 Task: Look for space in Zvenyhorodka, Ukraine from 12th August, 2023 to 16th August, 2023 for 8 adults in price range Rs.10000 to Rs.16000. Place can be private room with 8 bedrooms having 8 beds and 8 bathrooms. Property type can be house, flat, guest house, hotel. Amenities needed are: wifi, TV, free parkinig on premises, gym, breakfast. Booking option can be shelf check-in. Required host language is English.
Action: Mouse moved to (528, 115)
Screenshot: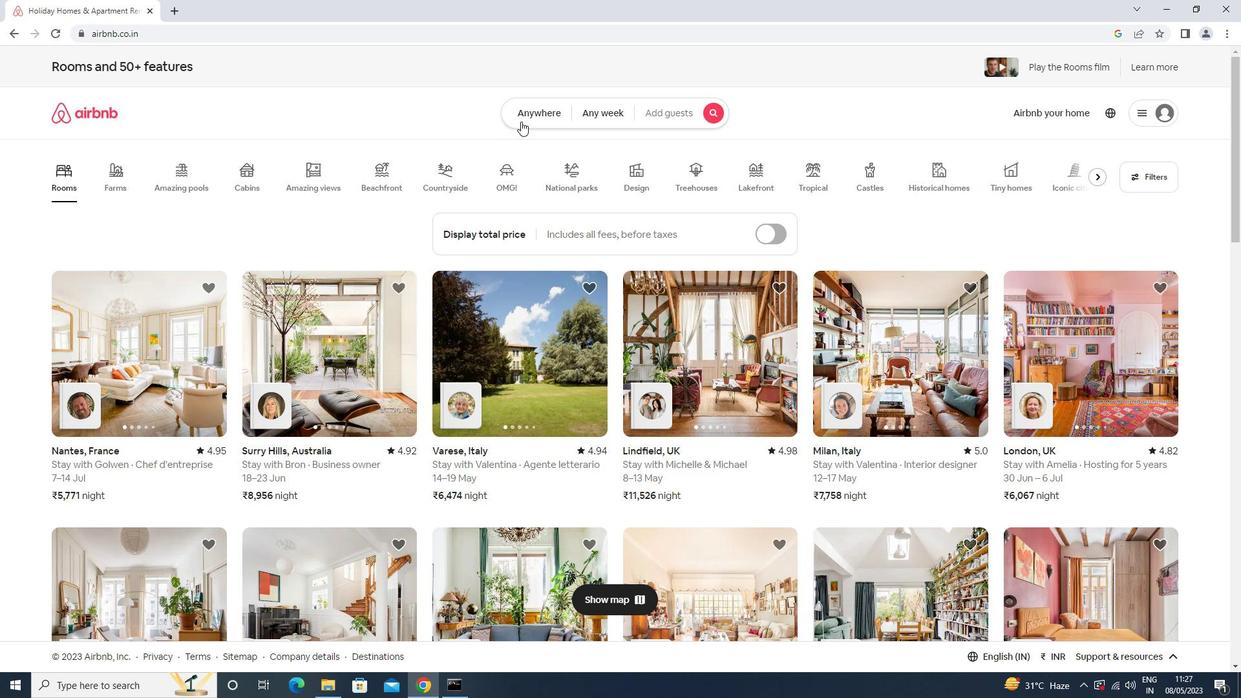 
Action: Mouse pressed left at (528, 115)
Screenshot: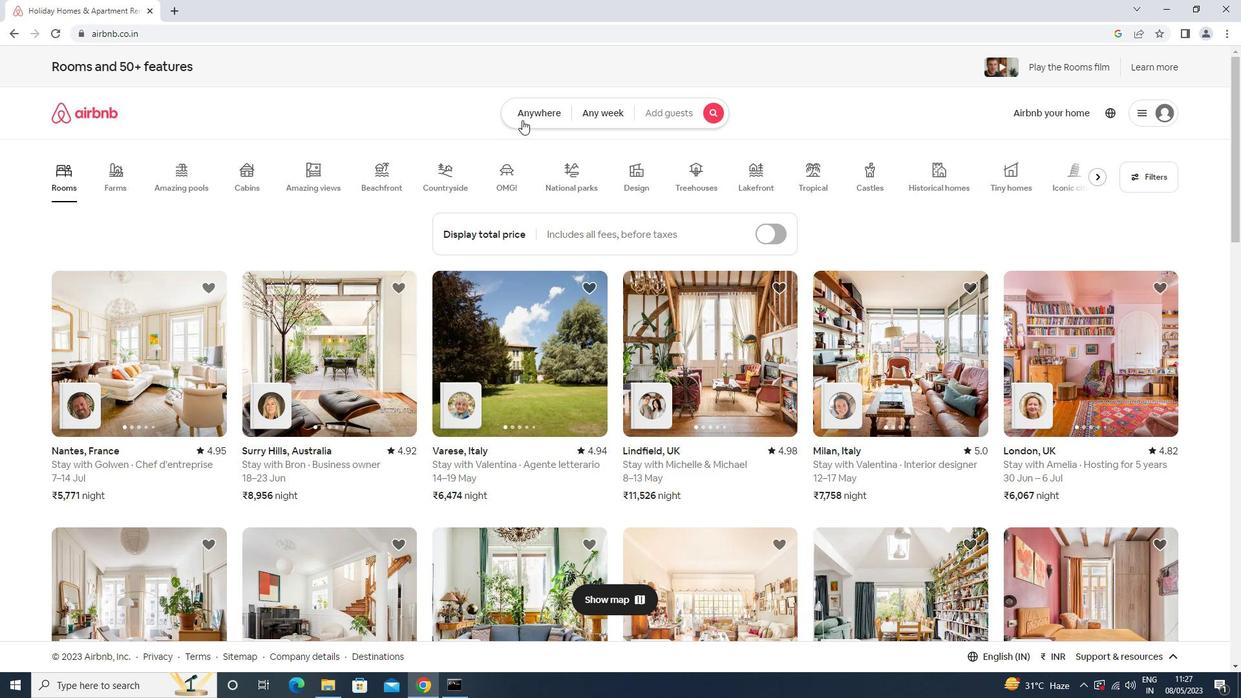 
Action: Mouse moved to (460, 161)
Screenshot: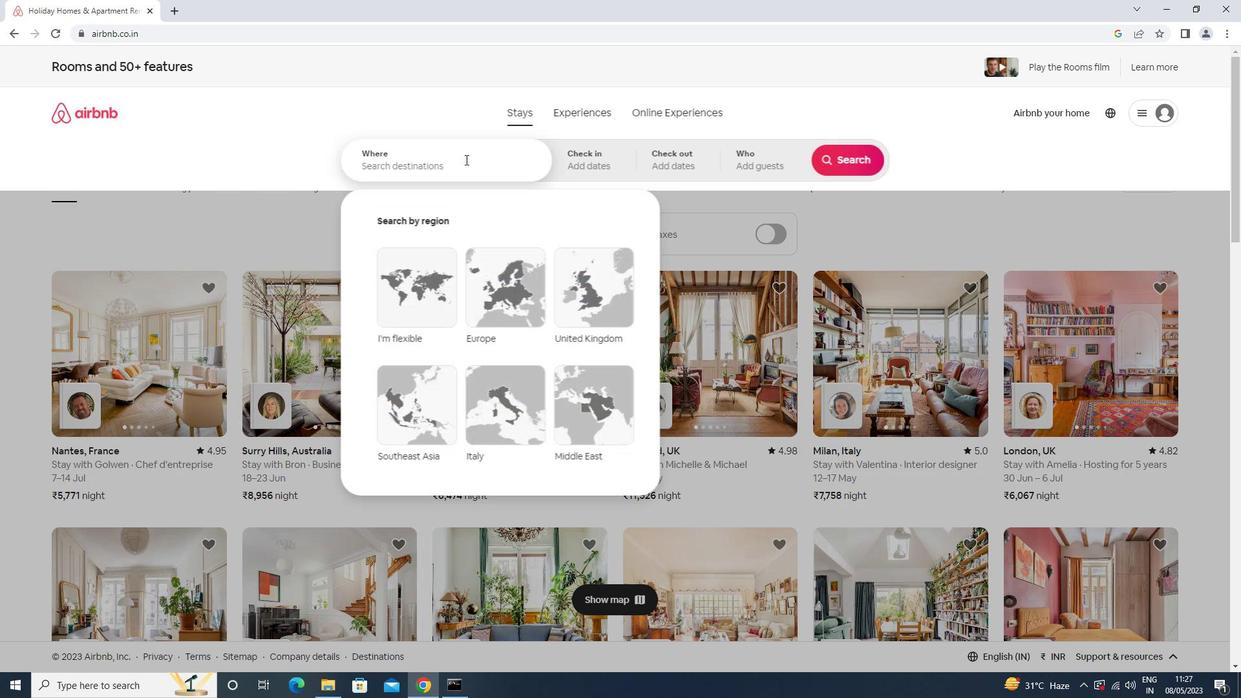 
Action: Mouse pressed left at (460, 161)
Screenshot: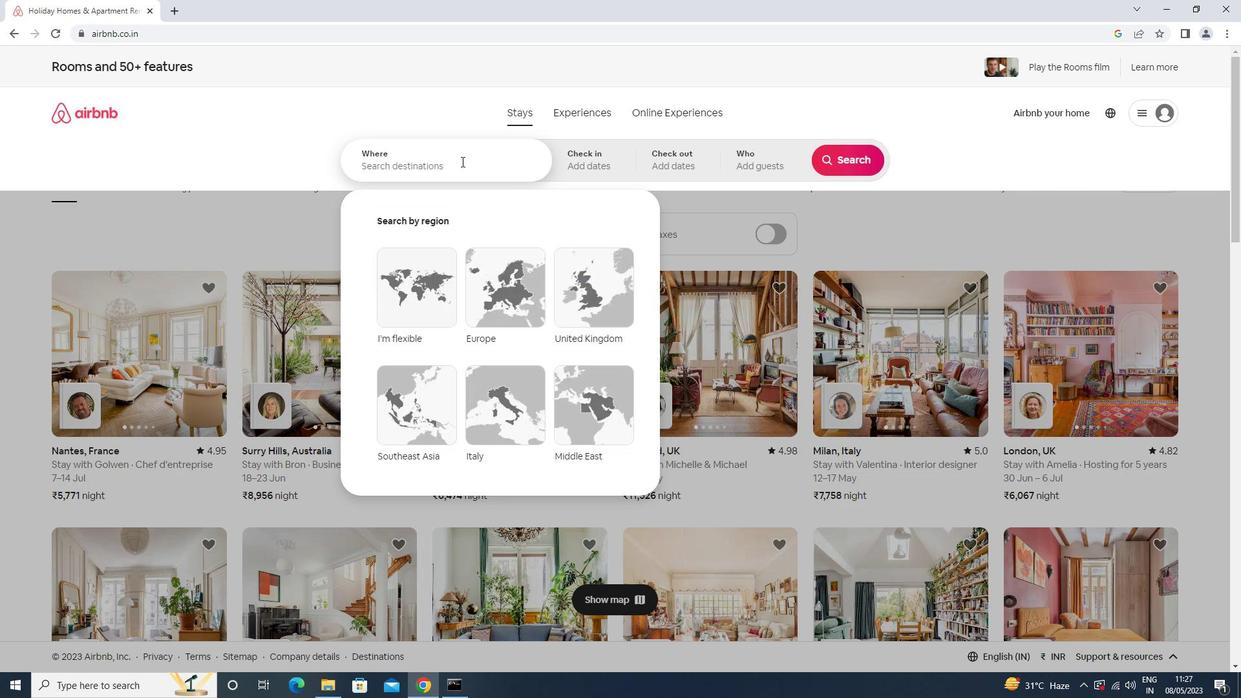 
Action: Key pressed <Key.shift>ZVENYHORODKA,<Key.space><Key.shift><Key.shift>UKRAINE<Key.enter>
Screenshot: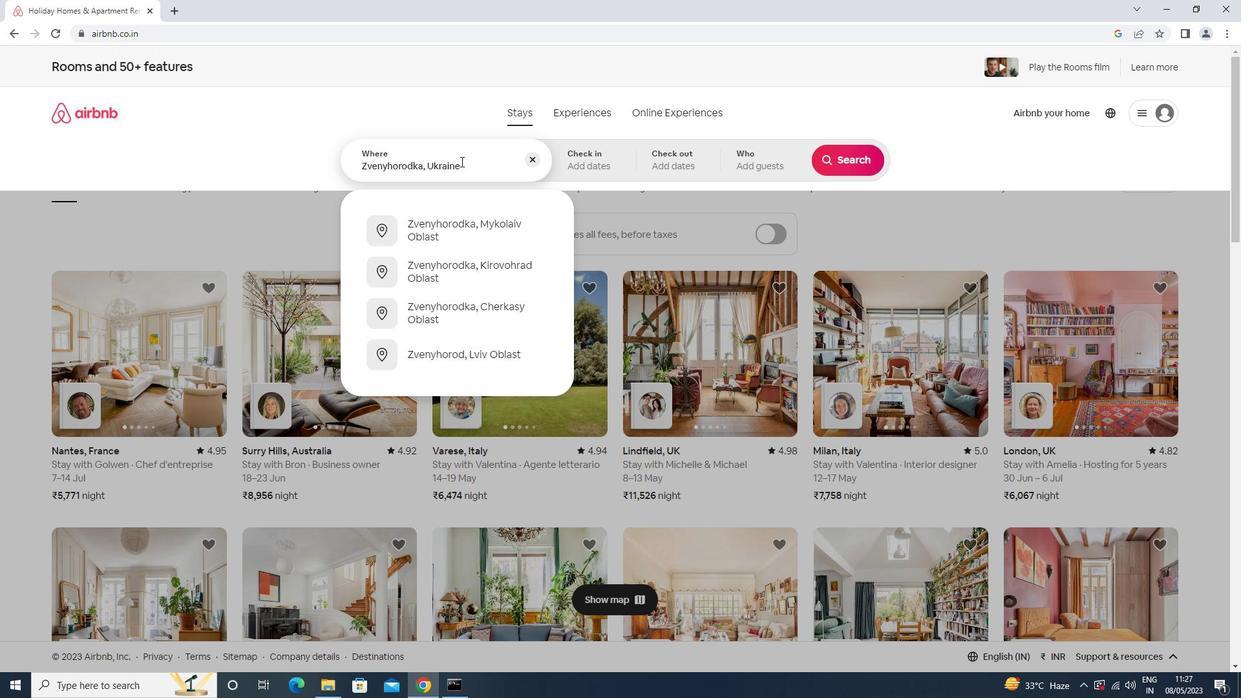
Action: Mouse moved to (847, 266)
Screenshot: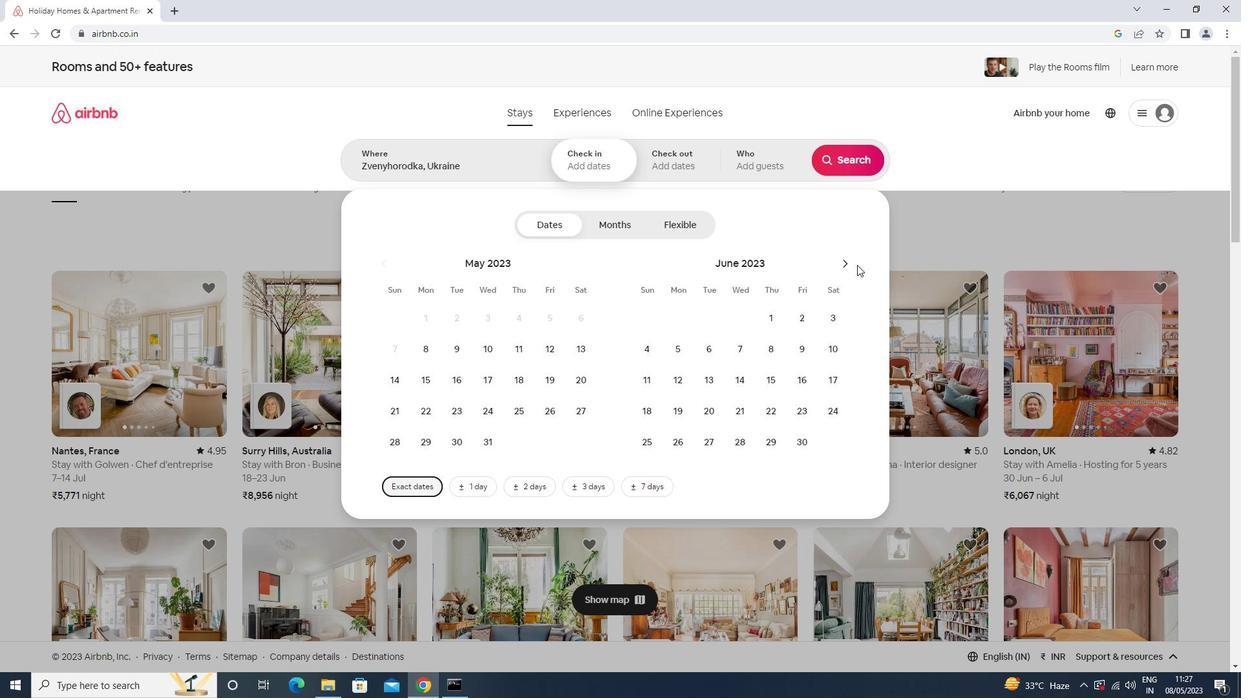 
Action: Mouse pressed left at (847, 266)
Screenshot: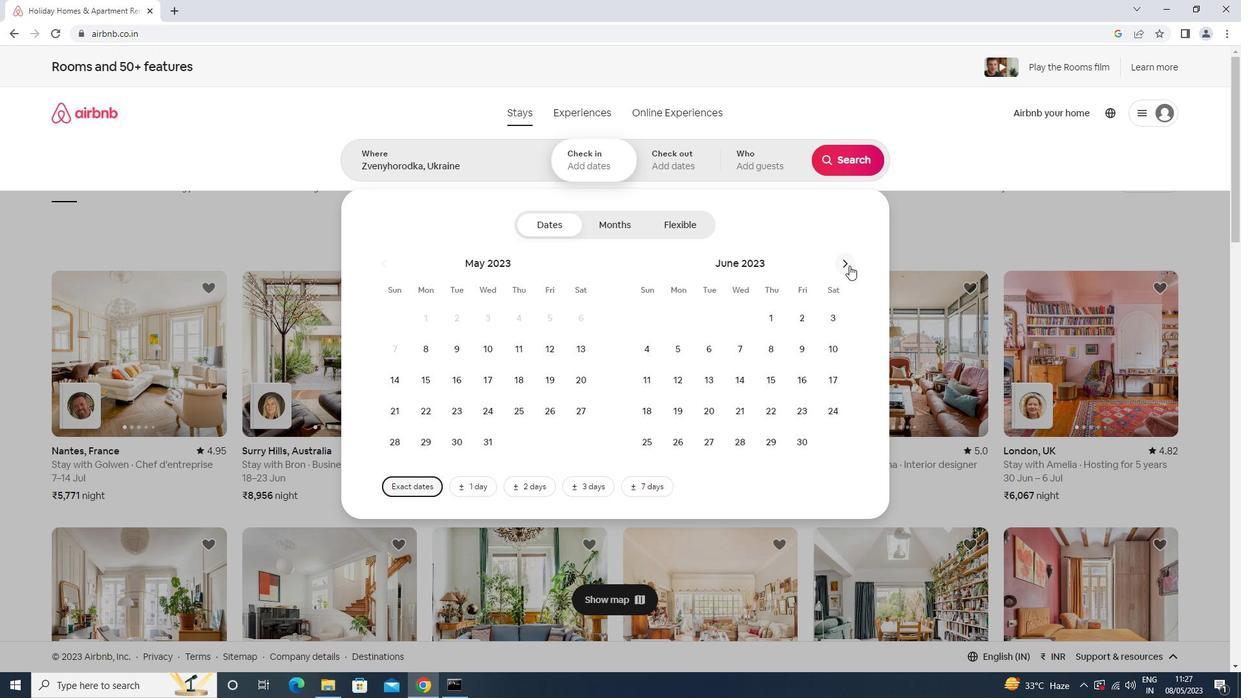 
Action: Mouse pressed left at (847, 266)
Screenshot: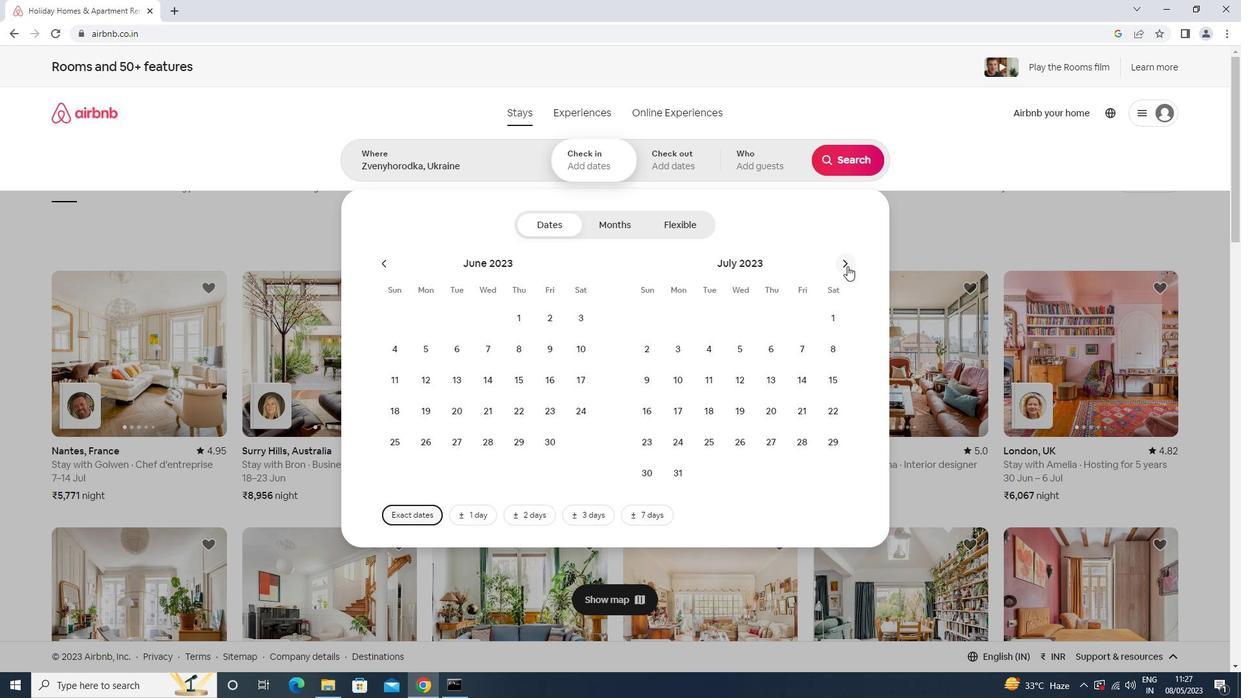
Action: Mouse moved to (844, 356)
Screenshot: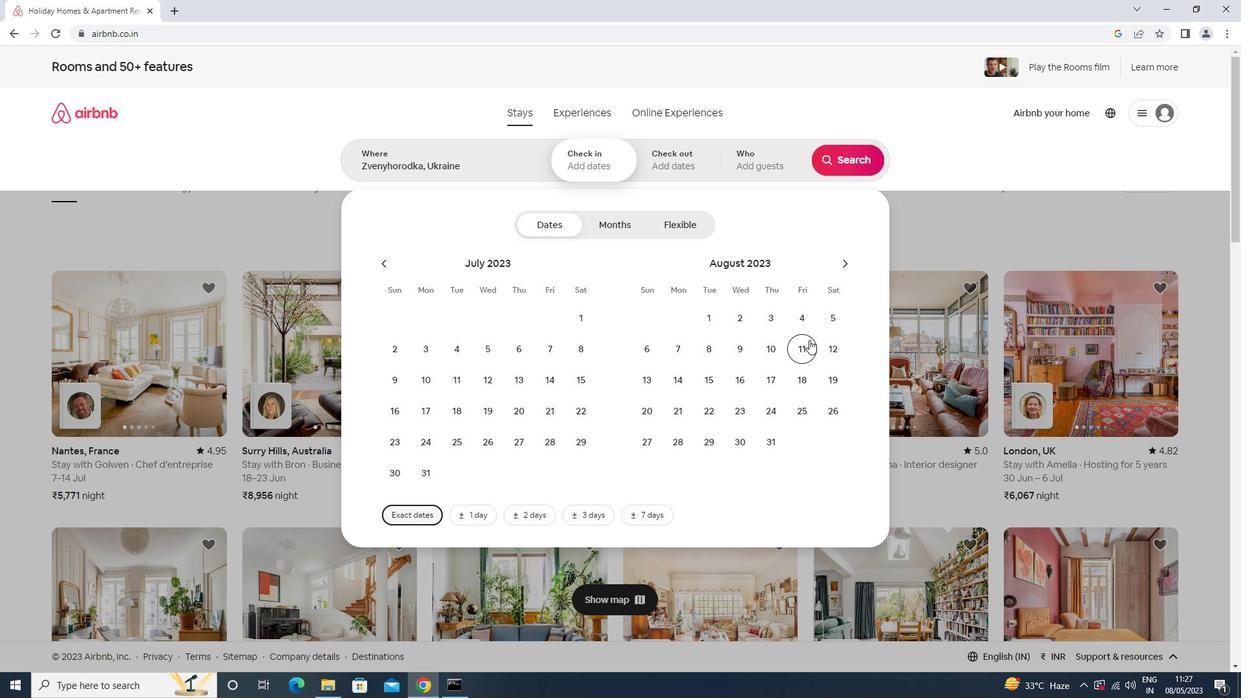 
Action: Mouse pressed left at (844, 356)
Screenshot: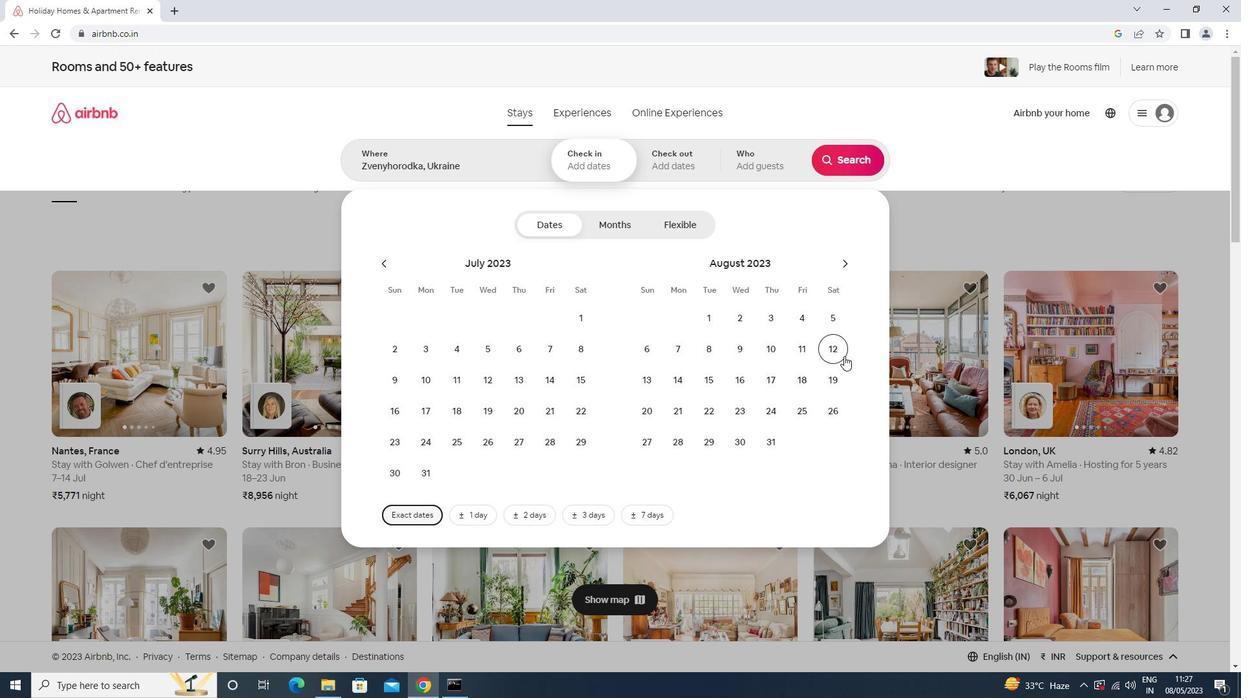 
Action: Mouse moved to (731, 380)
Screenshot: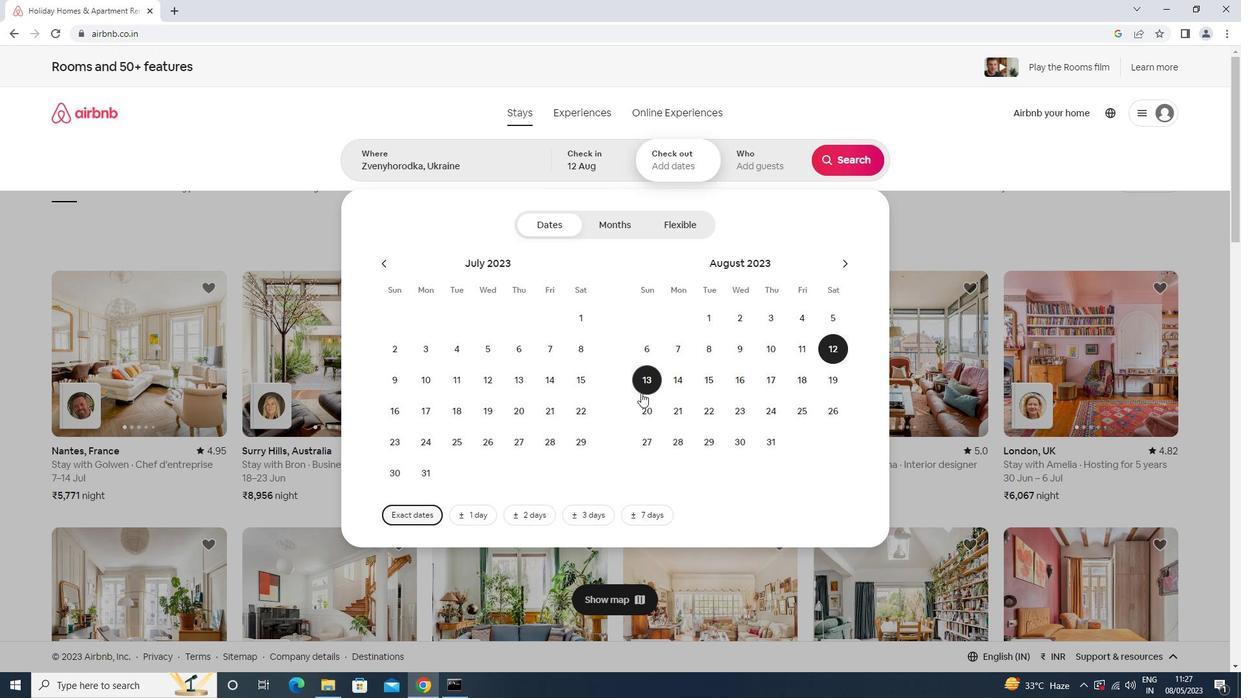 
Action: Mouse pressed left at (731, 380)
Screenshot: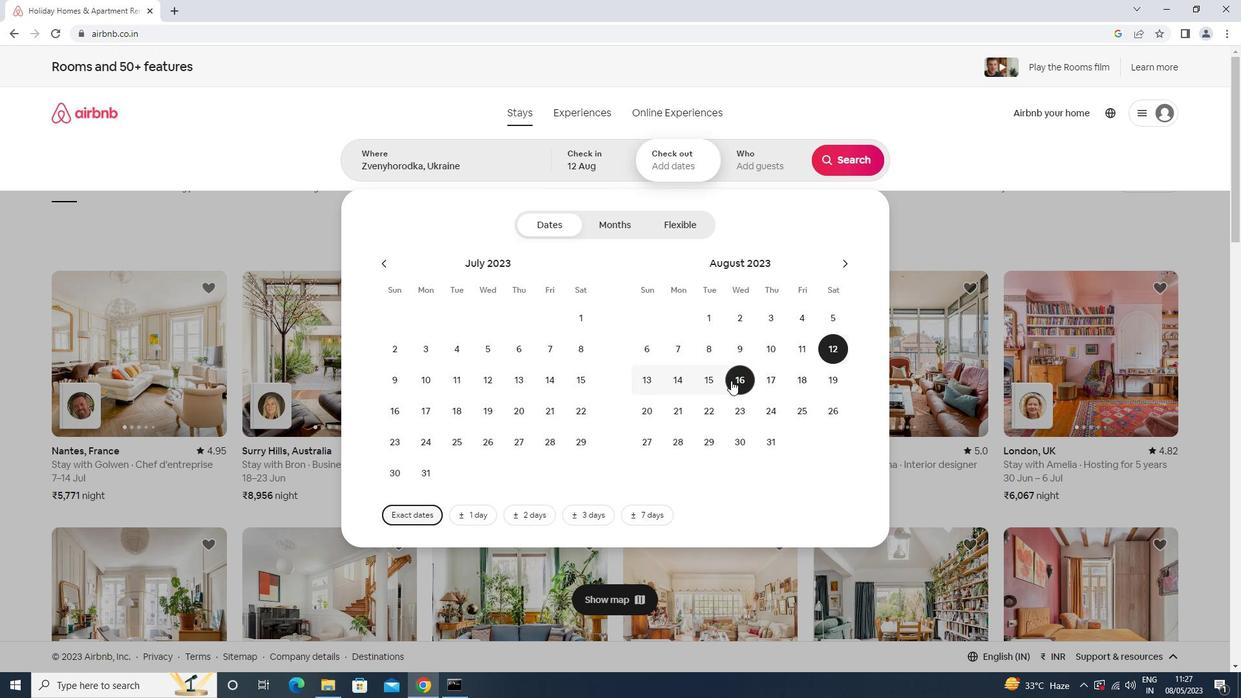 
Action: Mouse moved to (767, 171)
Screenshot: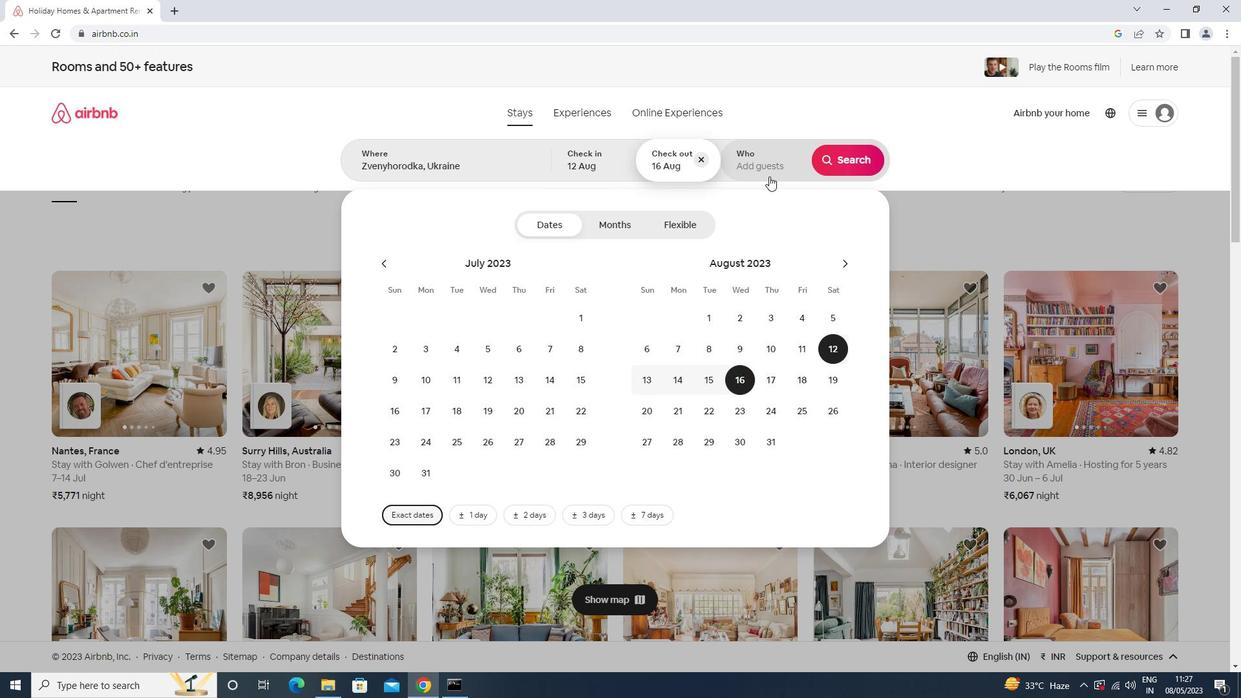 
Action: Mouse pressed left at (767, 171)
Screenshot: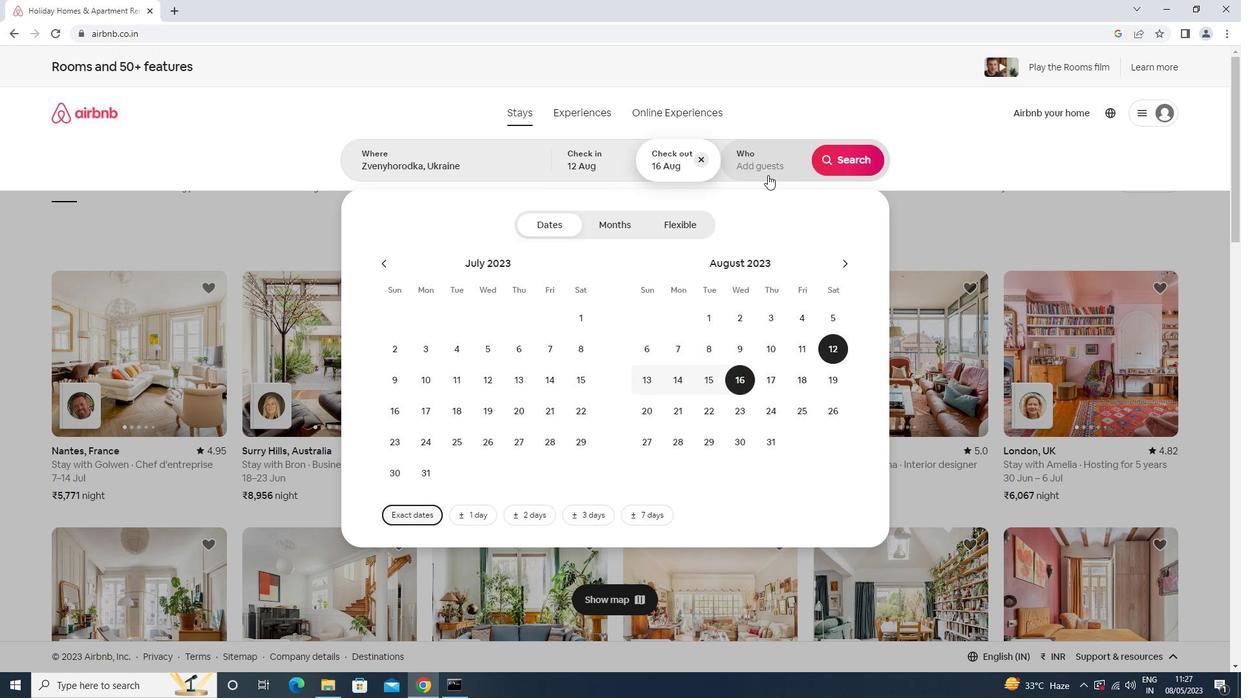 
Action: Mouse moved to (848, 230)
Screenshot: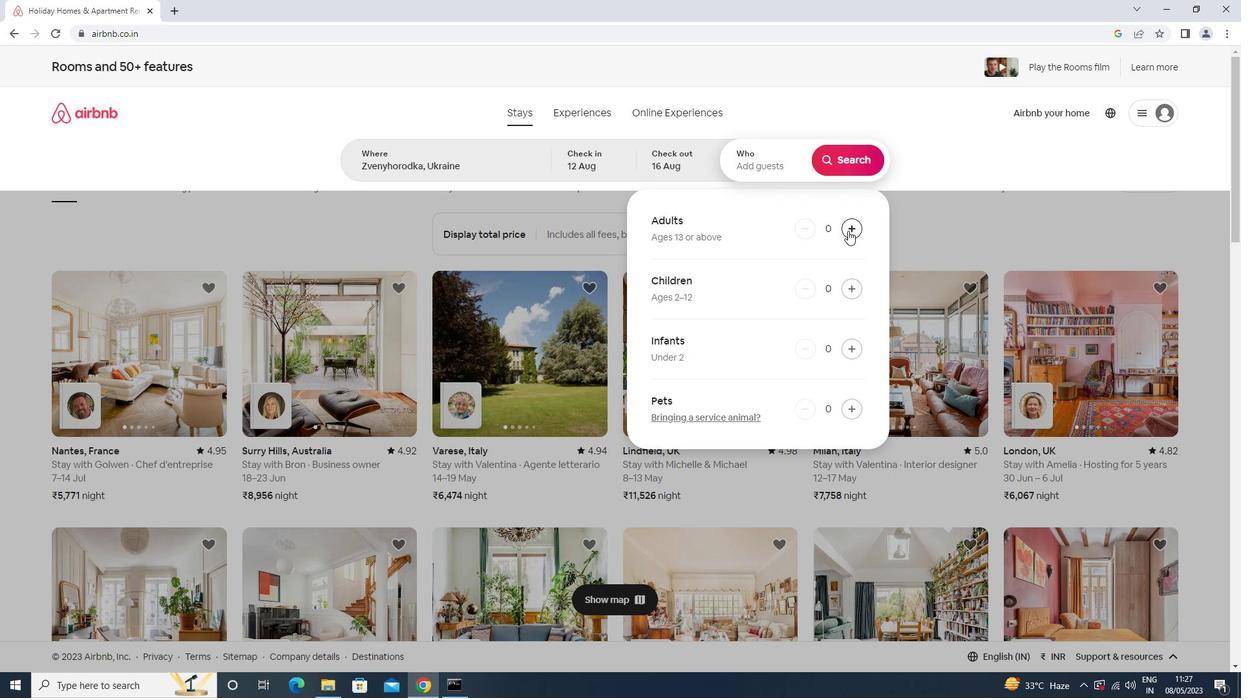 
Action: Mouse pressed left at (848, 230)
Screenshot: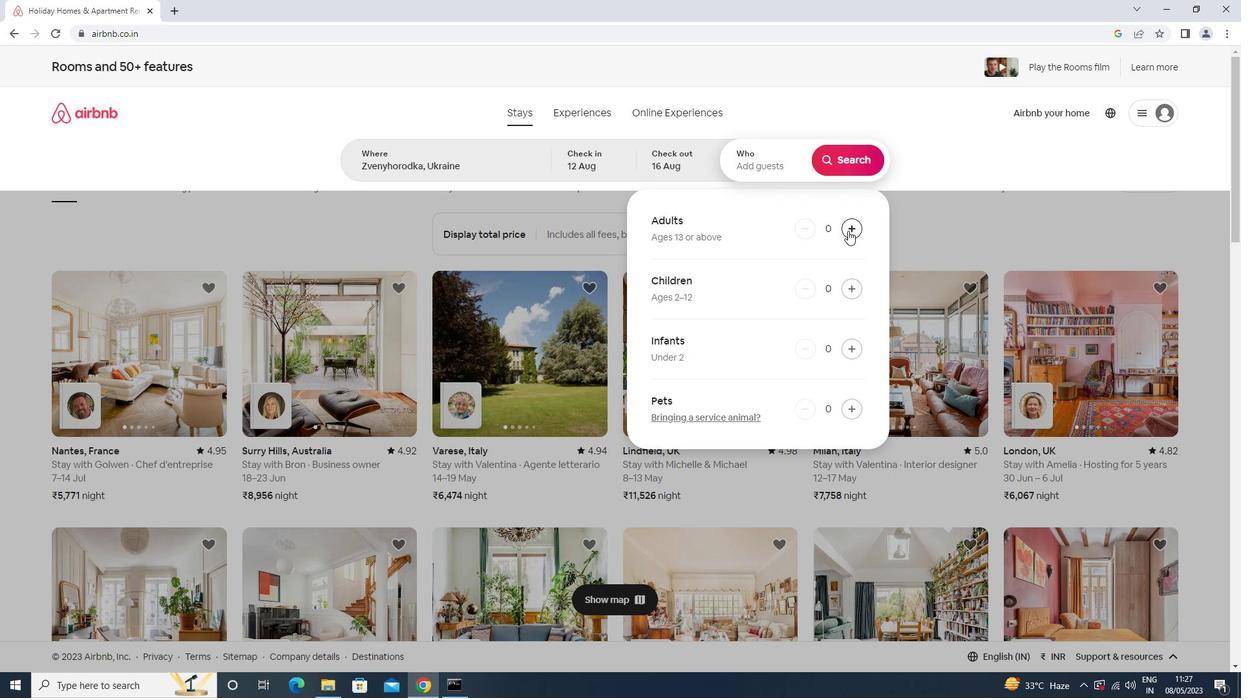 
Action: Mouse pressed left at (848, 230)
Screenshot: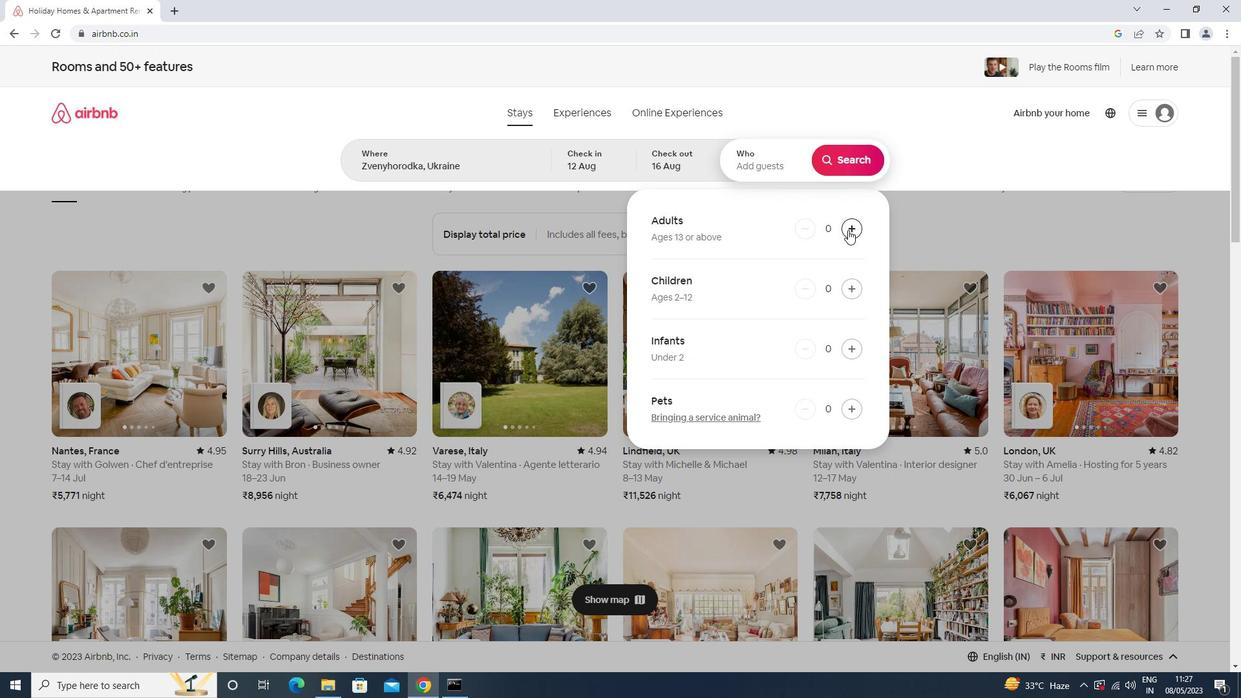 
Action: Mouse pressed left at (848, 230)
Screenshot: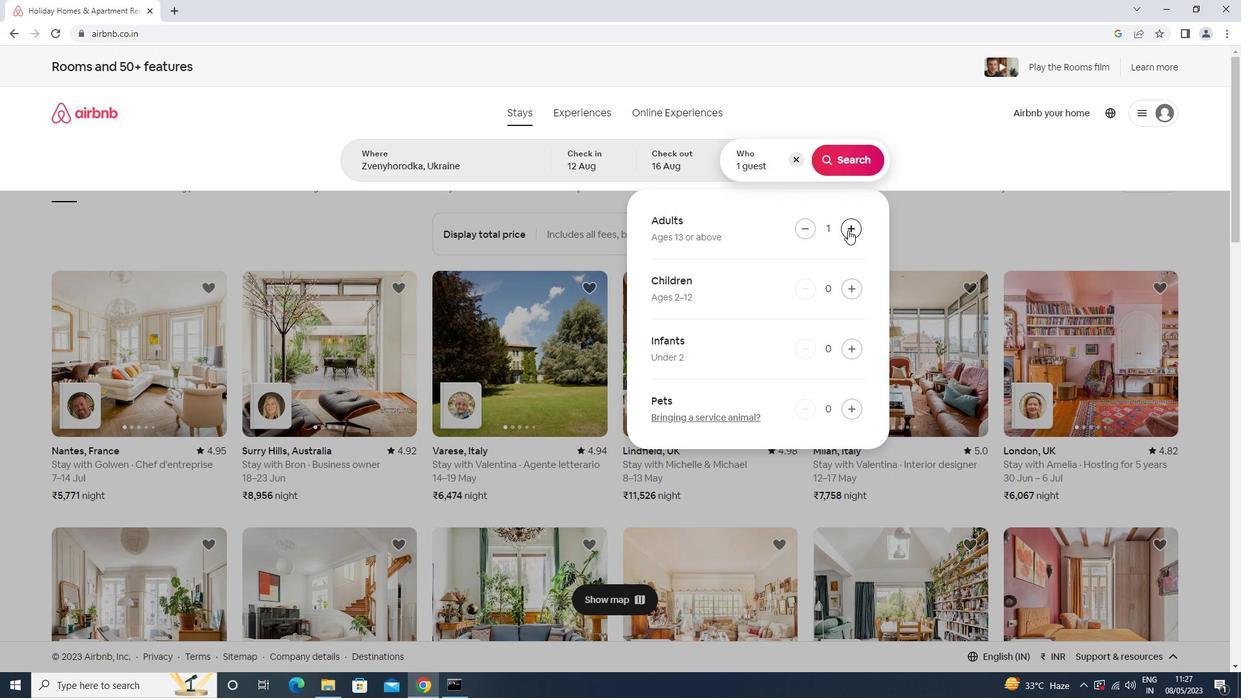 
Action: Mouse pressed left at (848, 230)
Screenshot: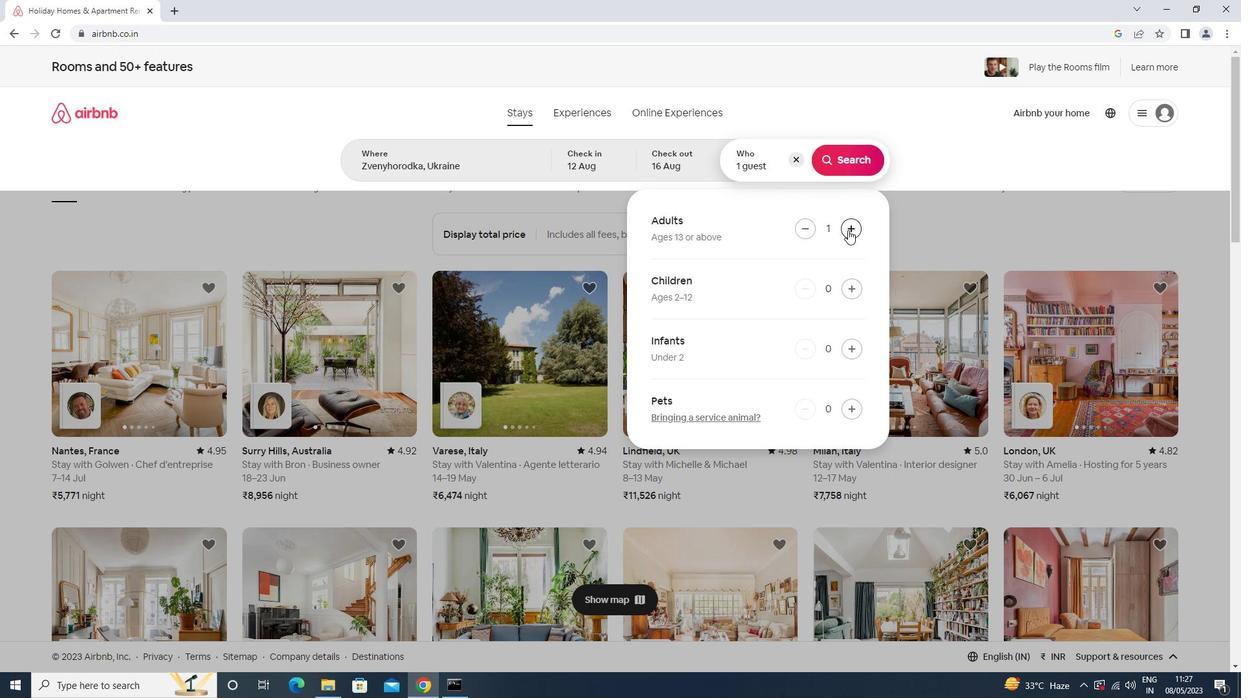 
Action: Mouse pressed left at (848, 230)
Screenshot: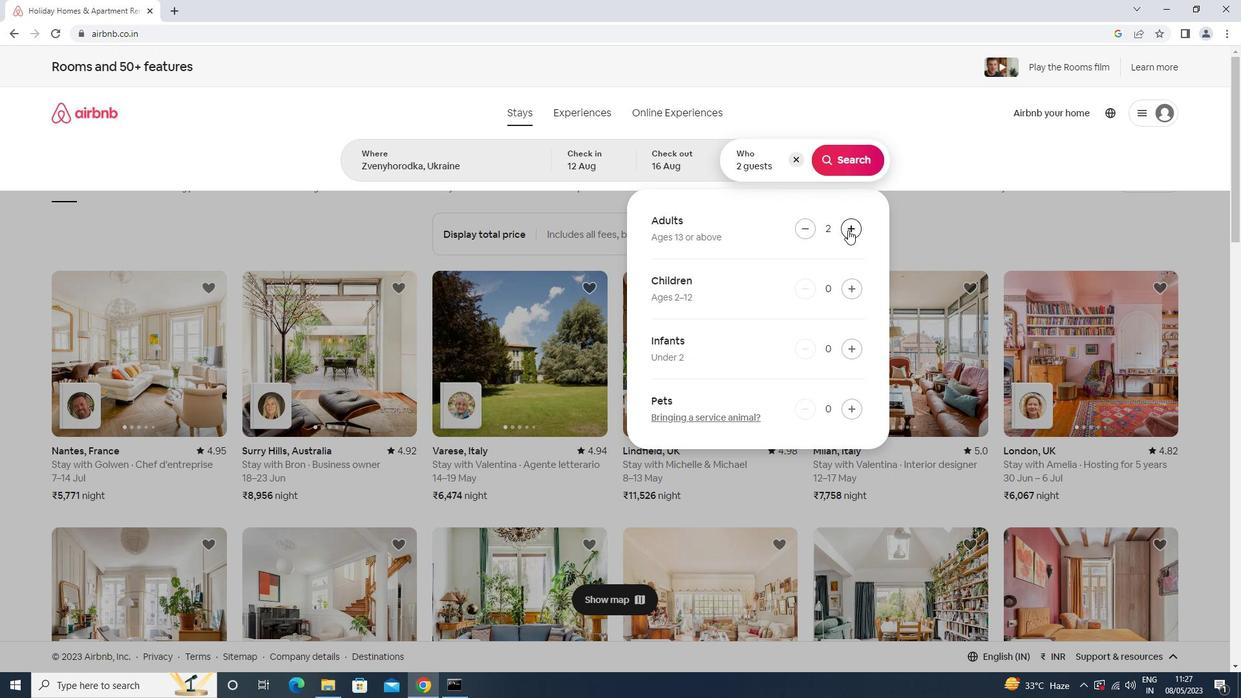 
Action: Mouse pressed left at (848, 230)
Screenshot: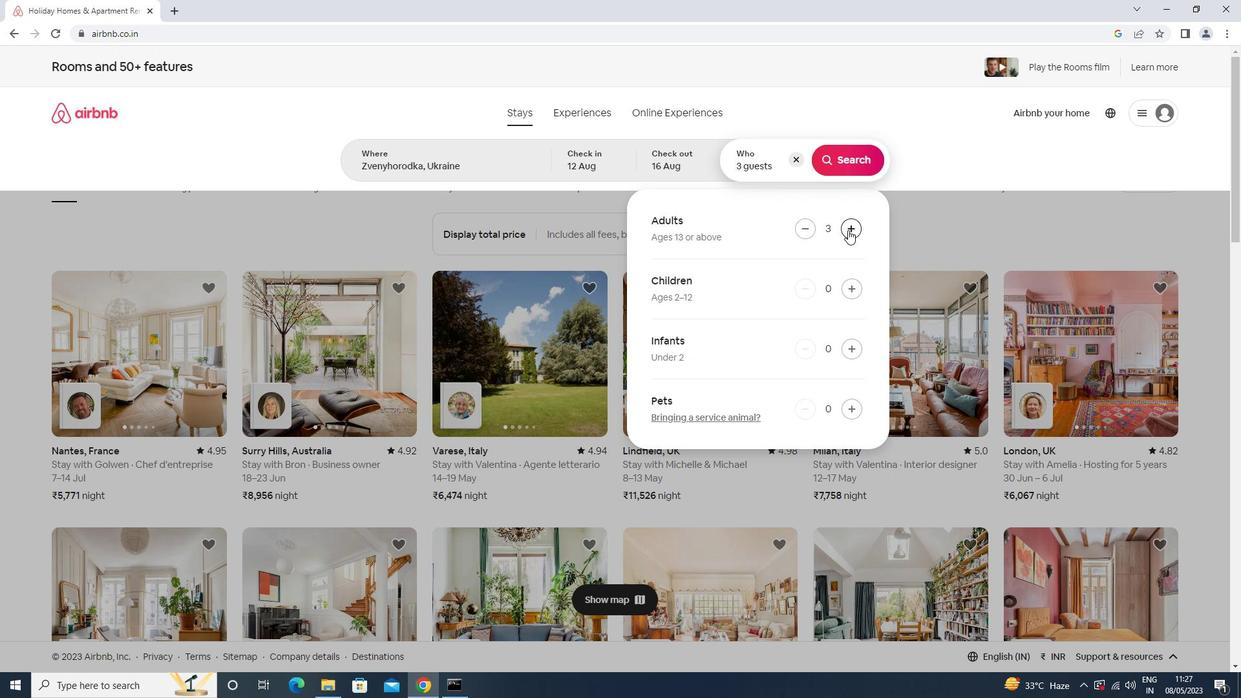 
Action: Mouse pressed left at (848, 230)
Screenshot: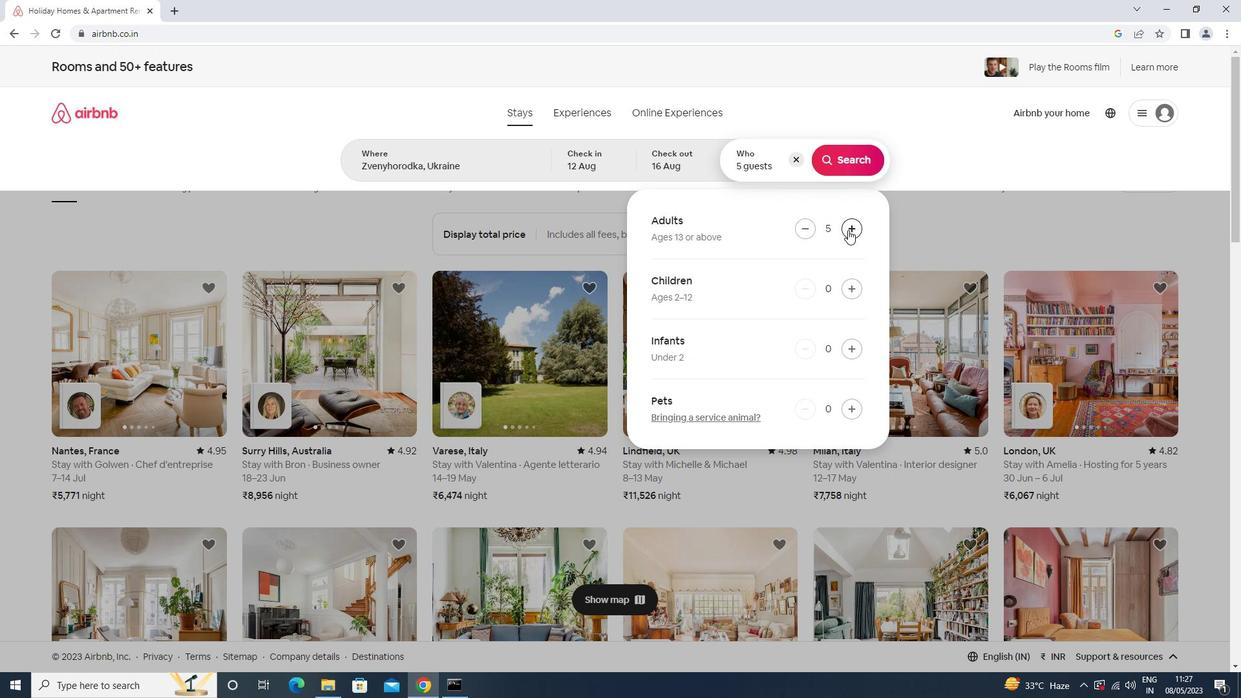 
Action: Mouse pressed left at (848, 230)
Screenshot: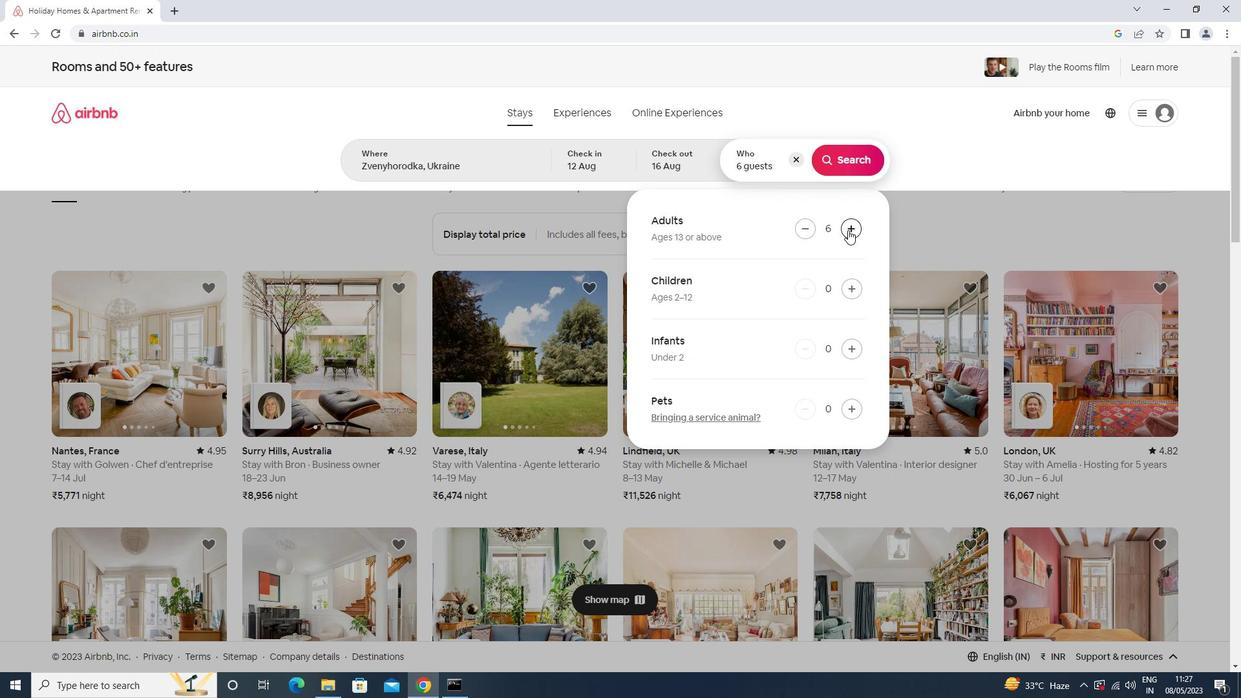 
Action: Mouse moved to (859, 158)
Screenshot: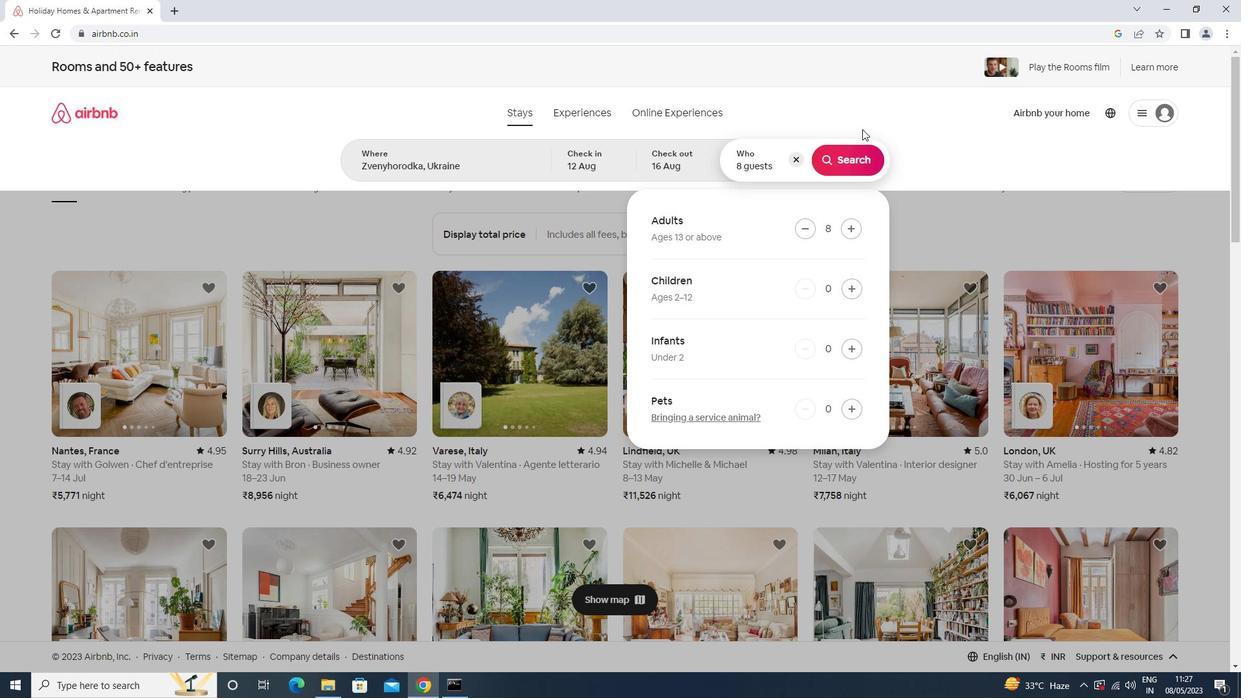 
Action: Mouse pressed left at (859, 158)
Screenshot: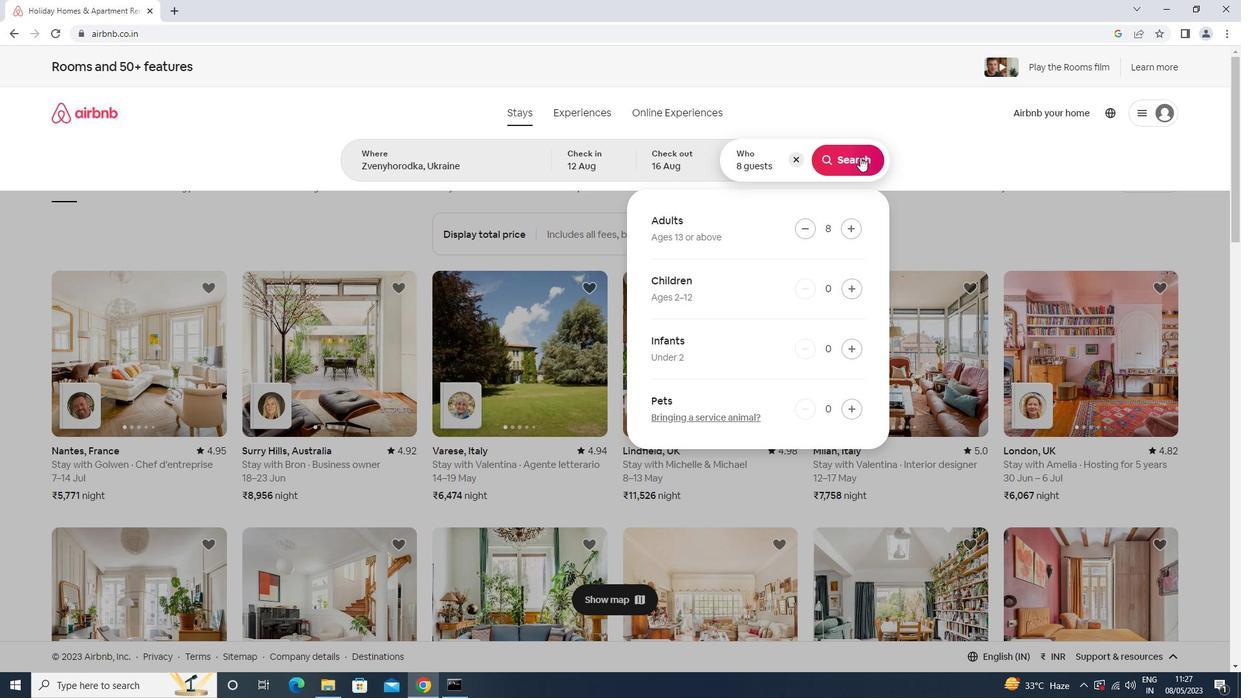 
Action: Mouse moved to (1171, 122)
Screenshot: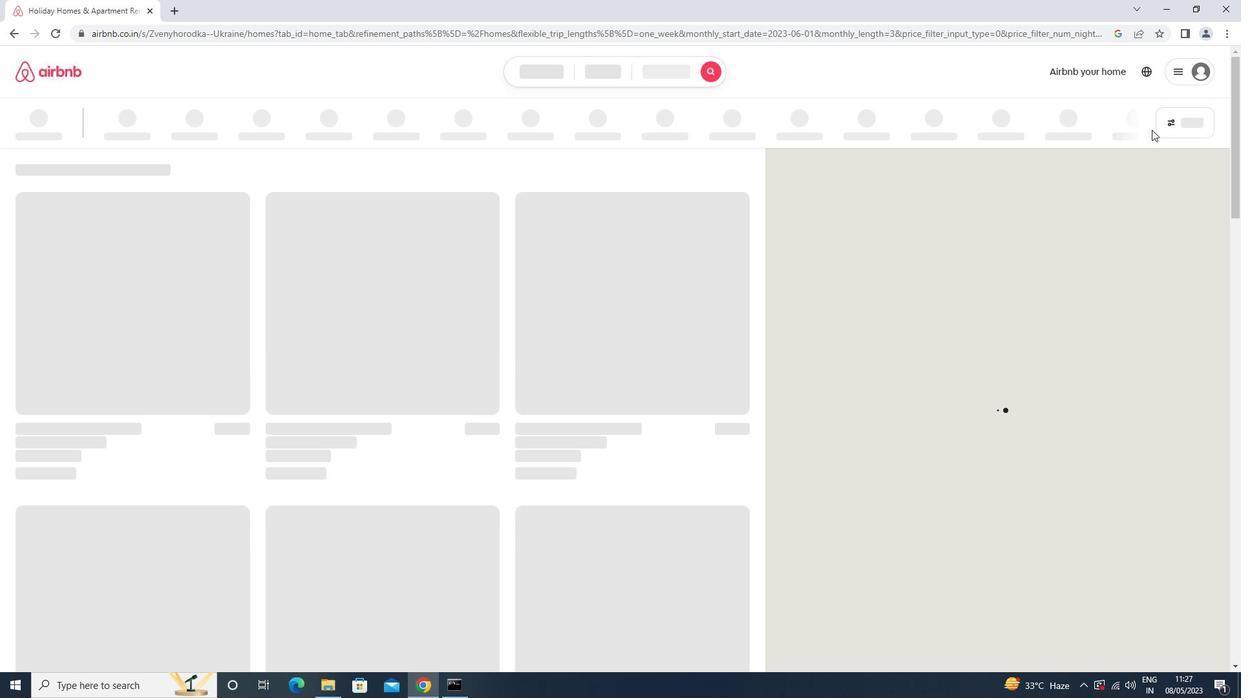 
Action: Mouse pressed left at (1171, 122)
Screenshot: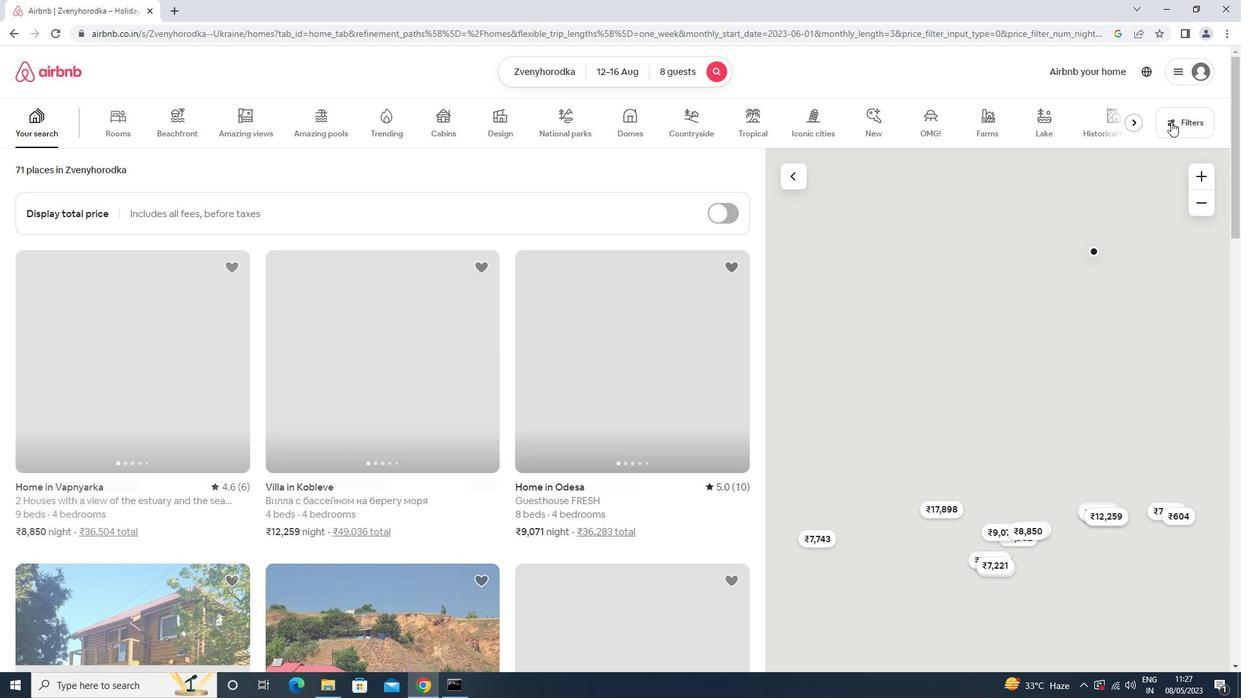 
Action: Mouse moved to (506, 436)
Screenshot: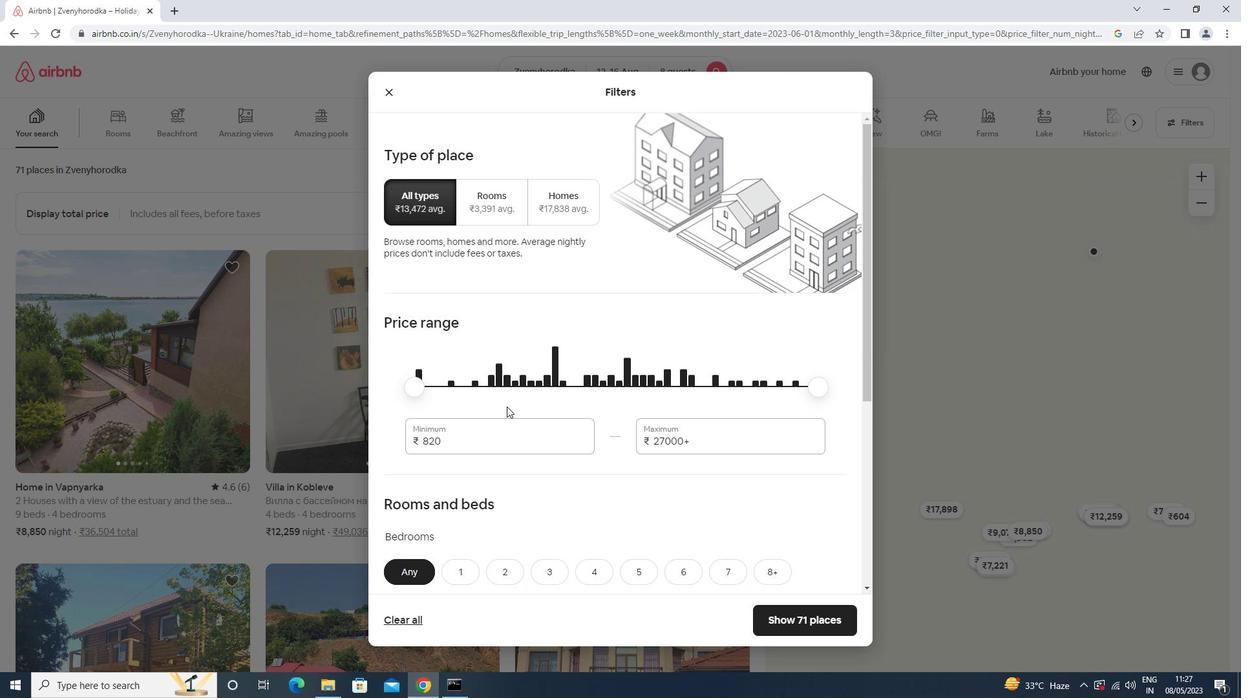 
Action: Mouse pressed left at (506, 436)
Screenshot: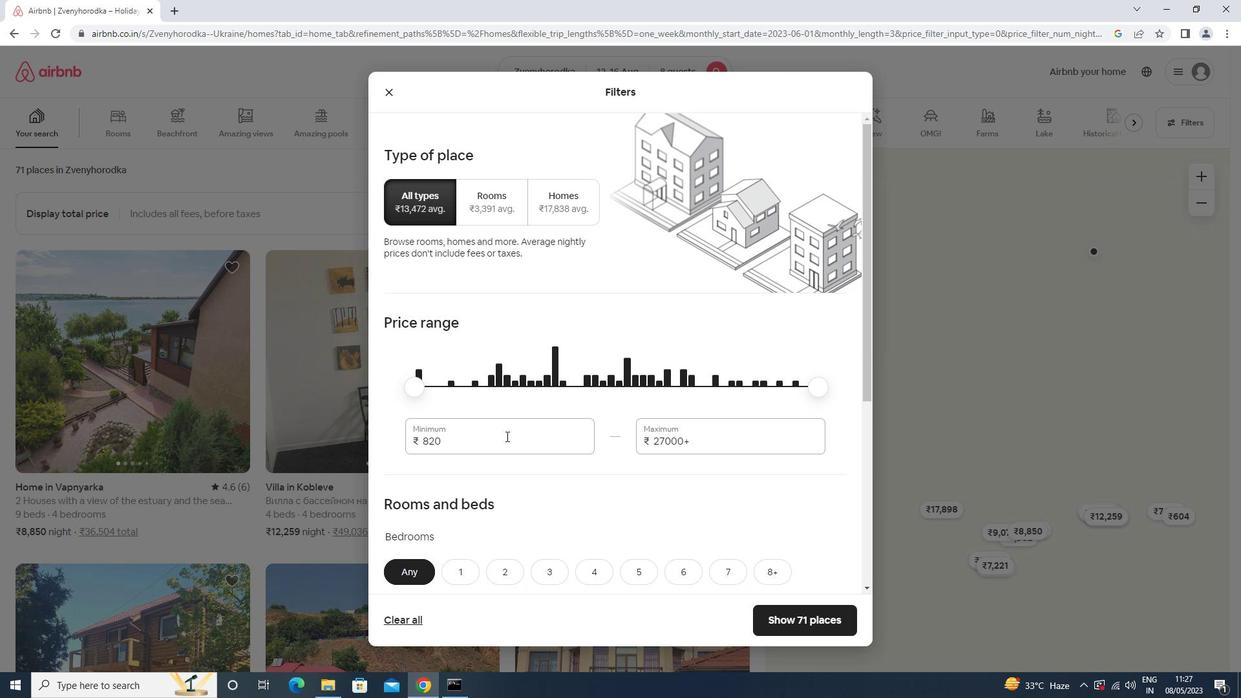 
Action: Mouse moved to (506, 434)
Screenshot: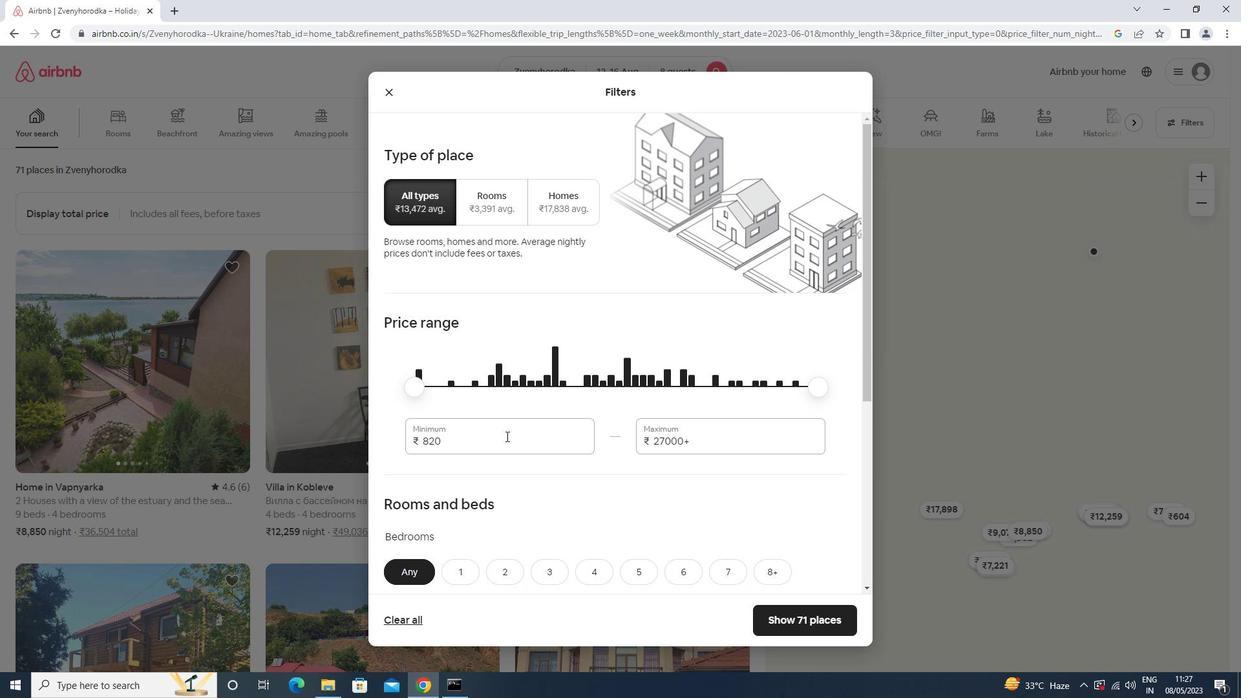 
Action: Key pressed <Key.backspace><Key.backspace><Key.backspace>21<Key.backspace><Key.backspace>10000<Key.tab>16000
Screenshot: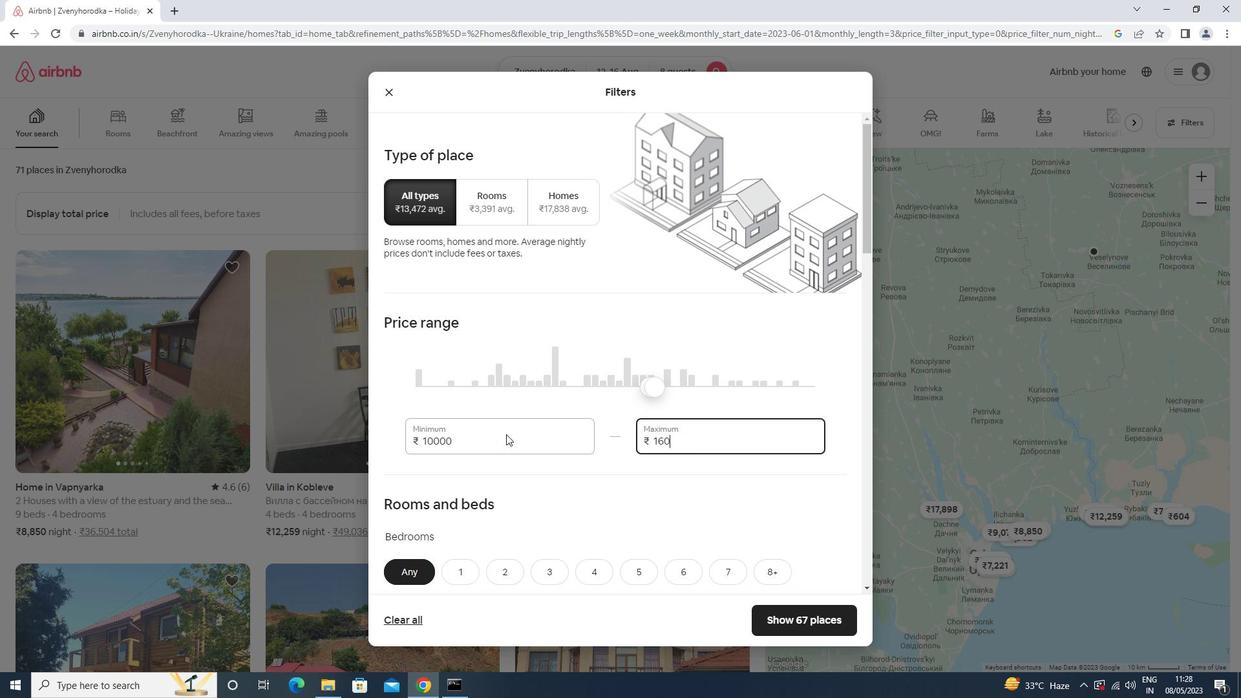 
Action: Mouse moved to (505, 434)
Screenshot: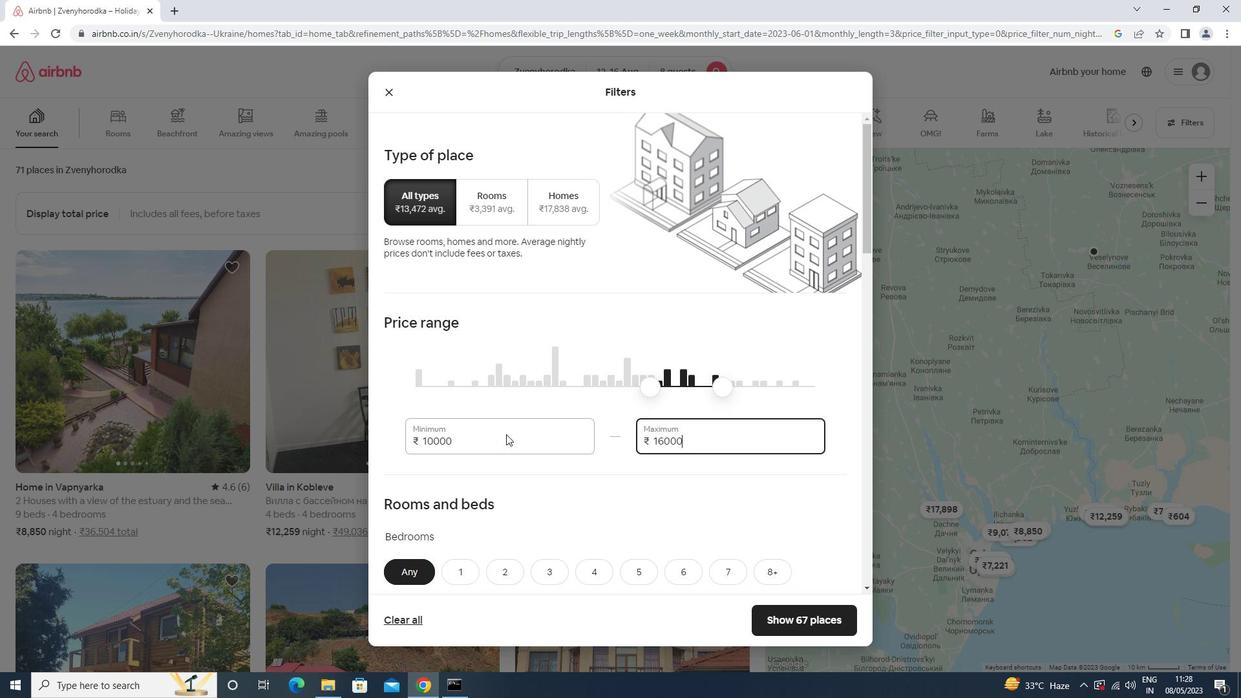 
Action: Mouse scrolled (505, 433) with delta (0, 0)
Screenshot: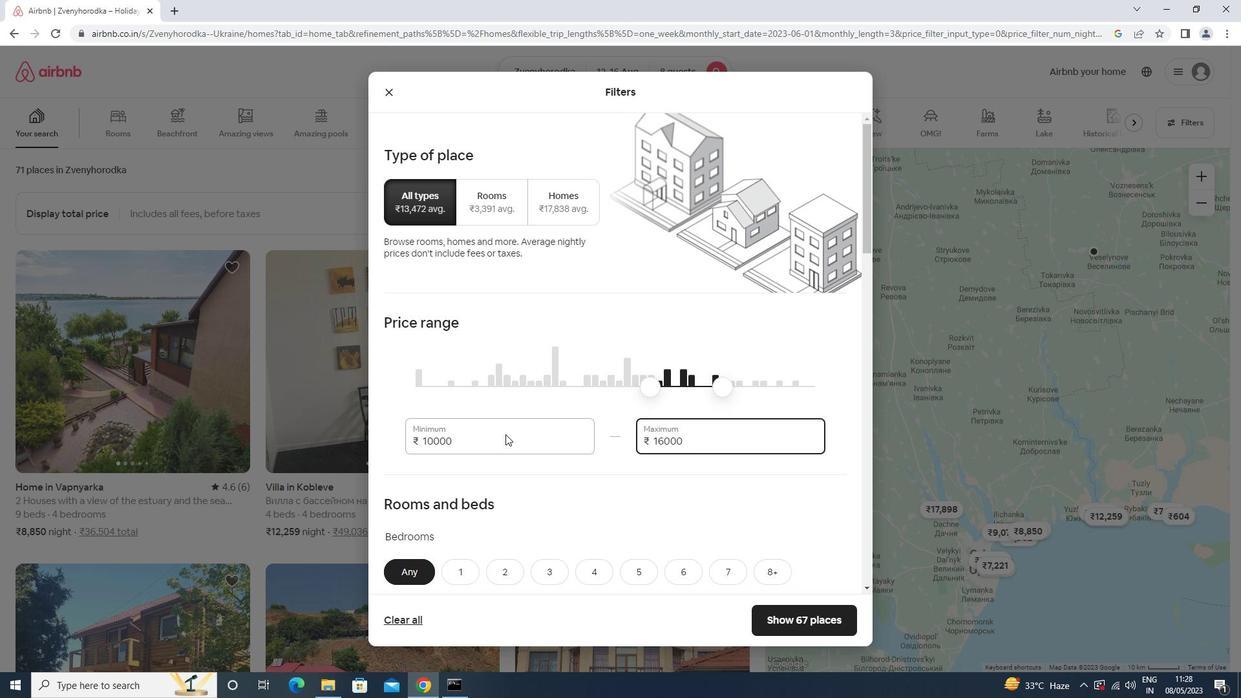 
Action: Mouse scrolled (505, 433) with delta (0, 0)
Screenshot: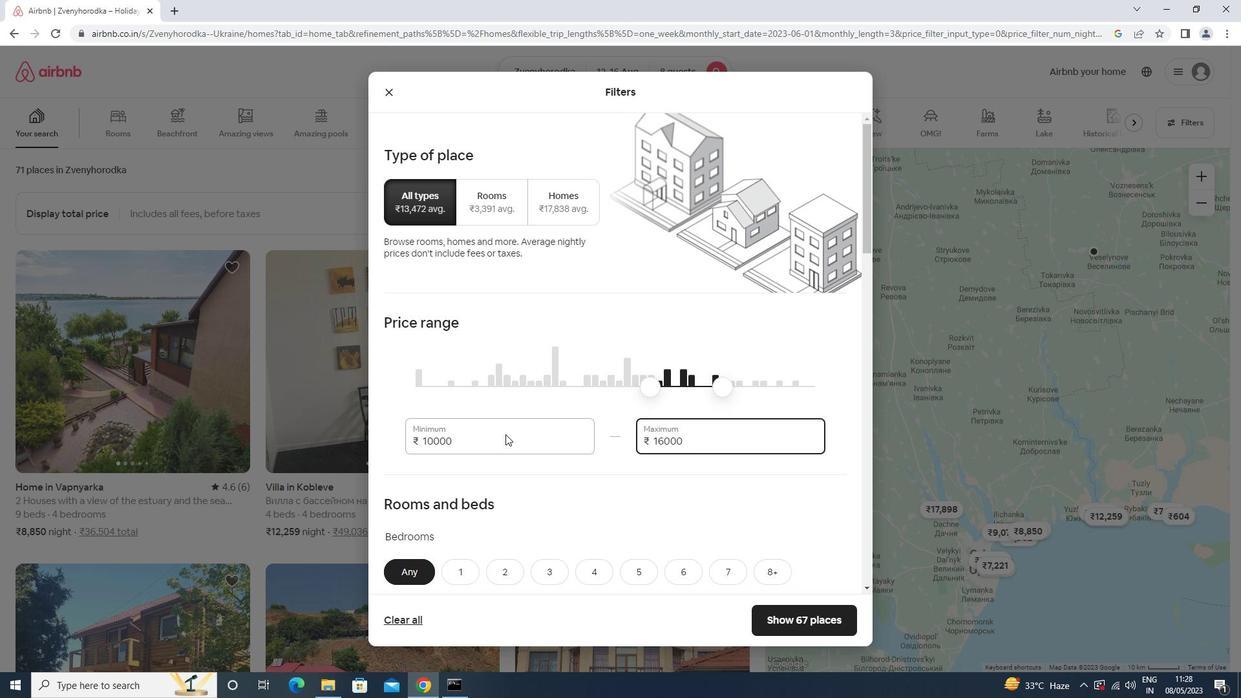 
Action: Mouse scrolled (505, 433) with delta (0, 0)
Screenshot: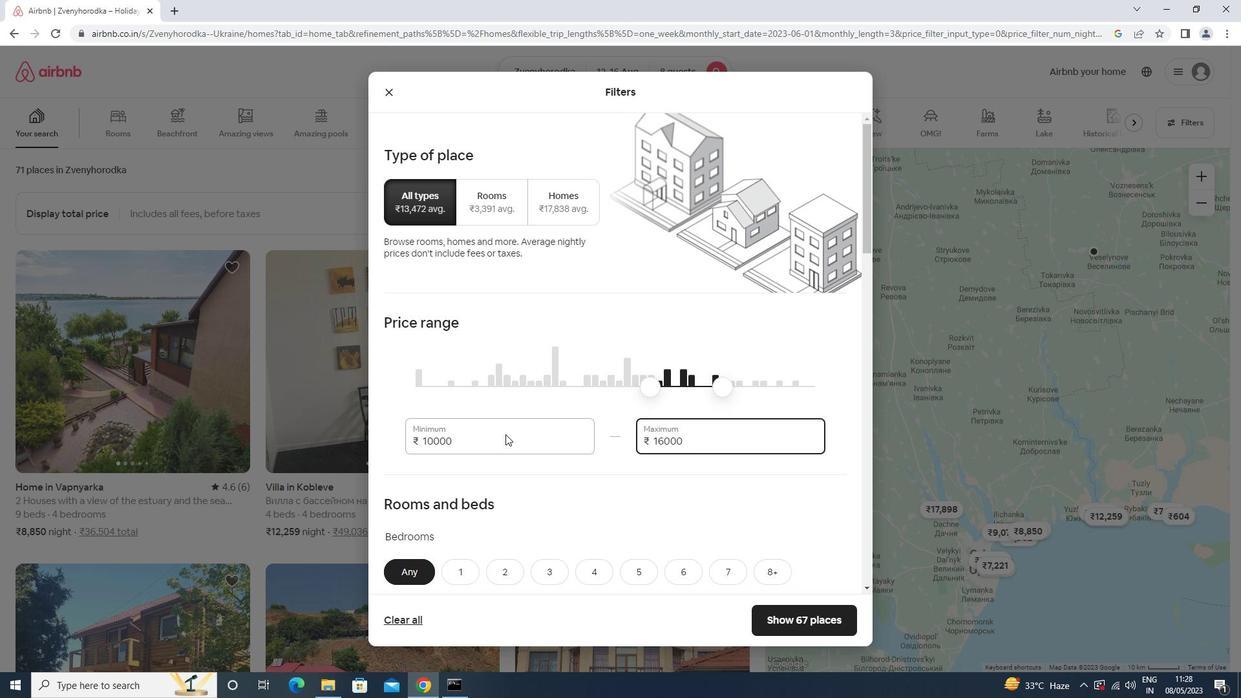 
Action: Mouse scrolled (505, 433) with delta (0, 0)
Screenshot: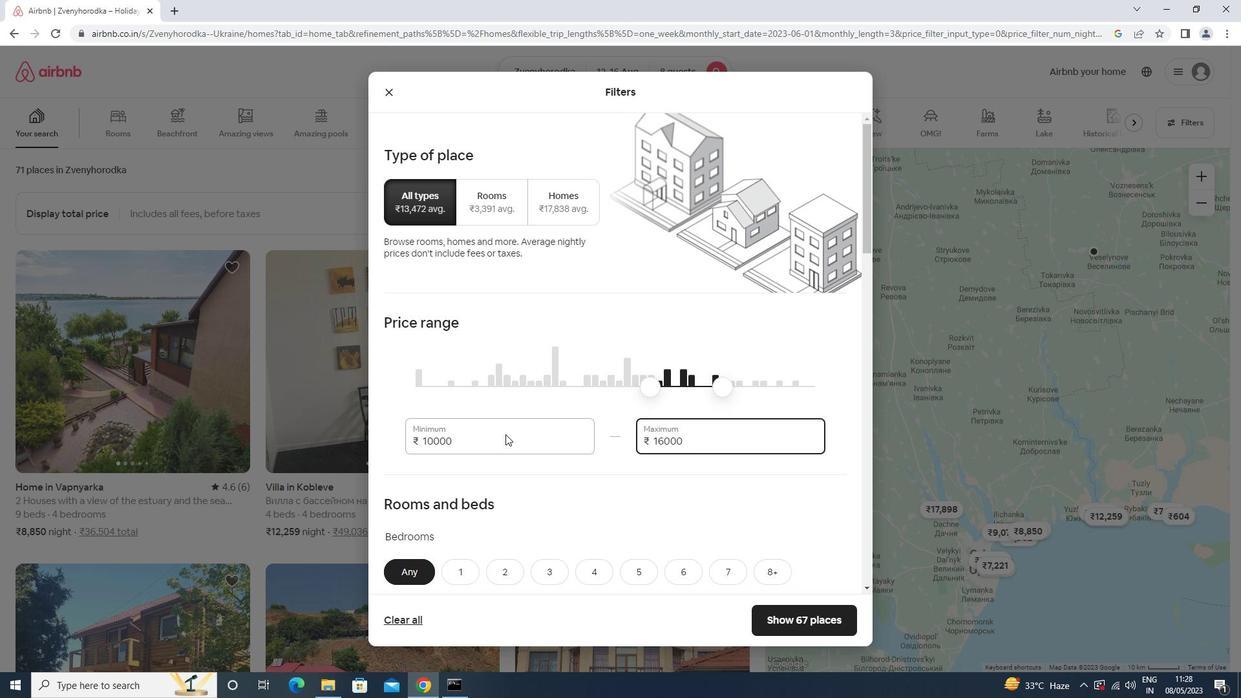 
Action: Mouse moved to (776, 316)
Screenshot: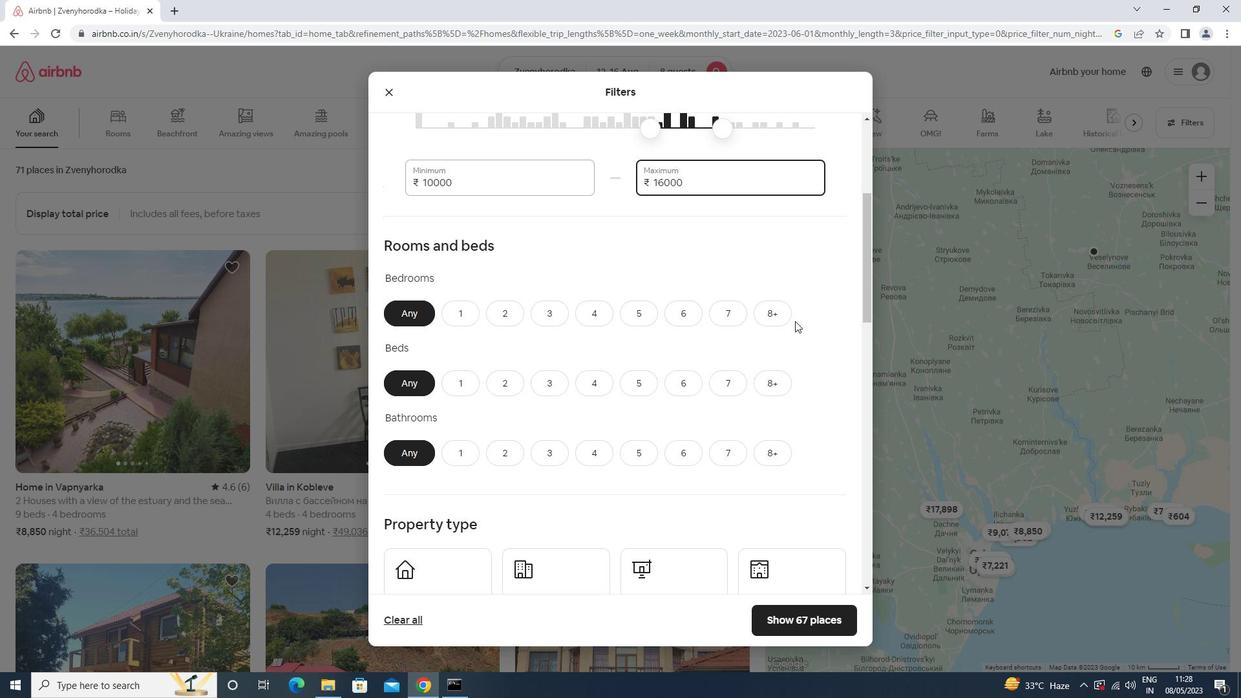 
Action: Mouse pressed left at (776, 316)
Screenshot: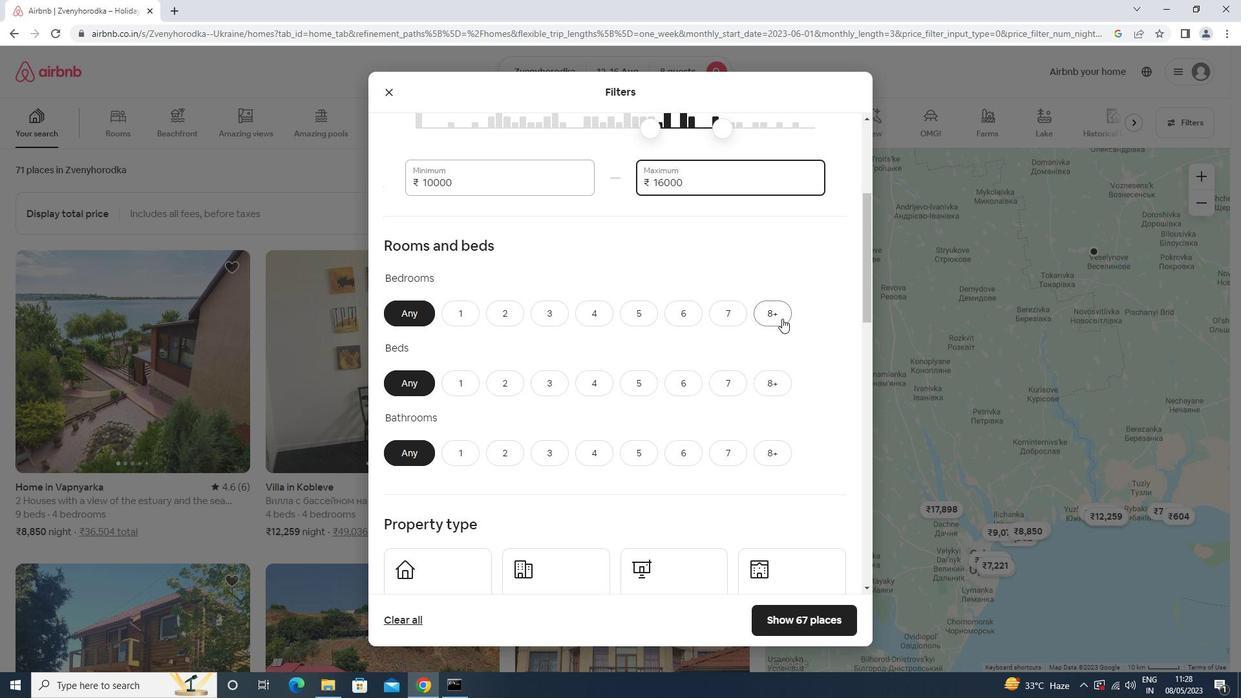 
Action: Mouse moved to (768, 386)
Screenshot: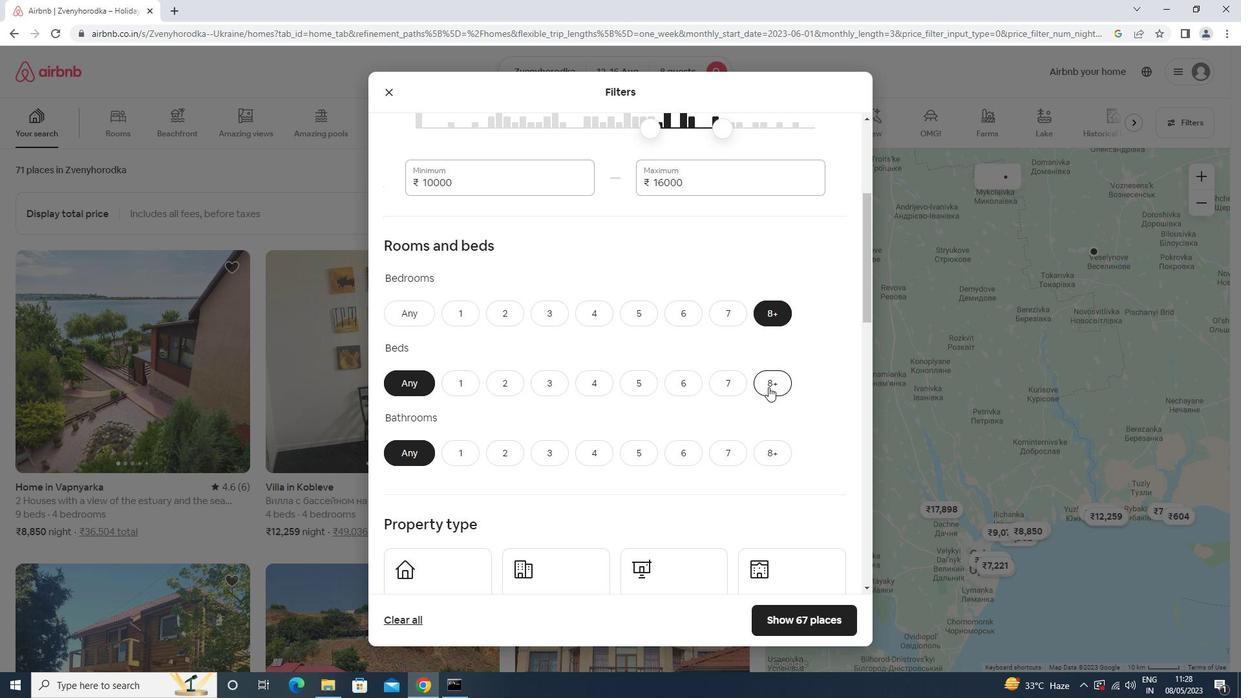 
Action: Mouse pressed left at (768, 386)
Screenshot: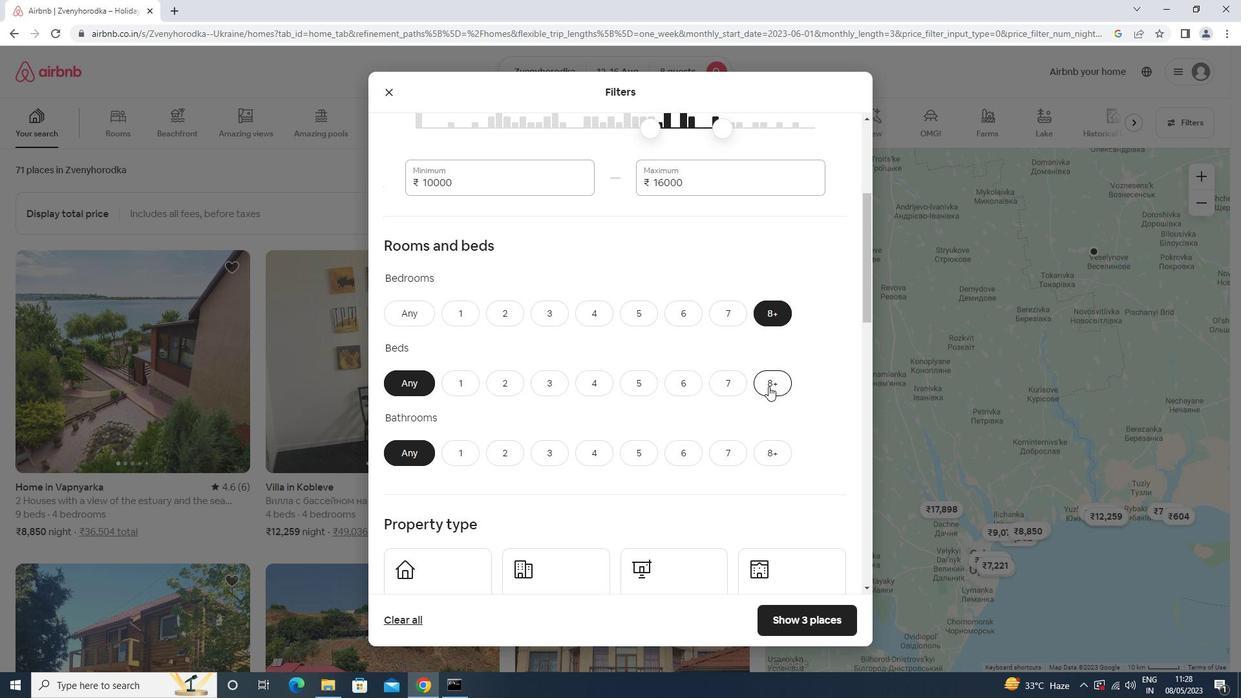 
Action: Mouse moved to (769, 449)
Screenshot: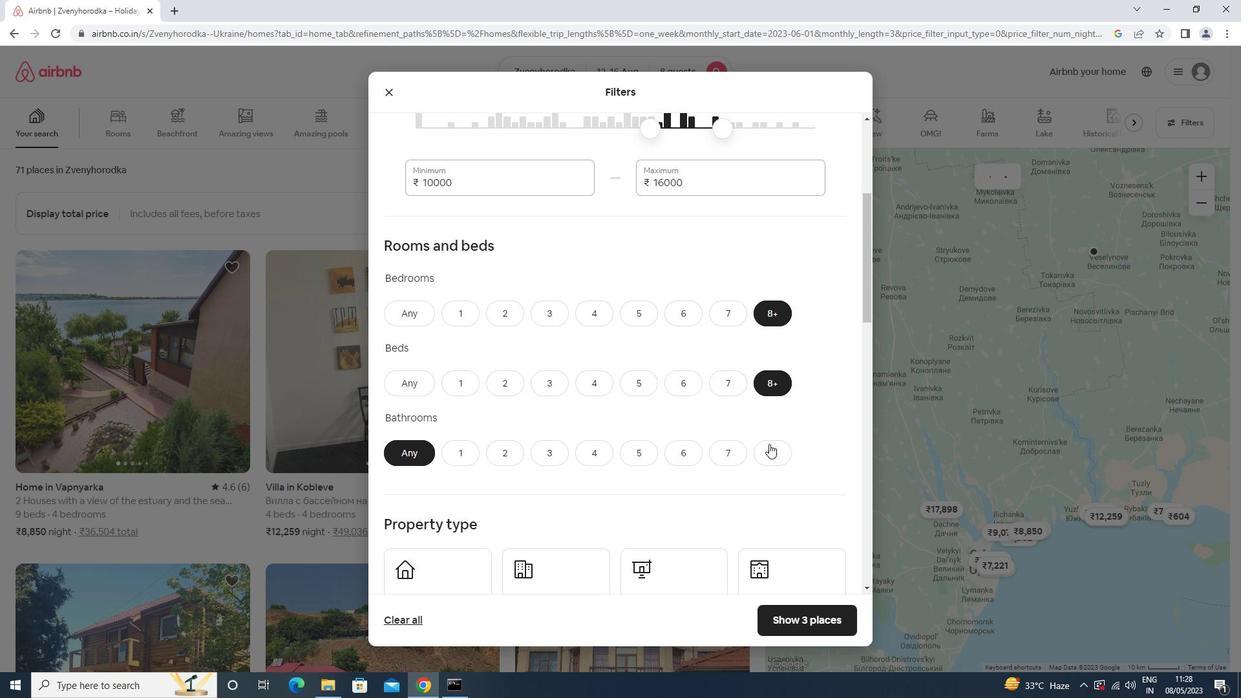 
Action: Mouse pressed left at (769, 449)
Screenshot: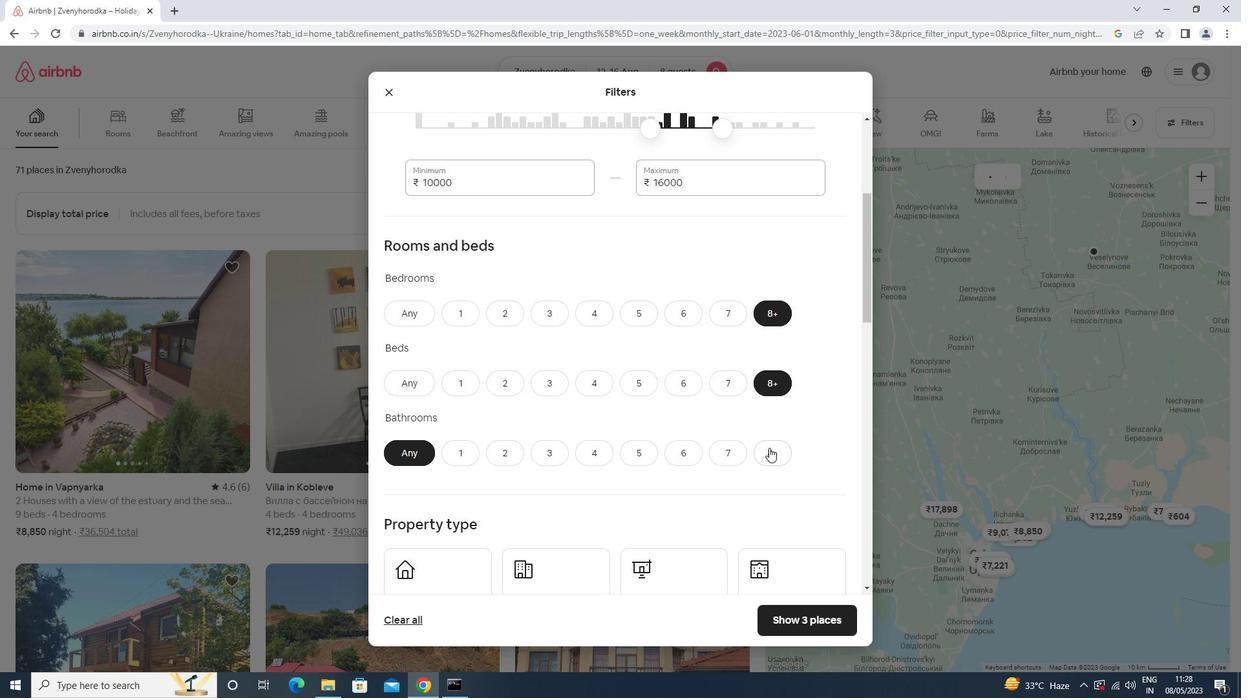 
Action: Mouse moved to (617, 384)
Screenshot: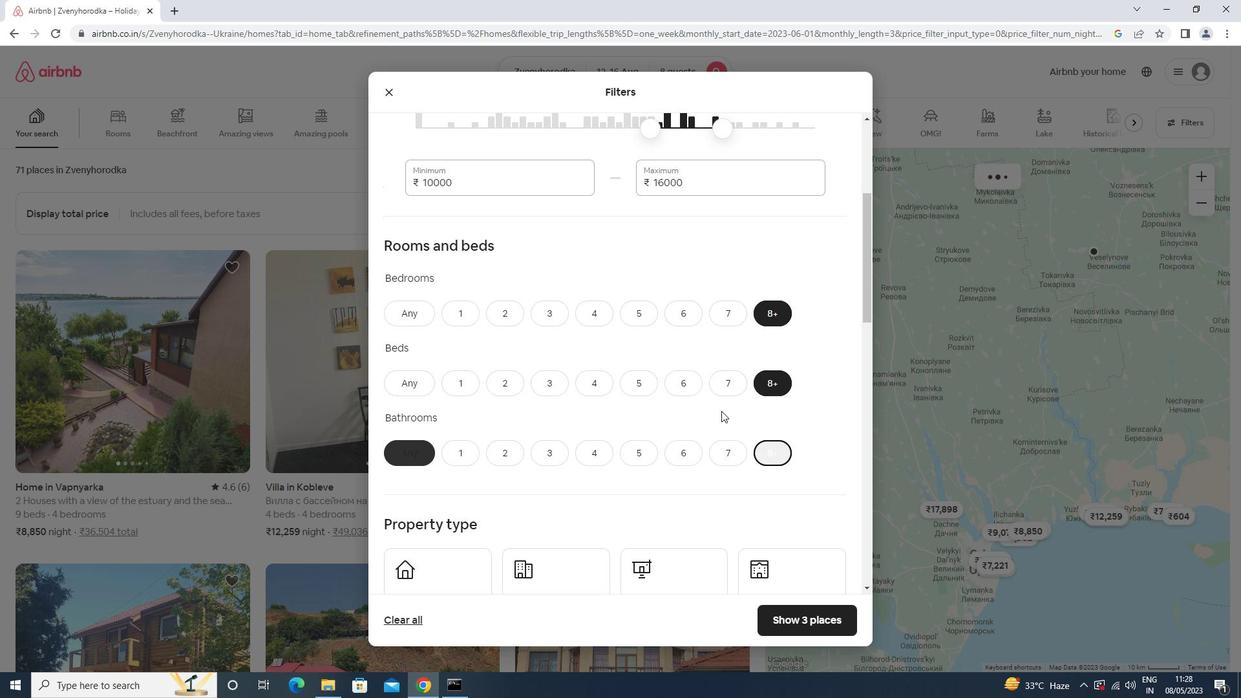 
Action: Mouse scrolled (617, 383) with delta (0, 0)
Screenshot: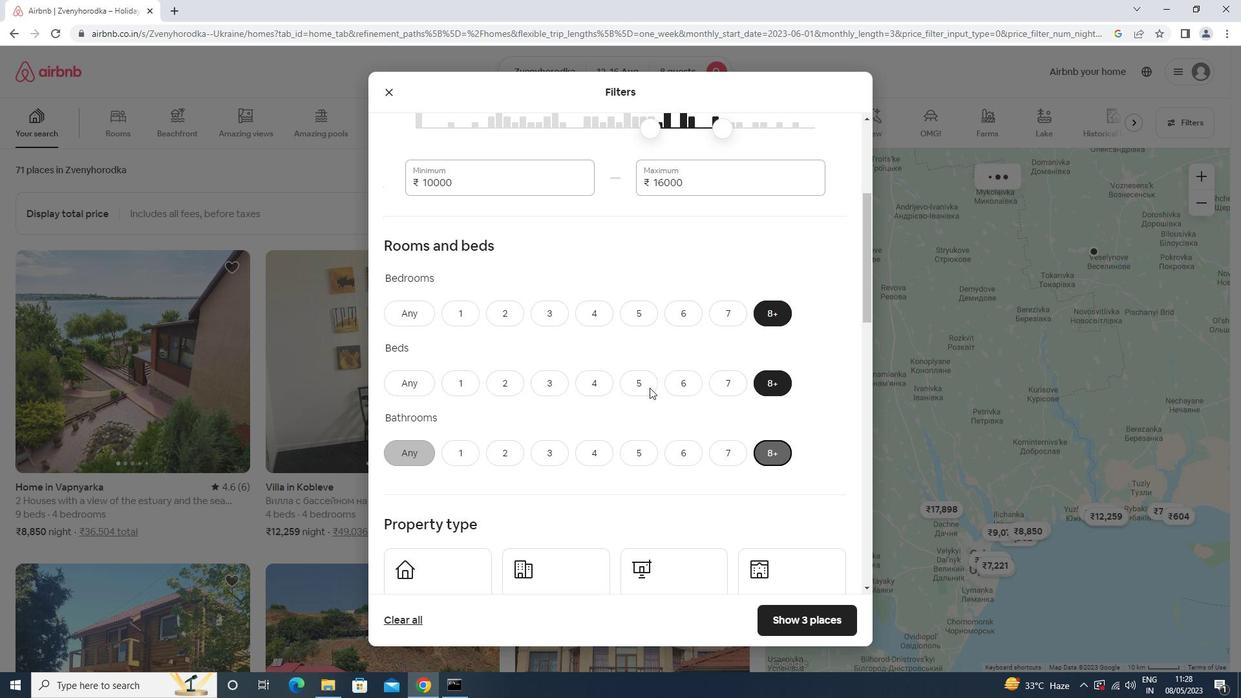 
Action: Mouse scrolled (617, 383) with delta (0, 0)
Screenshot: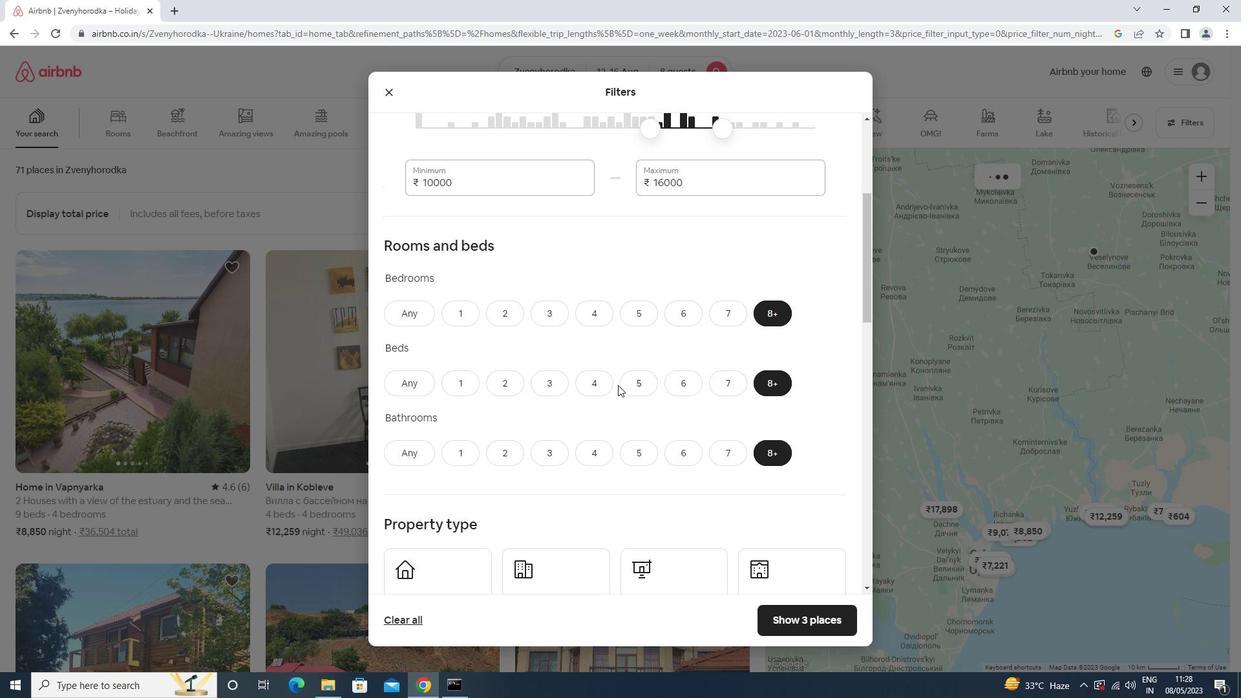 
Action: Mouse scrolled (617, 383) with delta (0, 0)
Screenshot: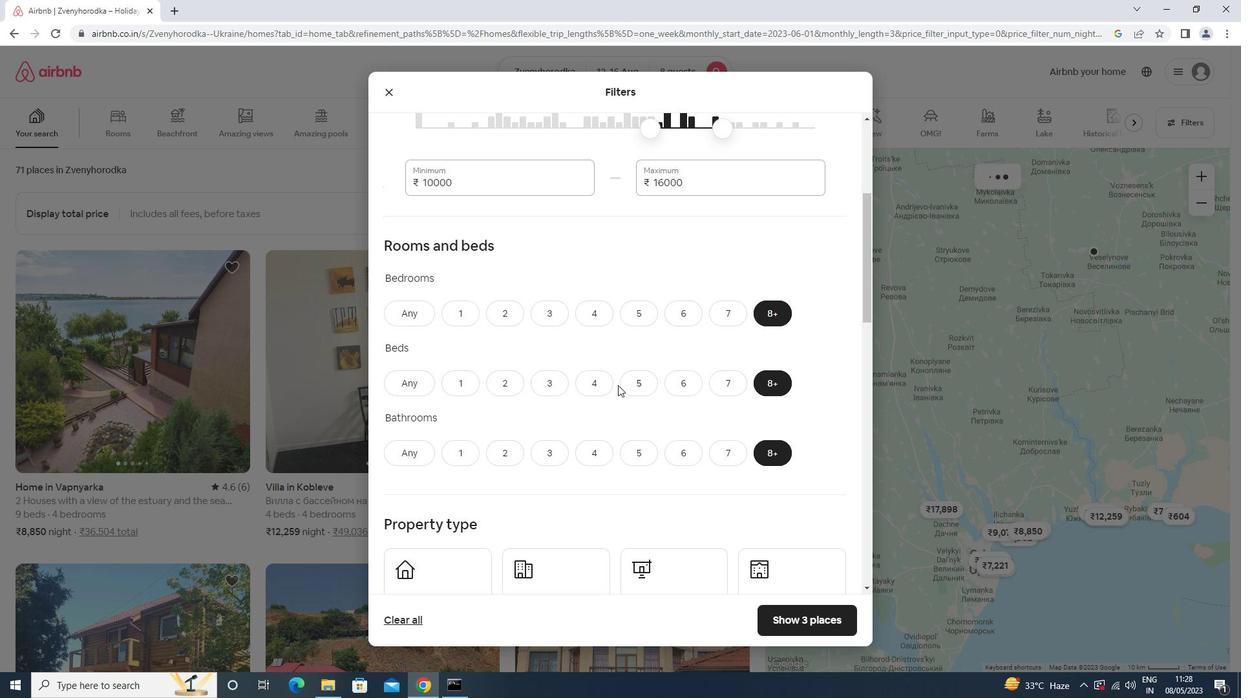 
Action: Mouse scrolled (617, 383) with delta (0, 0)
Screenshot: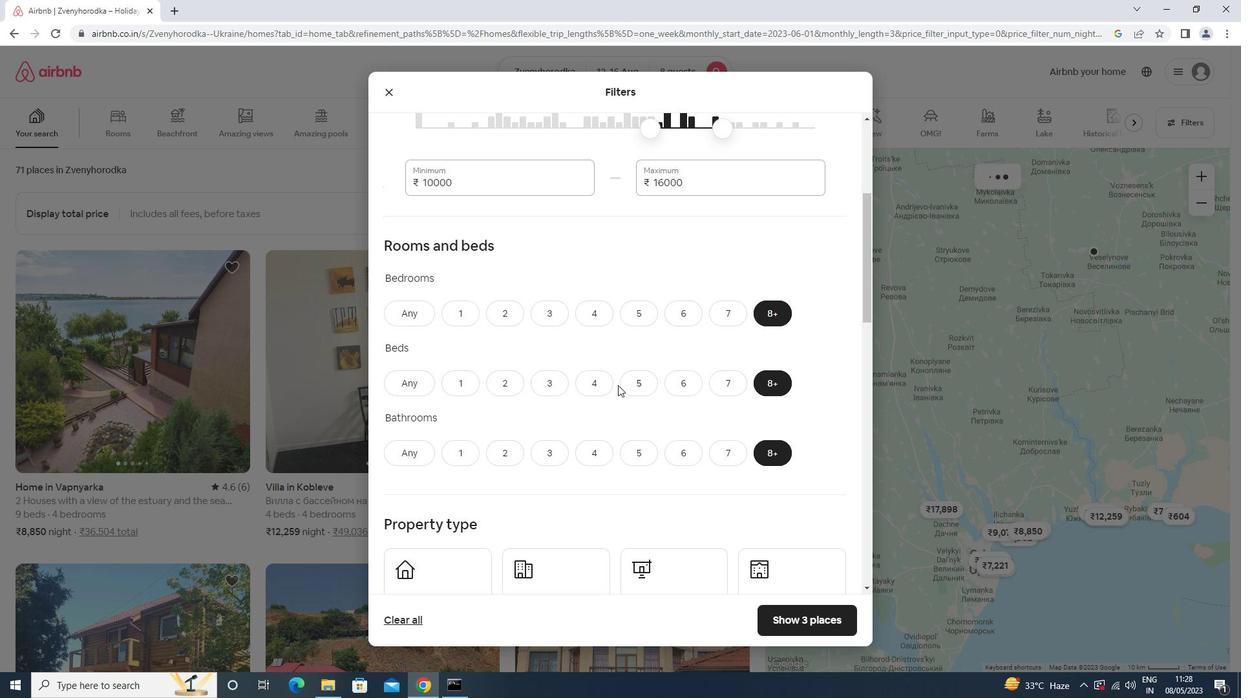 
Action: Mouse moved to (451, 332)
Screenshot: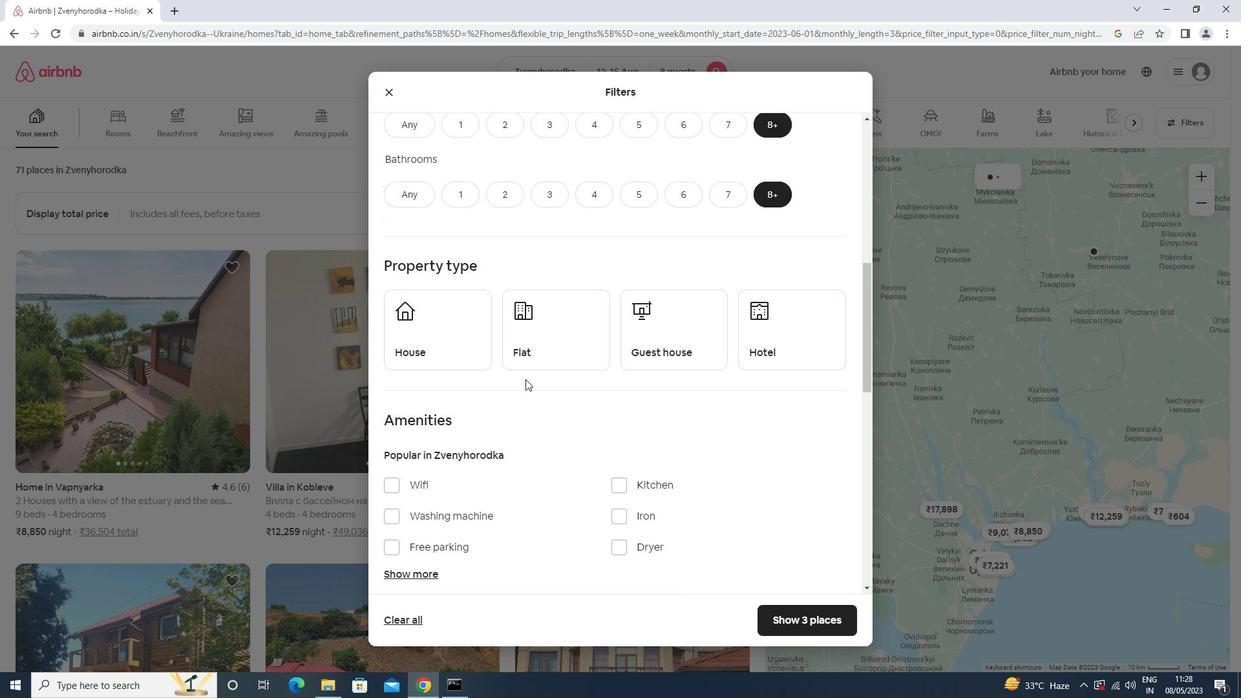 
Action: Mouse pressed left at (451, 332)
Screenshot: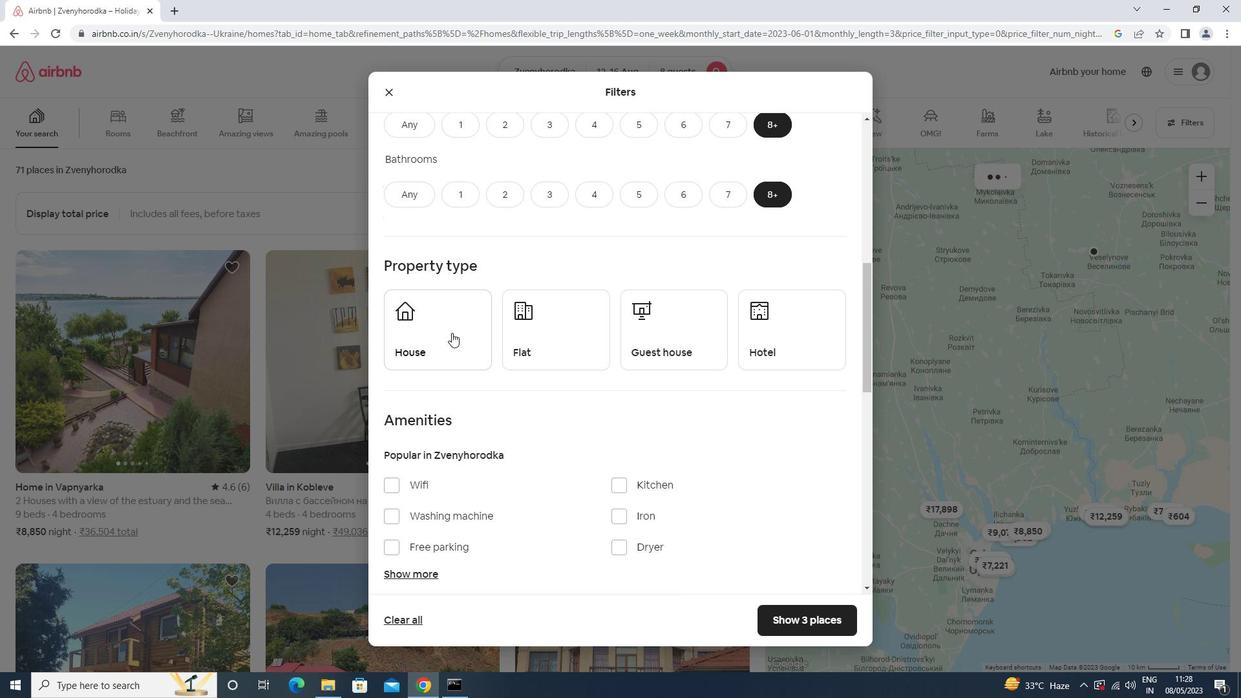 
Action: Mouse moved to (541, 331)
Screenshot: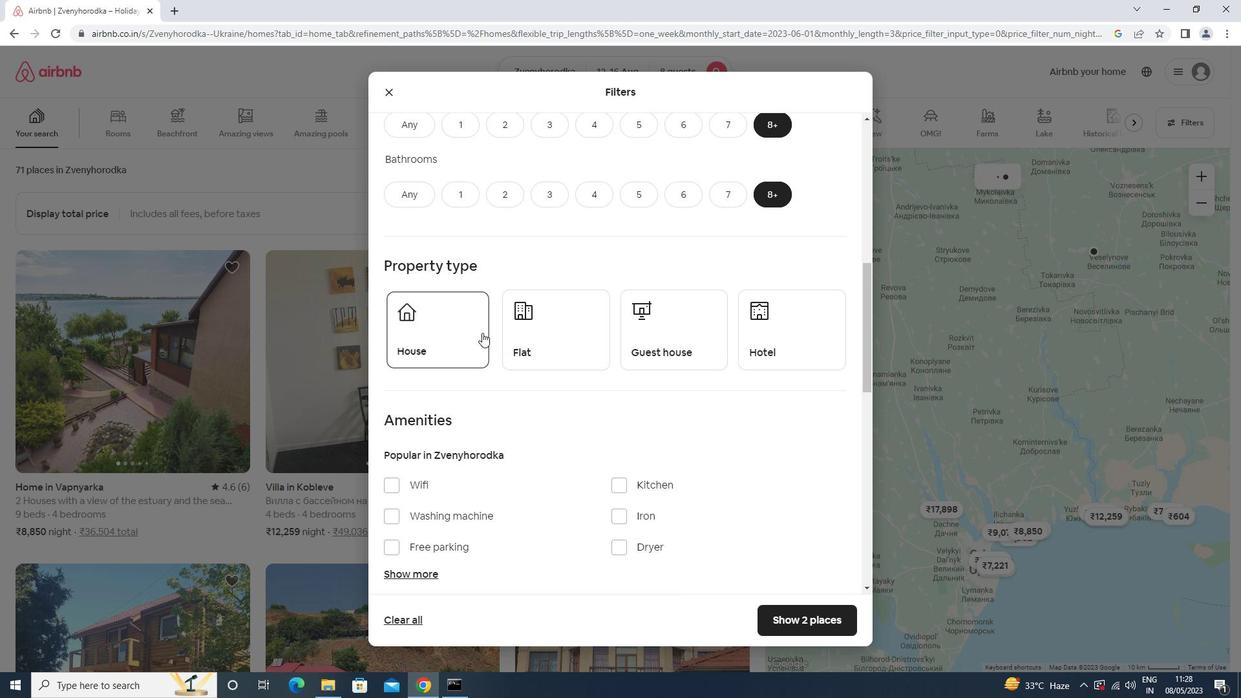
Action: Mouse pressed left at (541, 331)
Screenshot: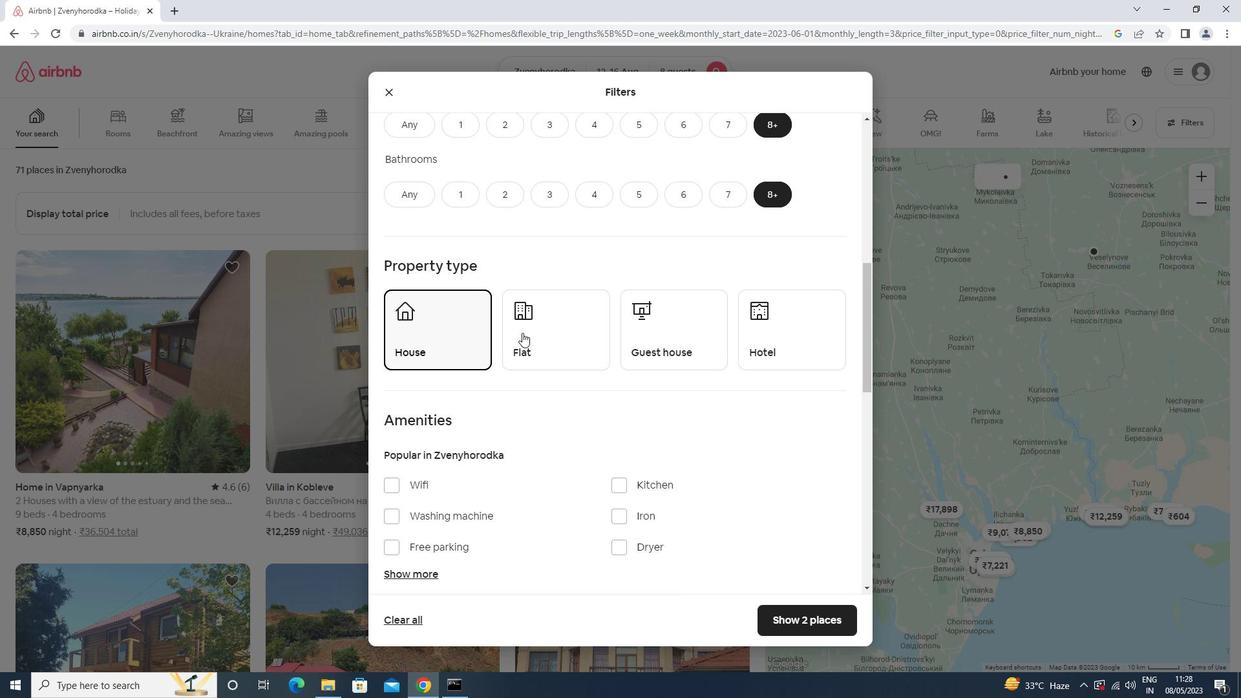 
Action: Mouse moved to (673, 337)
Screenshot: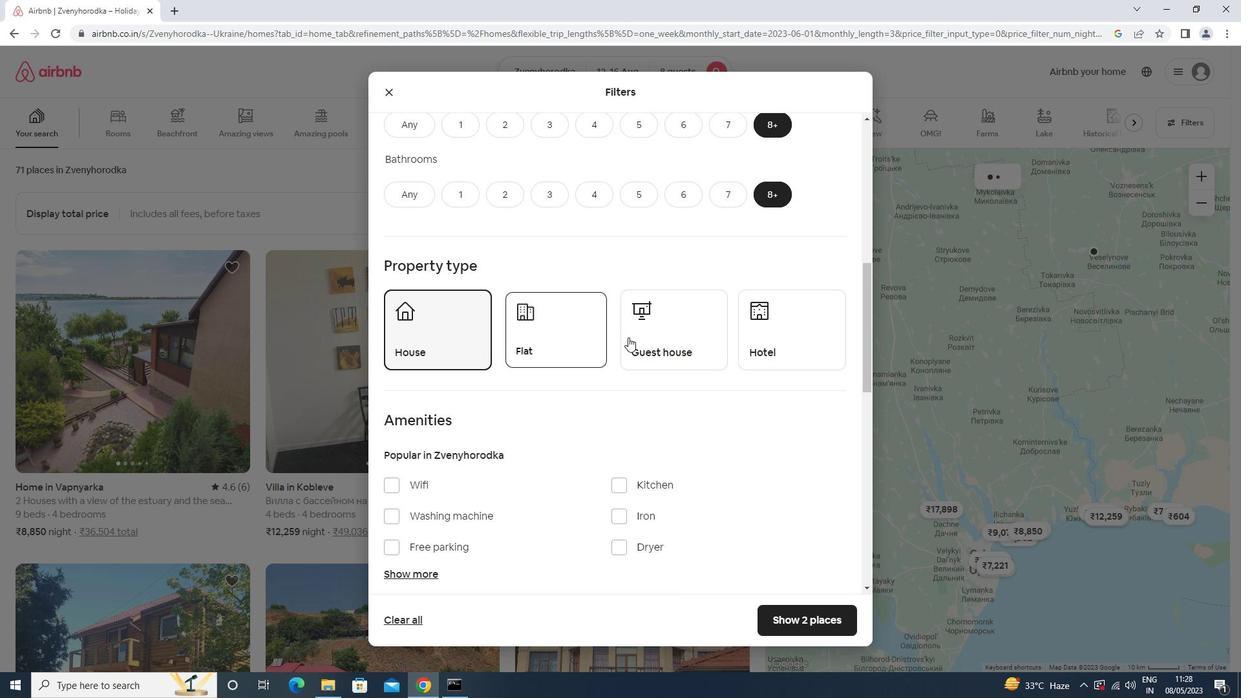 
Action: Mouse pressed left at (673, 337)
Screenshot: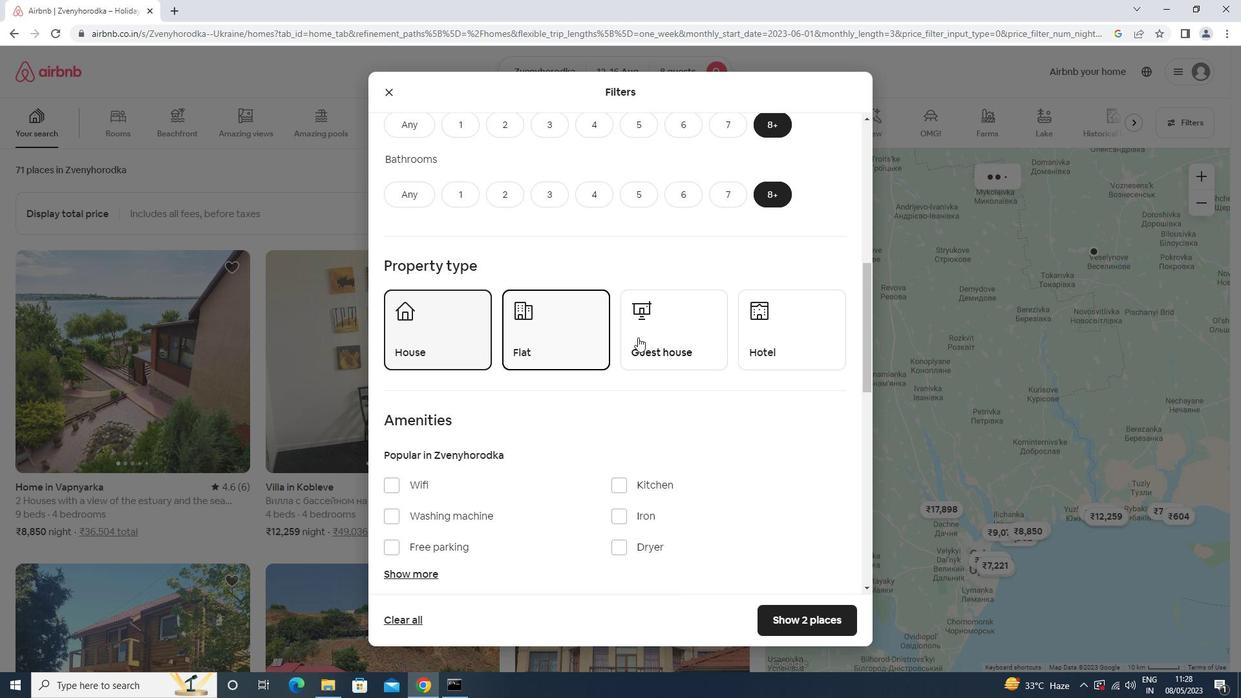 
Action: Mouse moved to (754, 338)
Screenshot: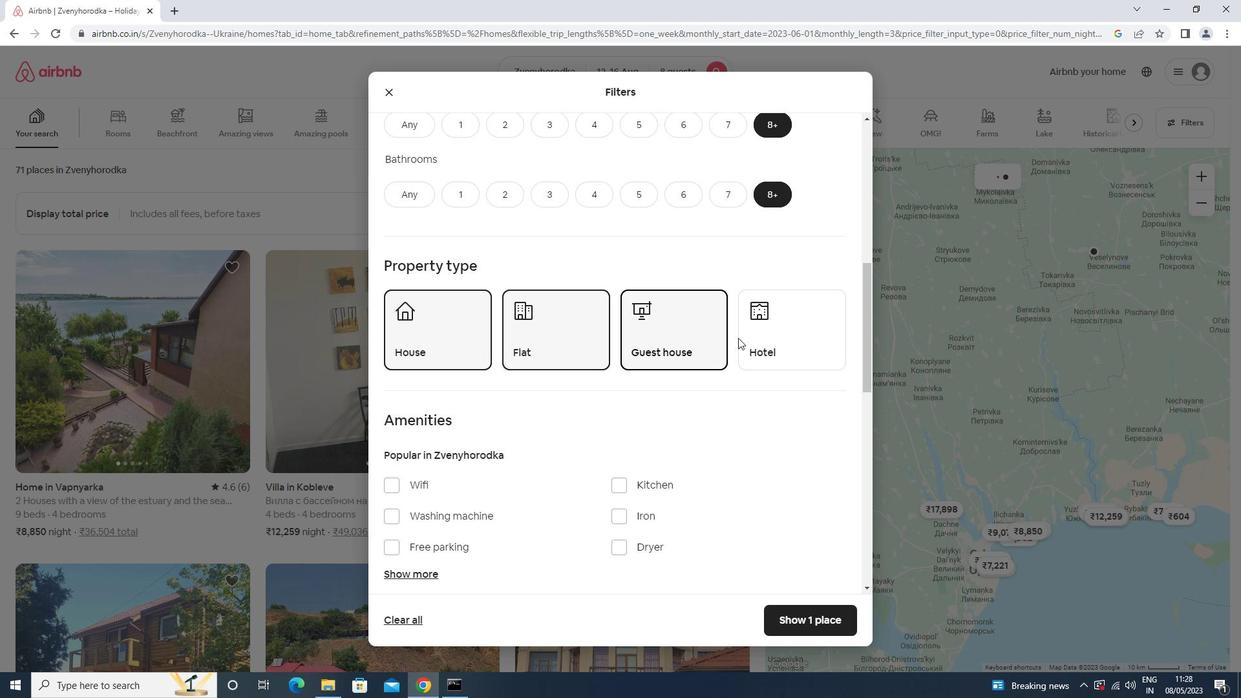 
Action: Mouse pressed left at (754, 338)
Screenshot: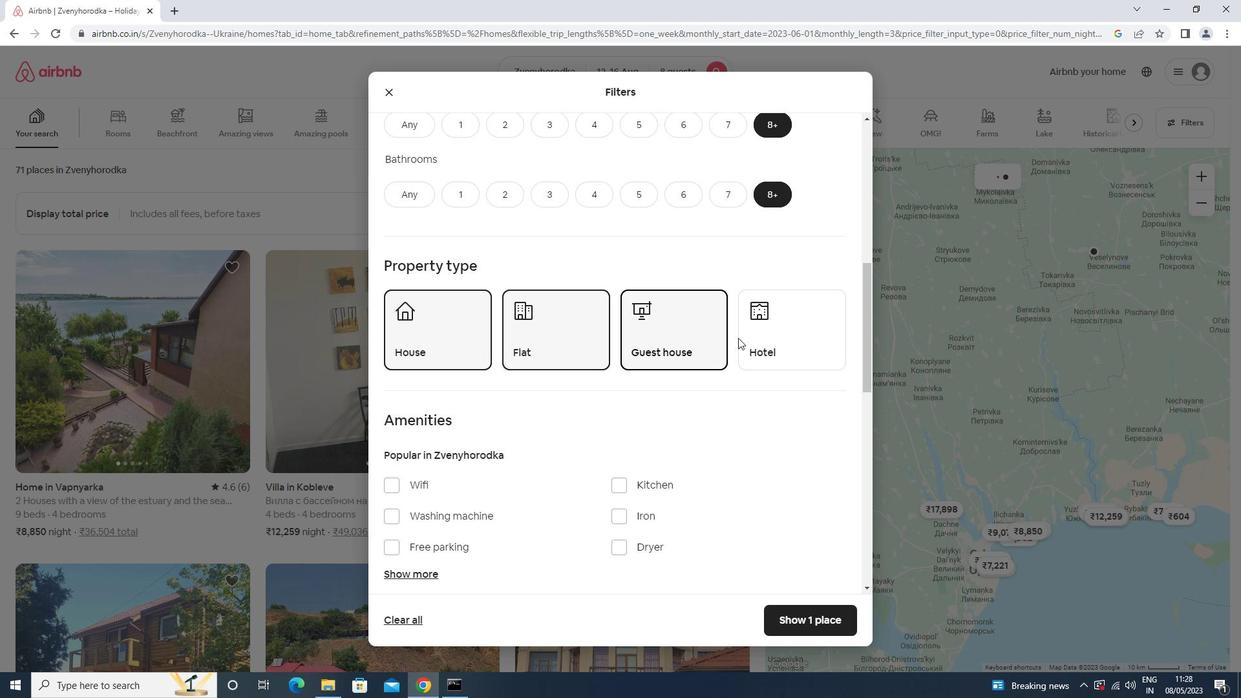 
Action: Mouse moved to (639, 402)
Screenshot: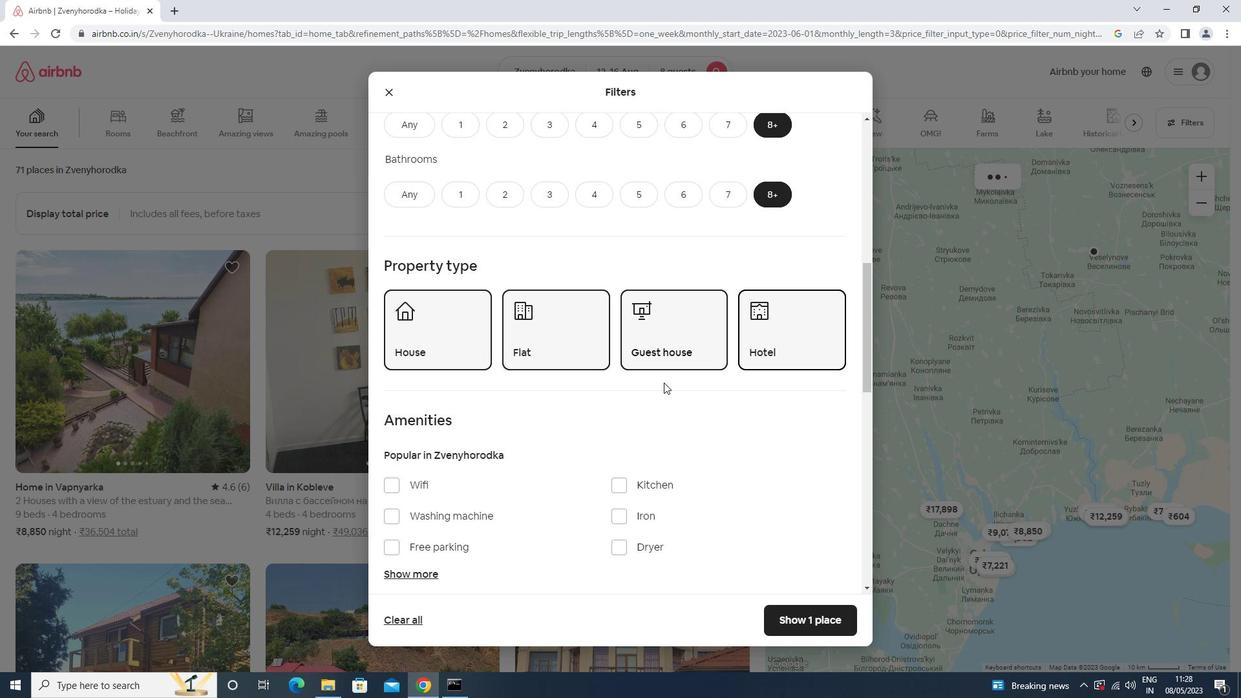 
Action: Mouse scrolled (639, 401) with delta (0, 0)
Screenshot: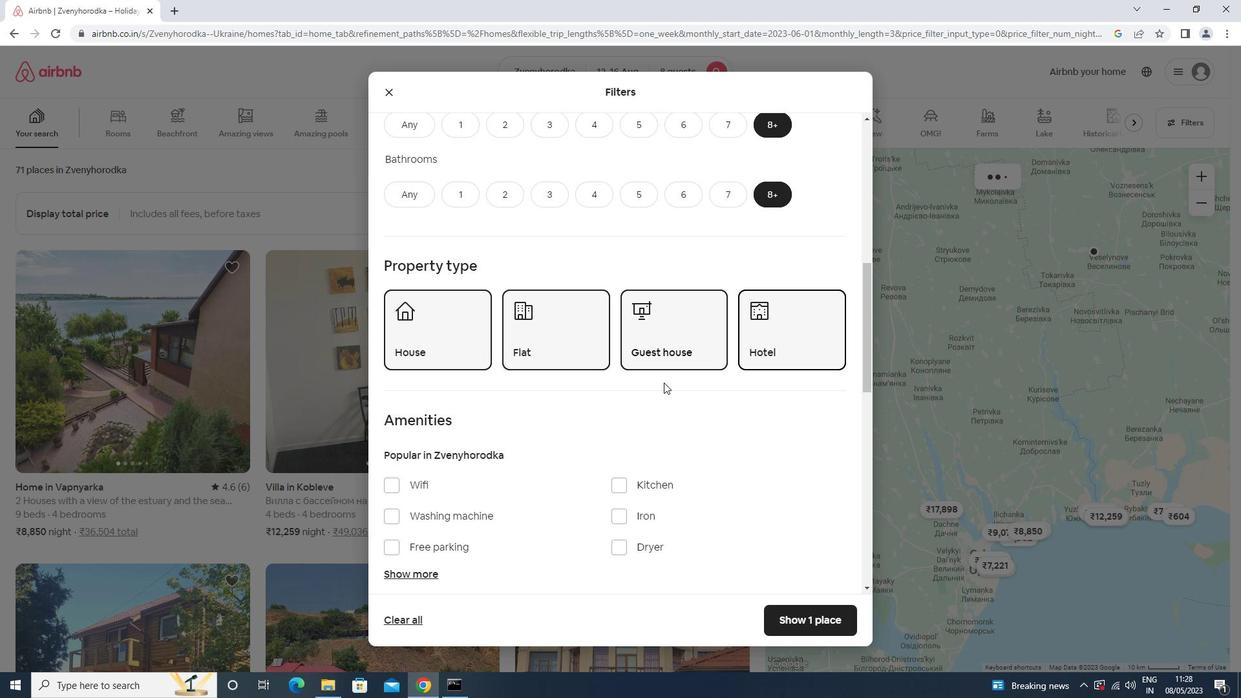 
Action: Mouse moved to (638, 404)
Screenshot: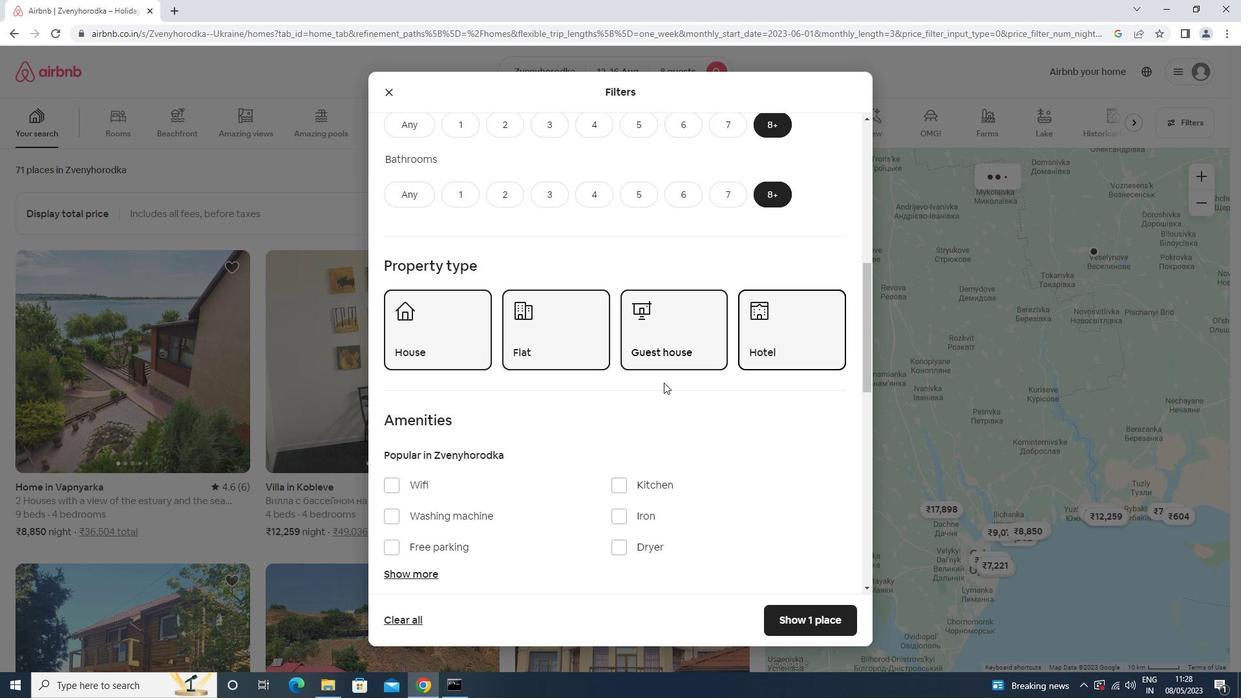 
Action: Mouse scrolled (638, 404) with delta (0, 0)
Screenshot: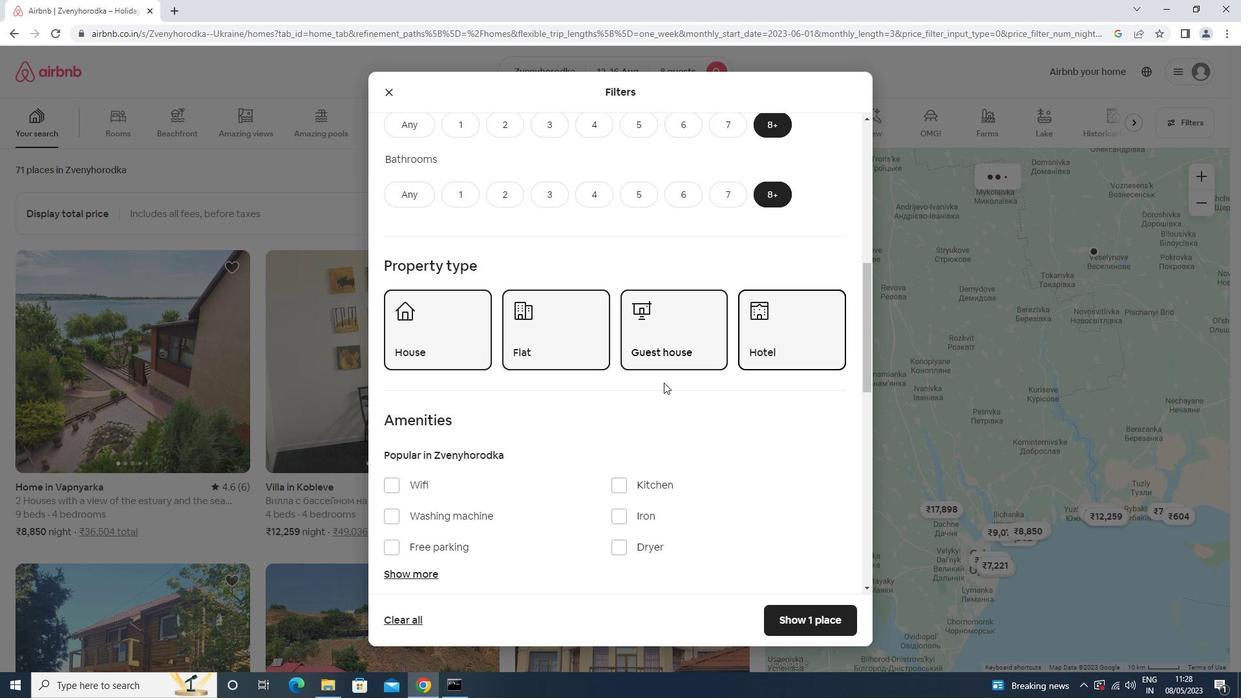 
Action: Mouse moved to (636, 406)
Screenshot: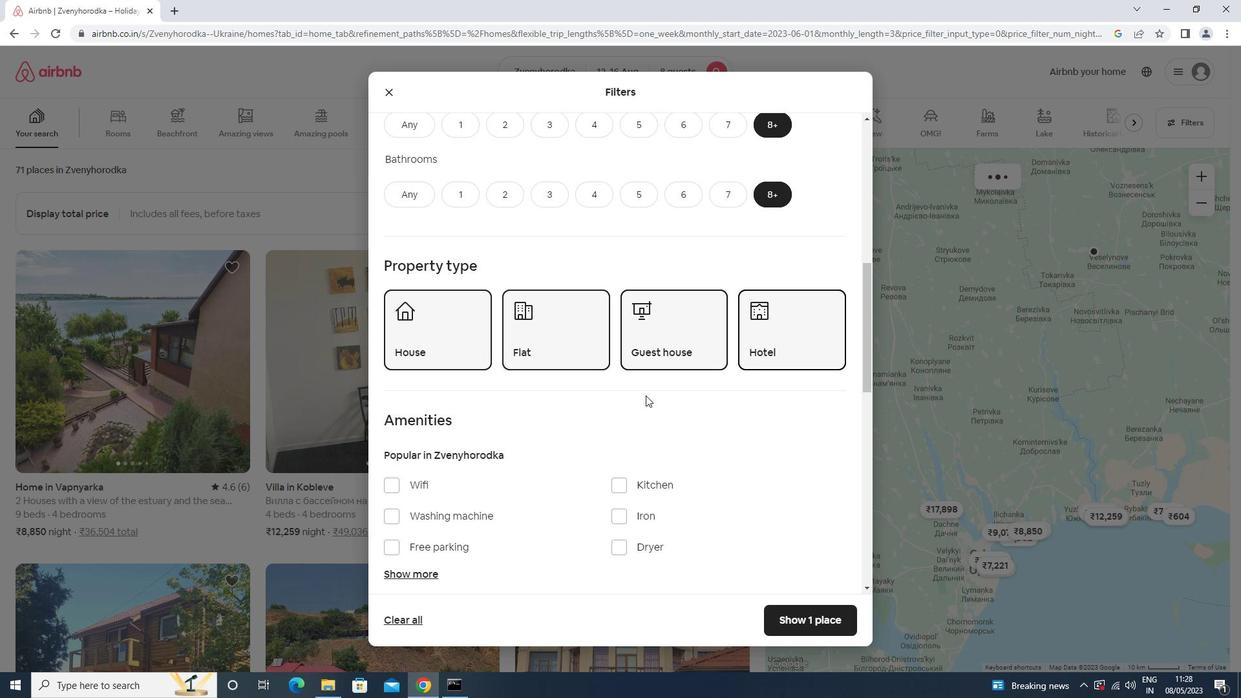 
Action: Mouse scrolled (636, 405) with delta (0, 0)
Screenshot: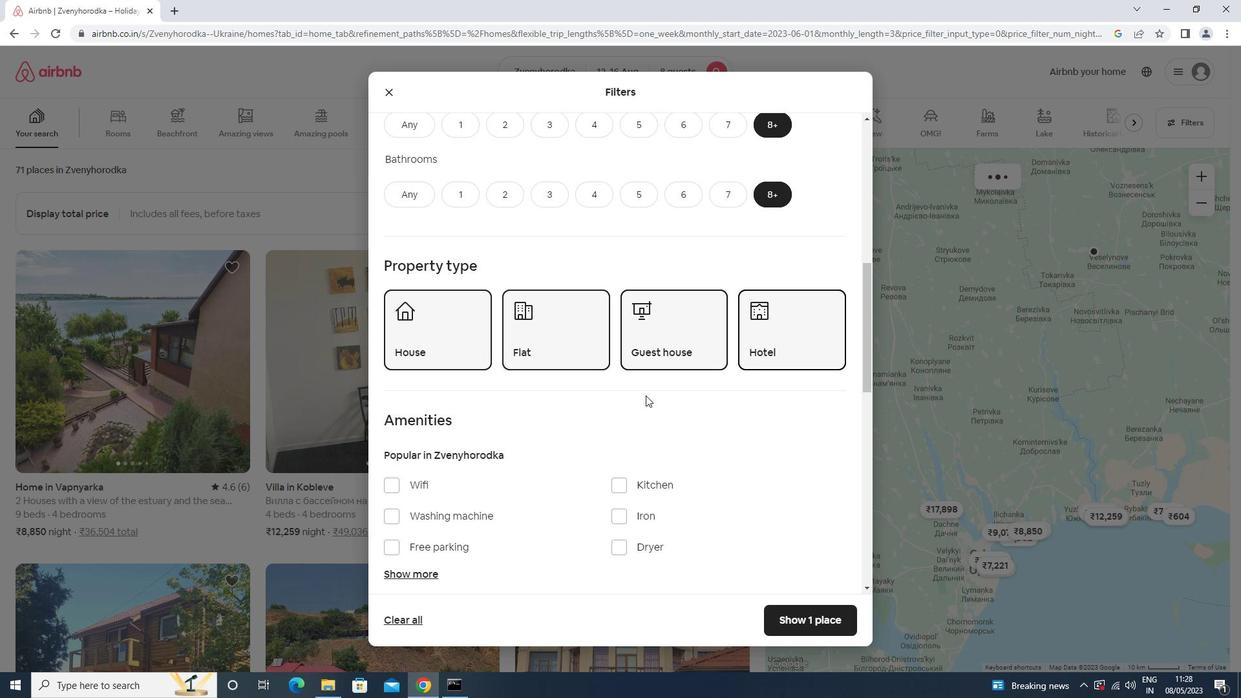 
Action: Mouse moved to (636, 407)
Screenshot: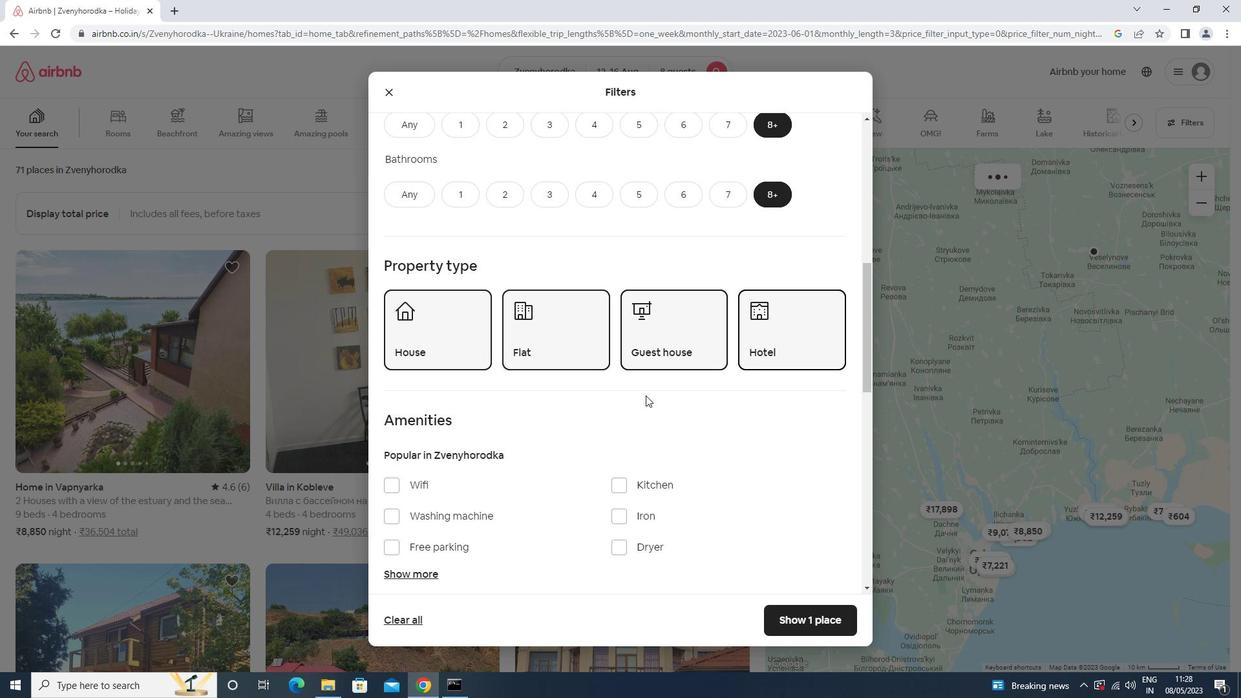 
Action: Mouse scrolled (636, 407) with delta (0, 0)
Screenshot: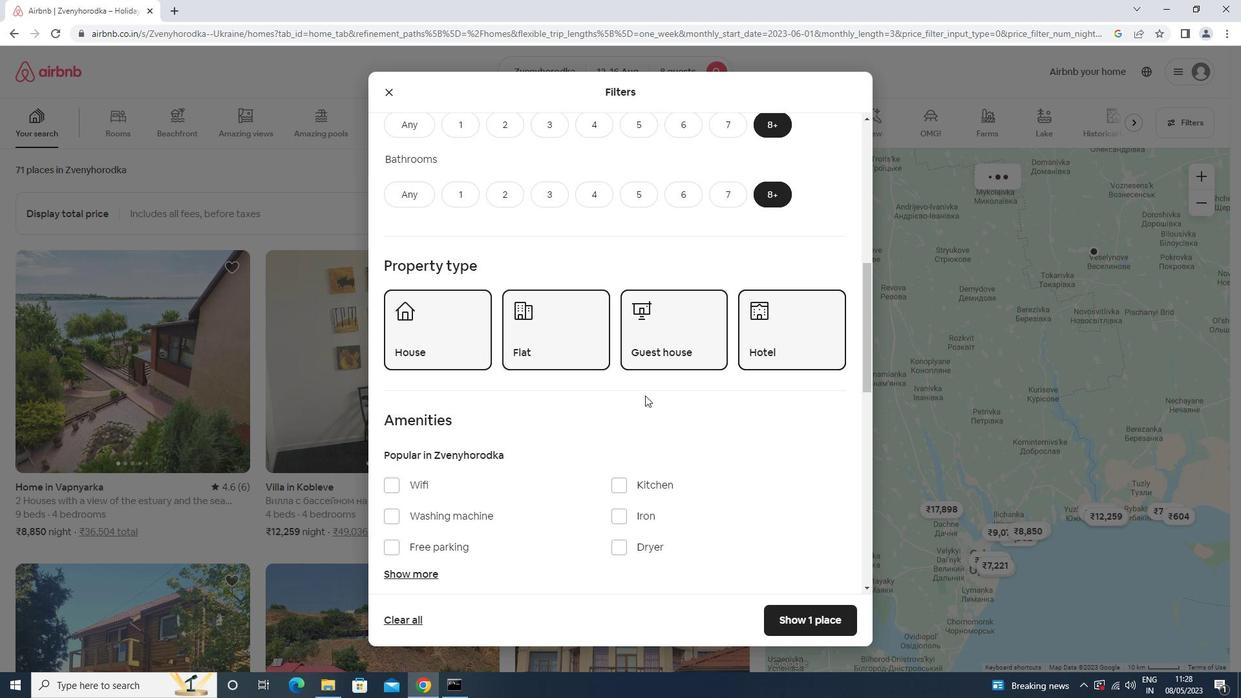 
Action: Mouse moved to (420, 314)
Screenshot: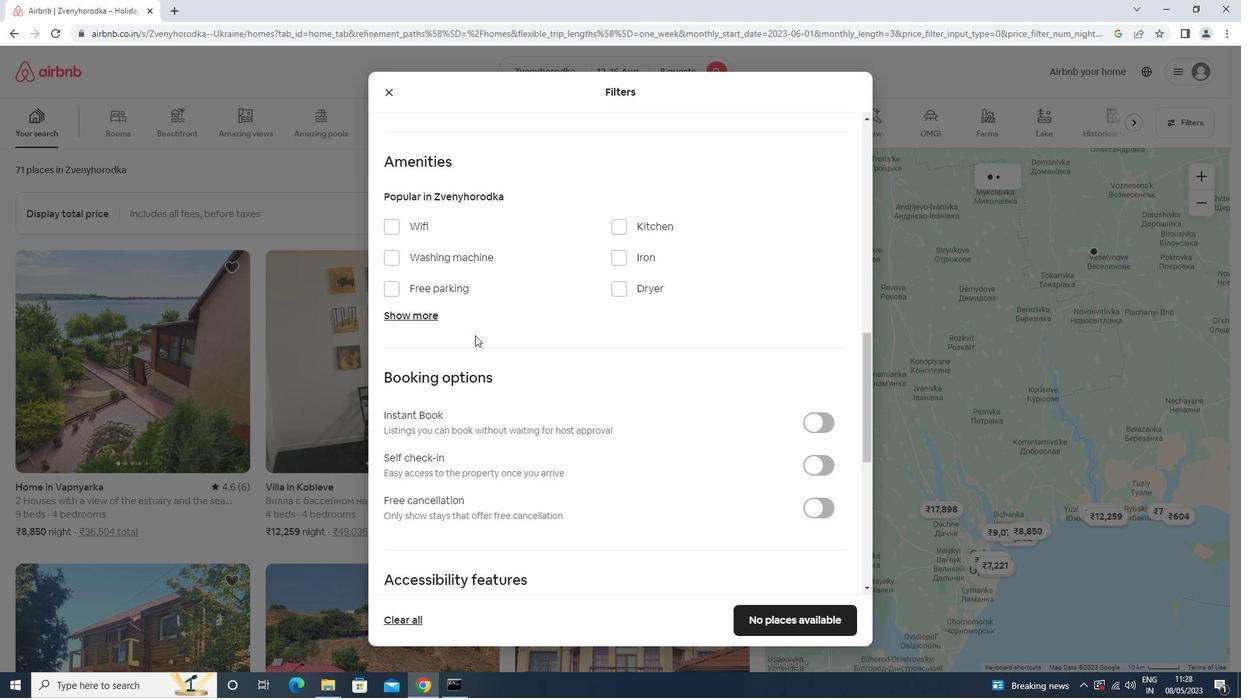 
Action: Mouse pressed left at (420, 314)
Screenshot: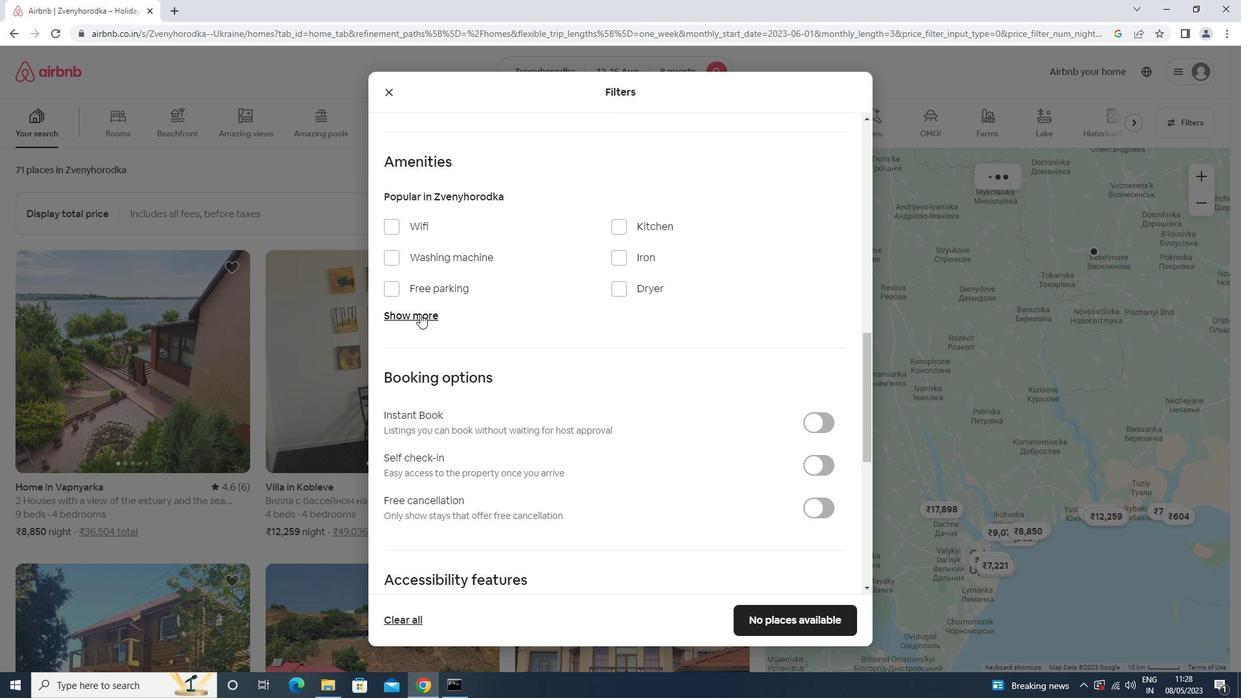 
Action: Mouse moved to (435, 290)
Screenshot: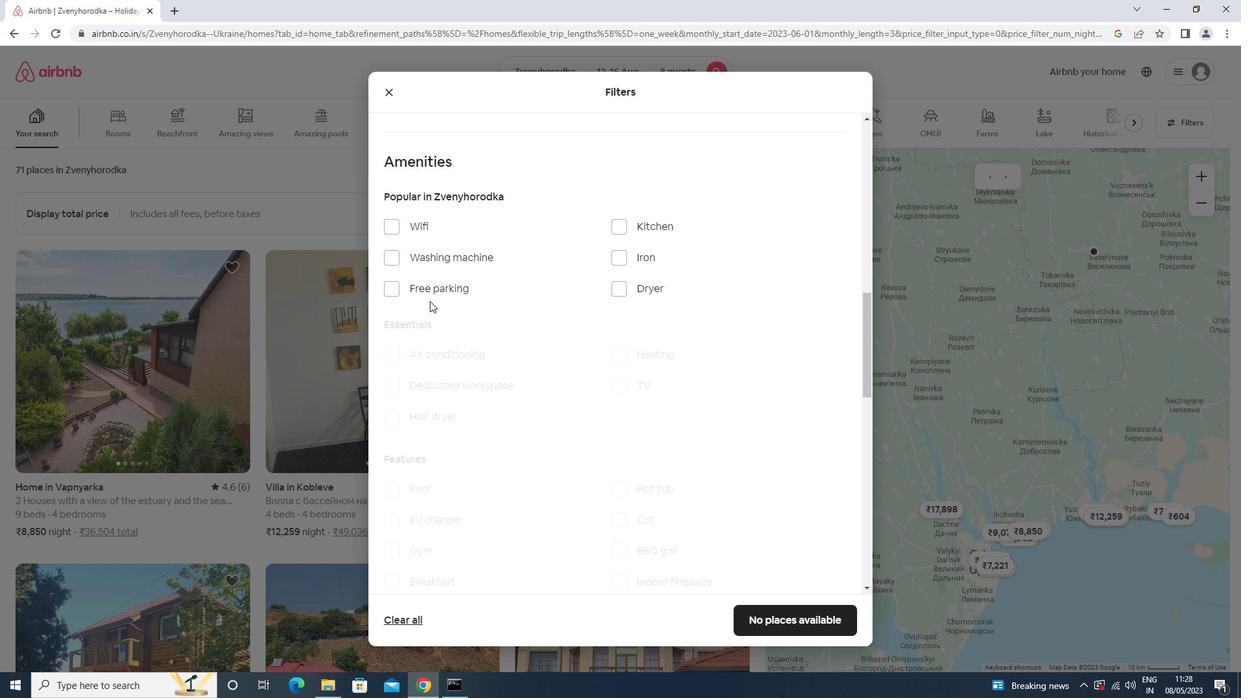 
Action: Mouse pressed left at (435, 290)
Screenshot: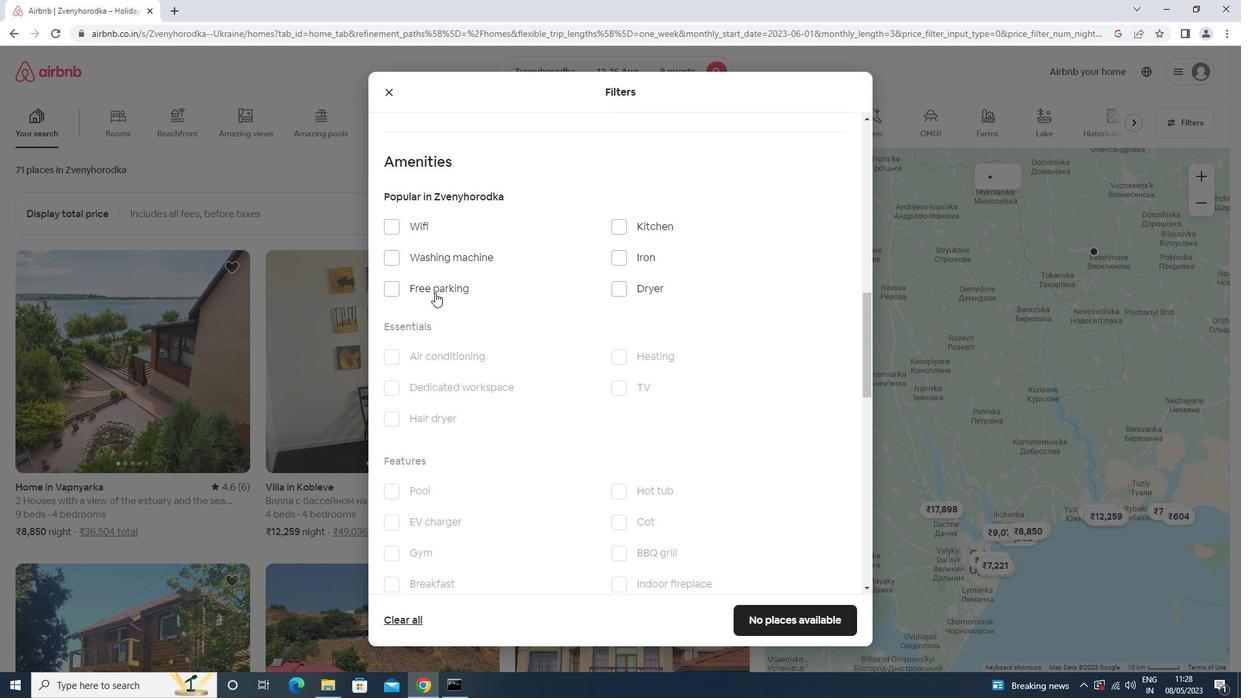 
Action: Mouse moved to (433, 224)
Screenshot: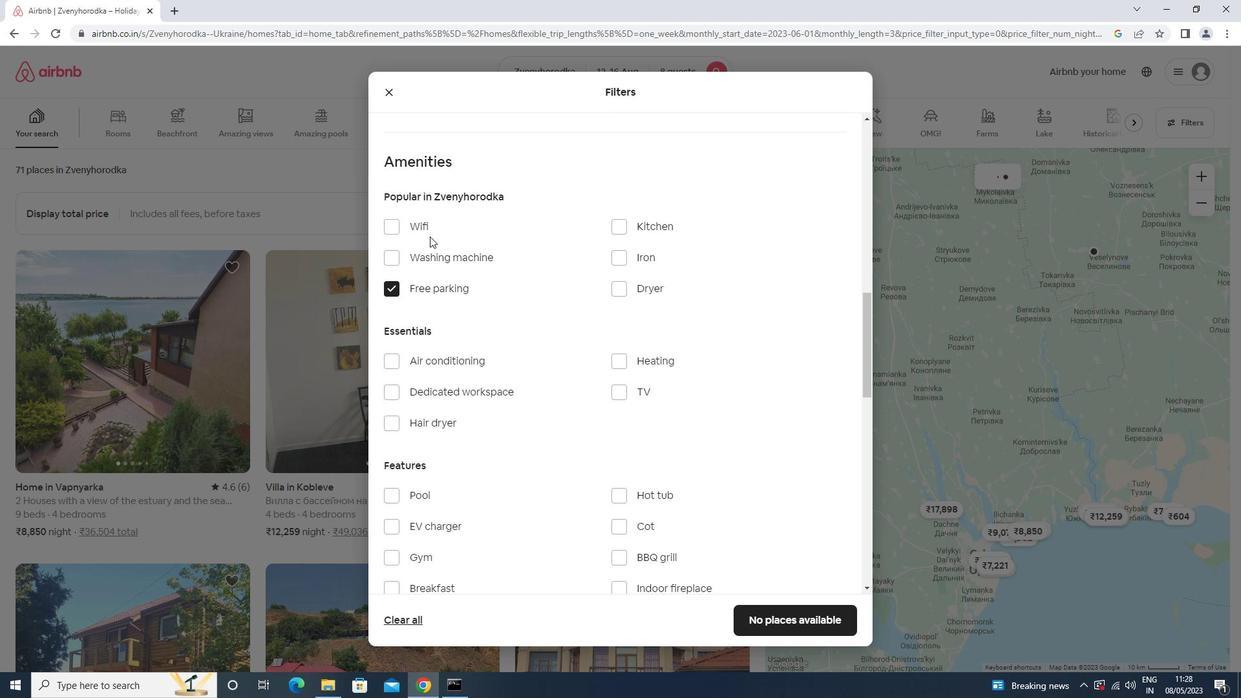 
Action: Mouse pressed left at (433, 224)
Screenshot: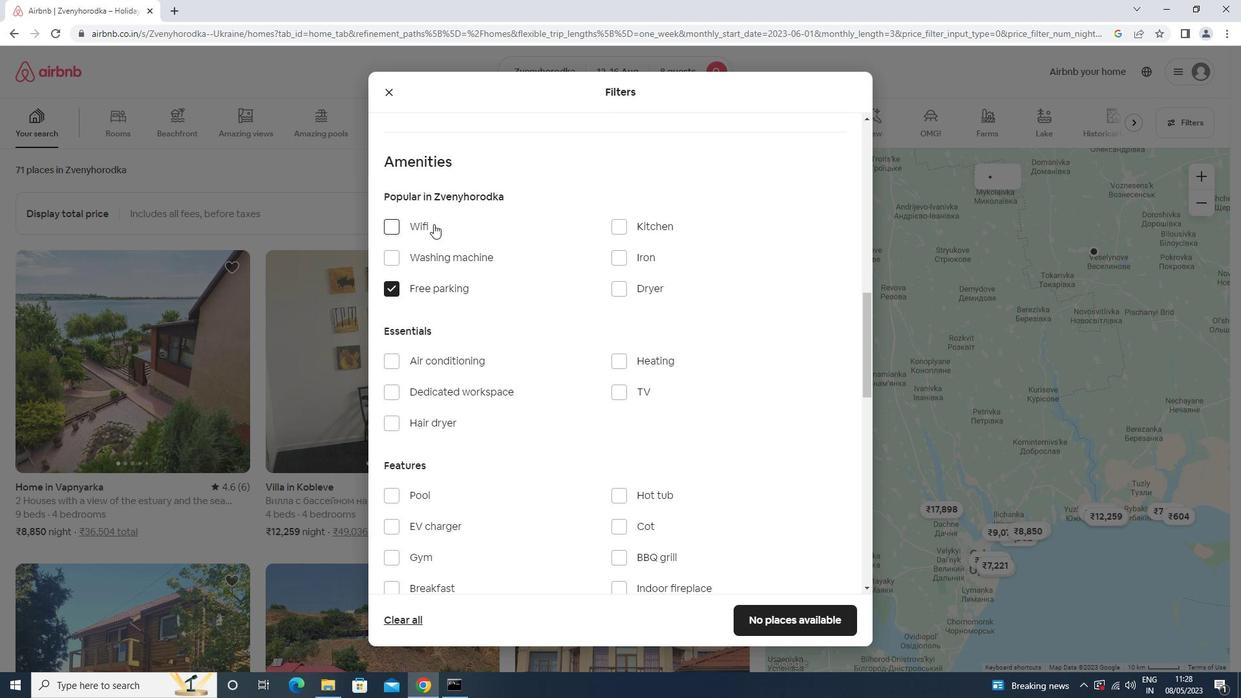 
Action: Mouse moved to (635, 390)
Screenshot: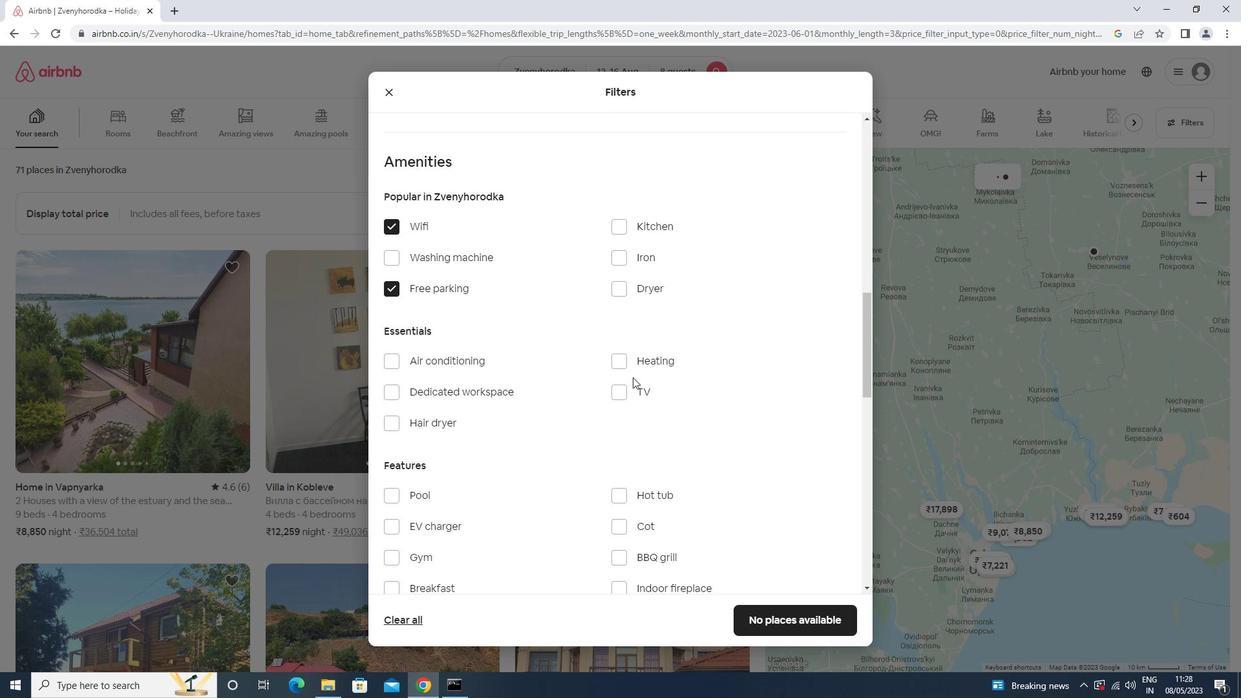 
Action: Mouse pressed left at (635, 390)
Screenshot: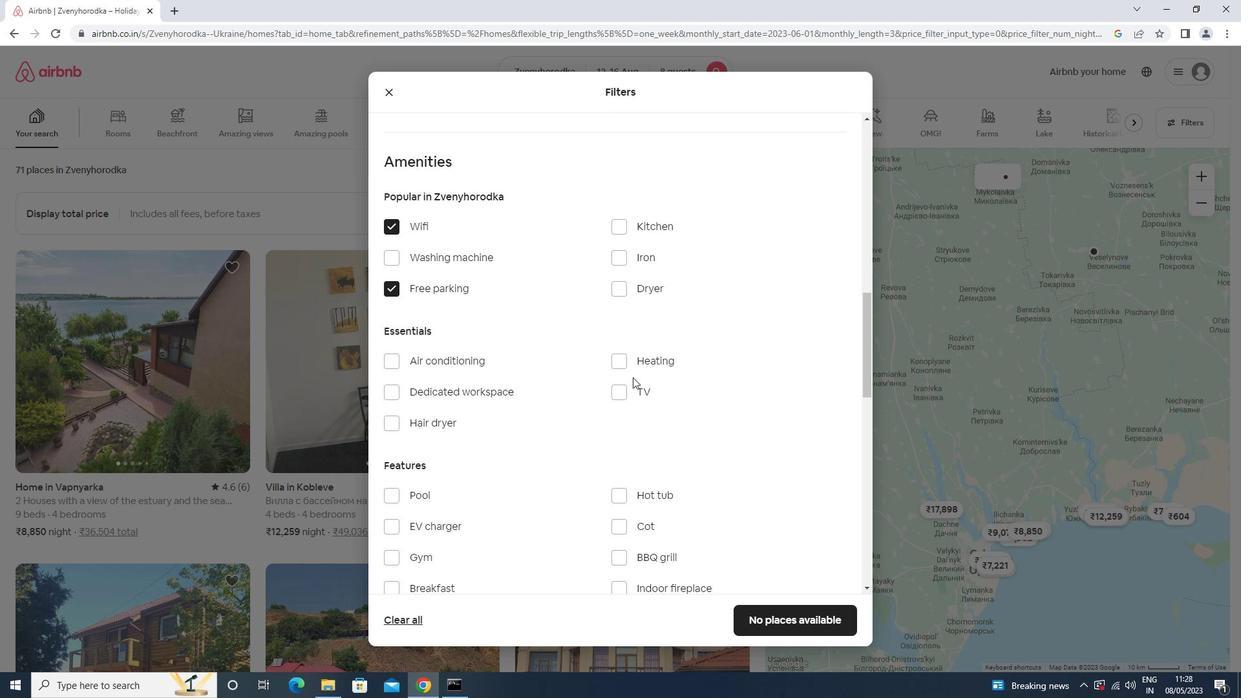 
Action: Mouse moved to (519, 355)
Screenshot: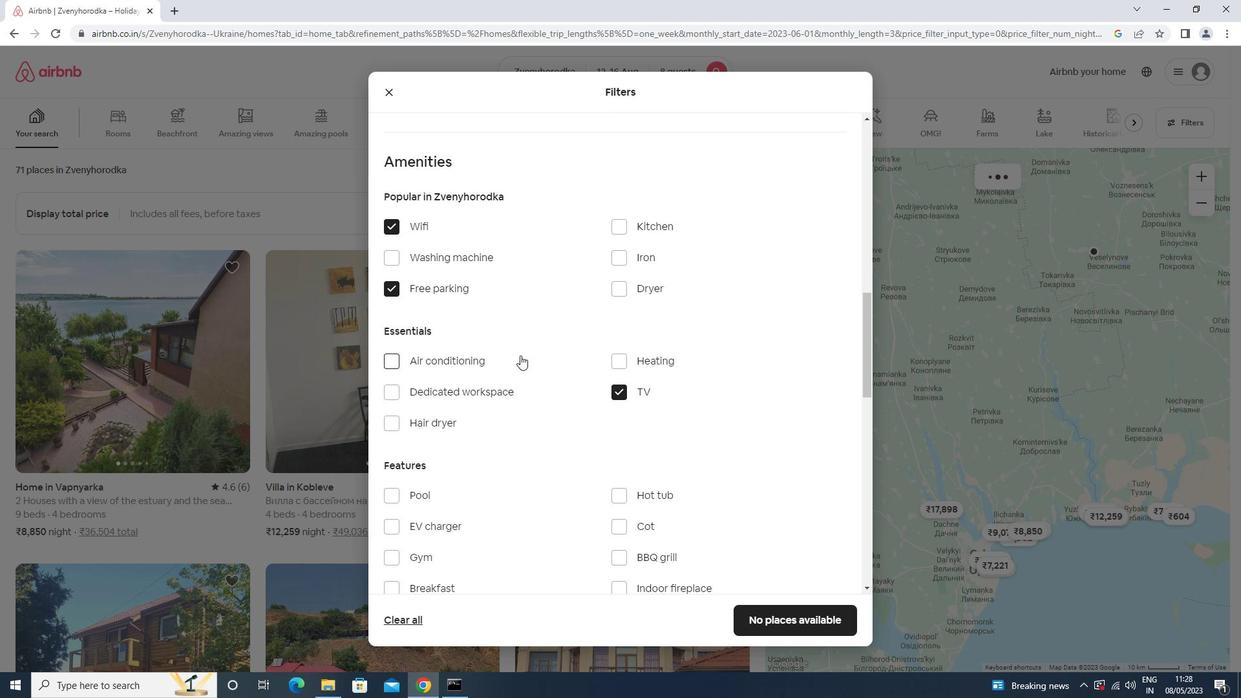 
Action: Mouse scrolled (519, 354) with delta (0, 0)
Screenshot: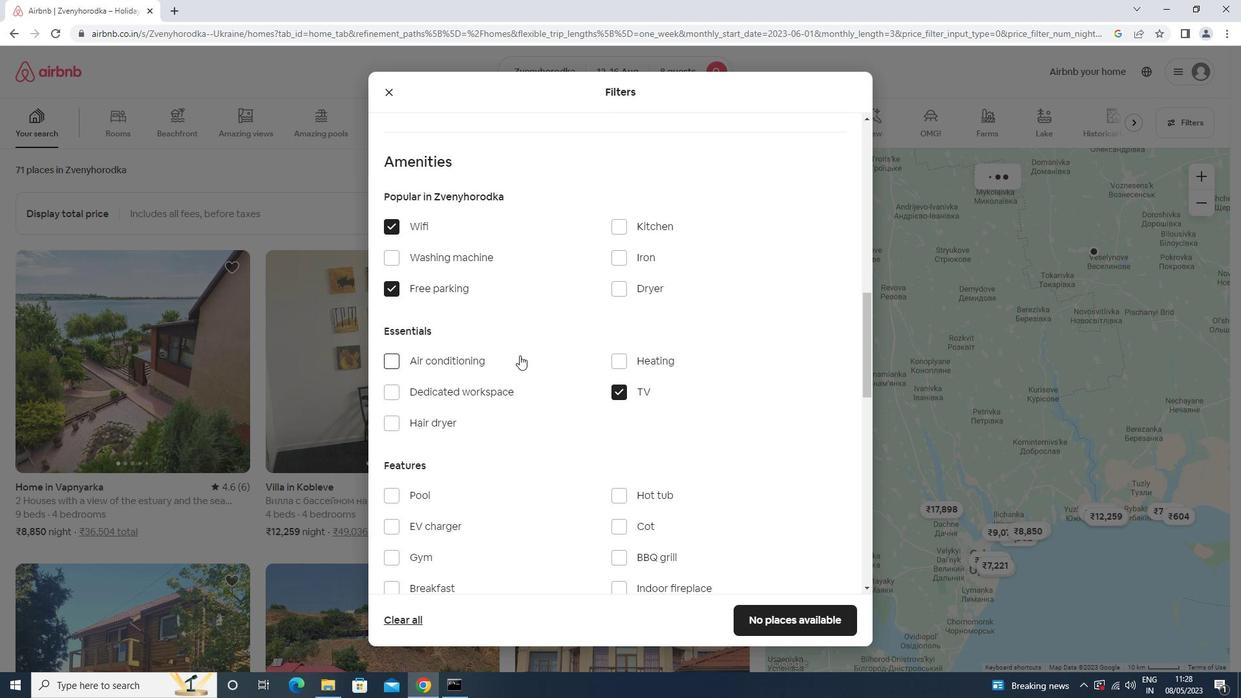 
Action: Mouse scrolled (519, 354) with delta (0, 0)
Screenshot: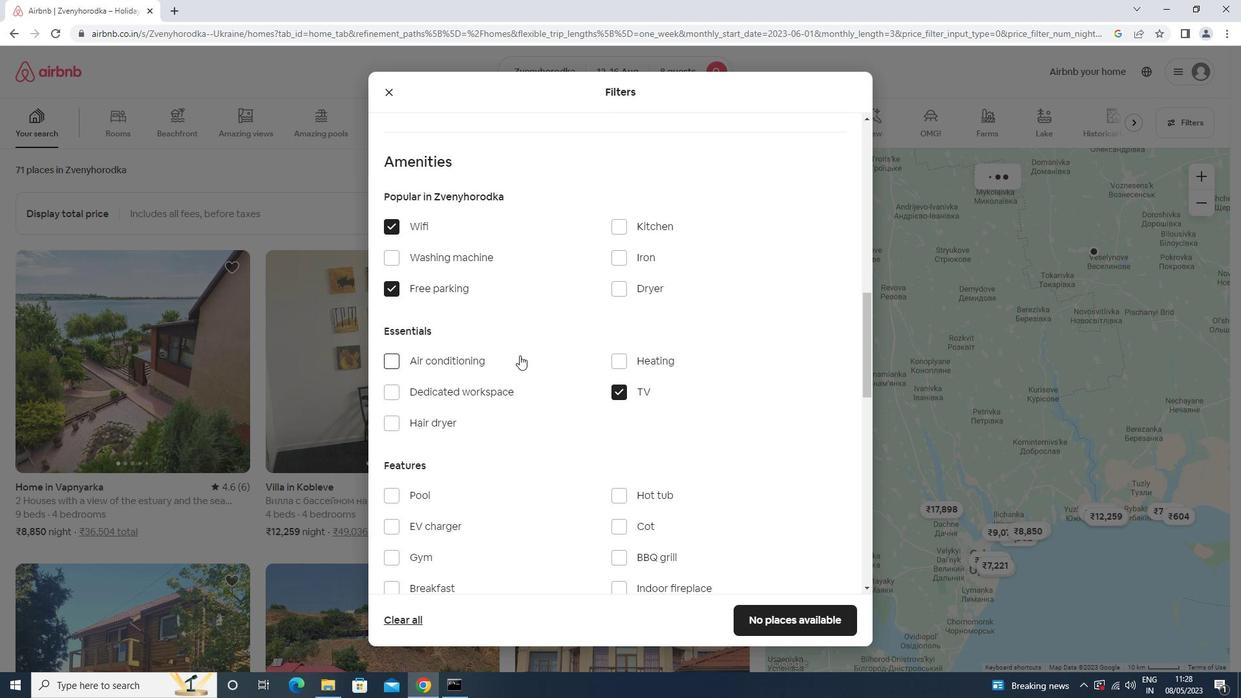 
Action: Mouse scrolled (519, 354) with delta (0, 0)
Screenshot: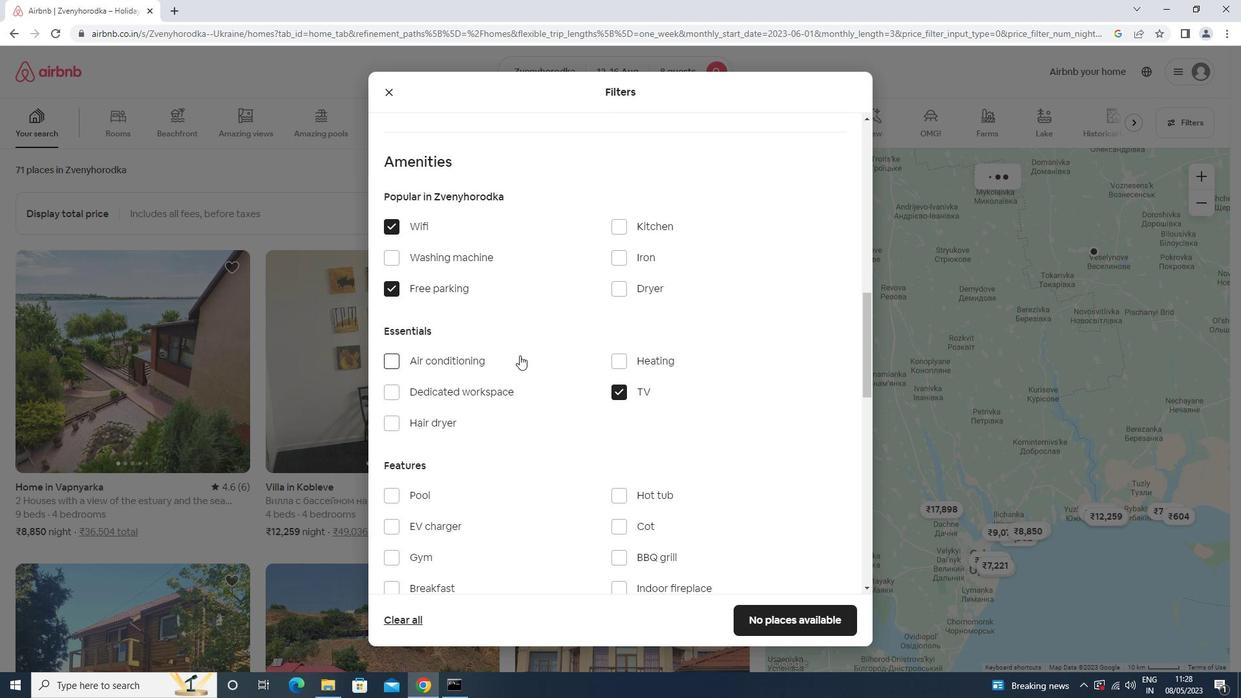 
Action: Mouse moved to (431, 393)
Screenshot: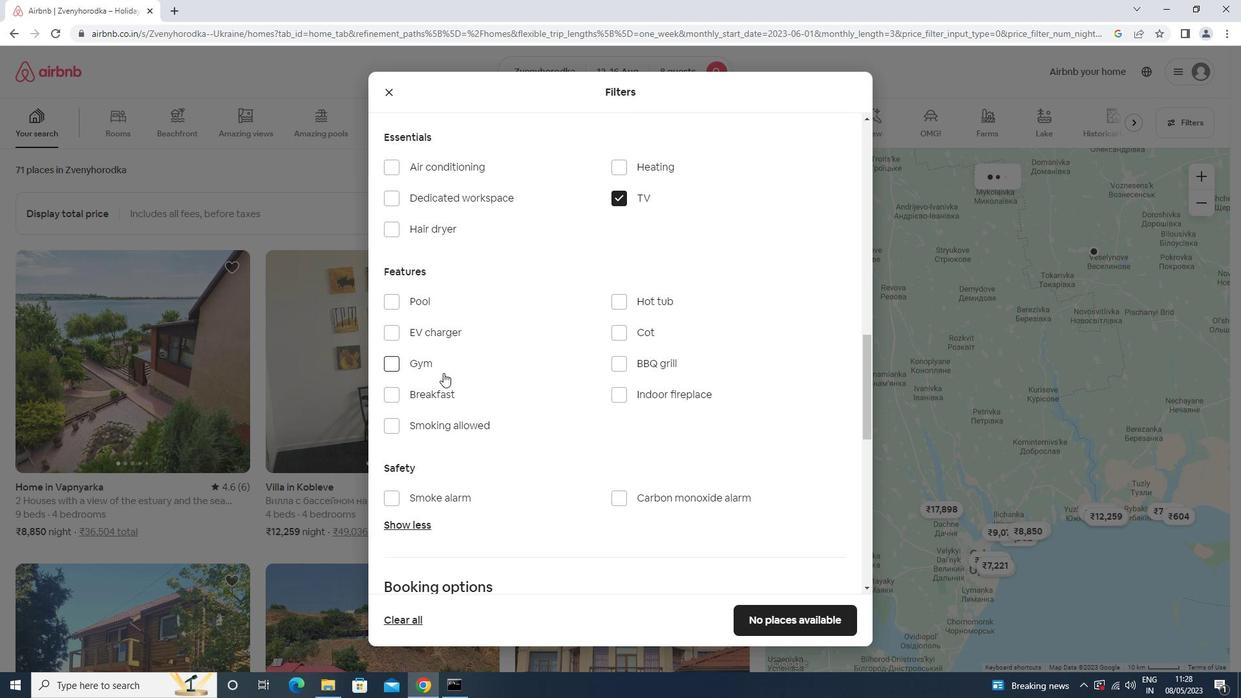 
Action: Mouse pressed left at (431, 393)
Screenshot: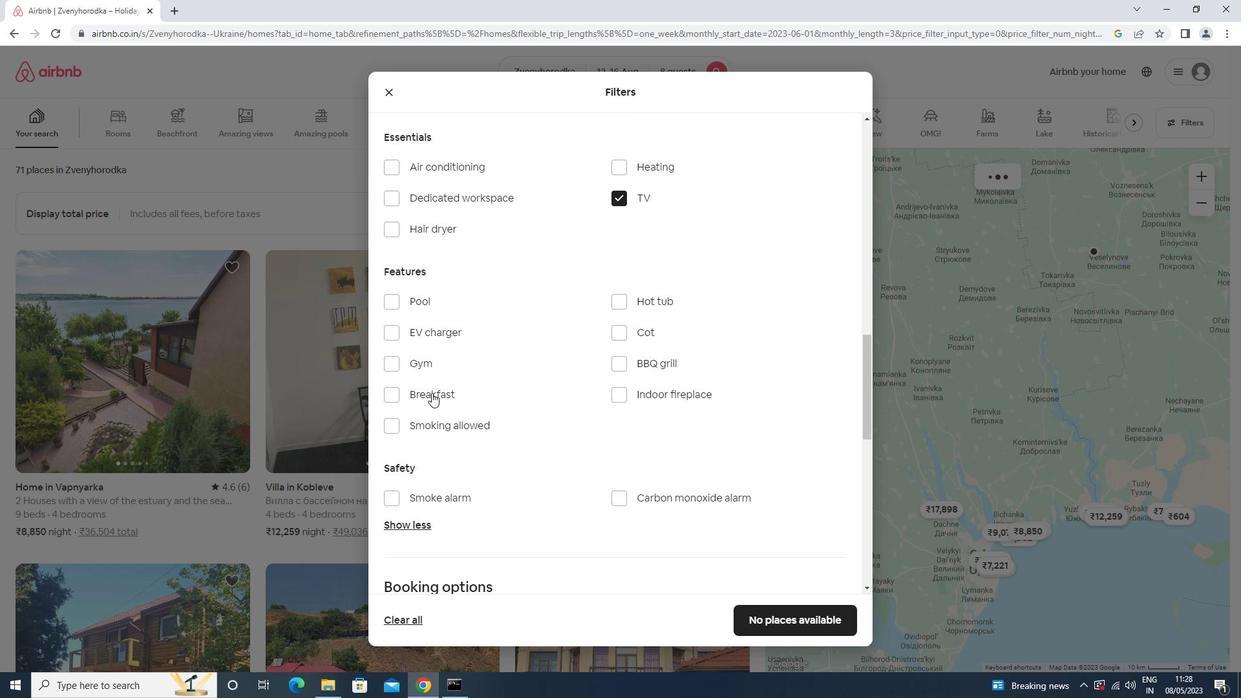 
Action: Mouse moved to (424, 364)
Screenshot: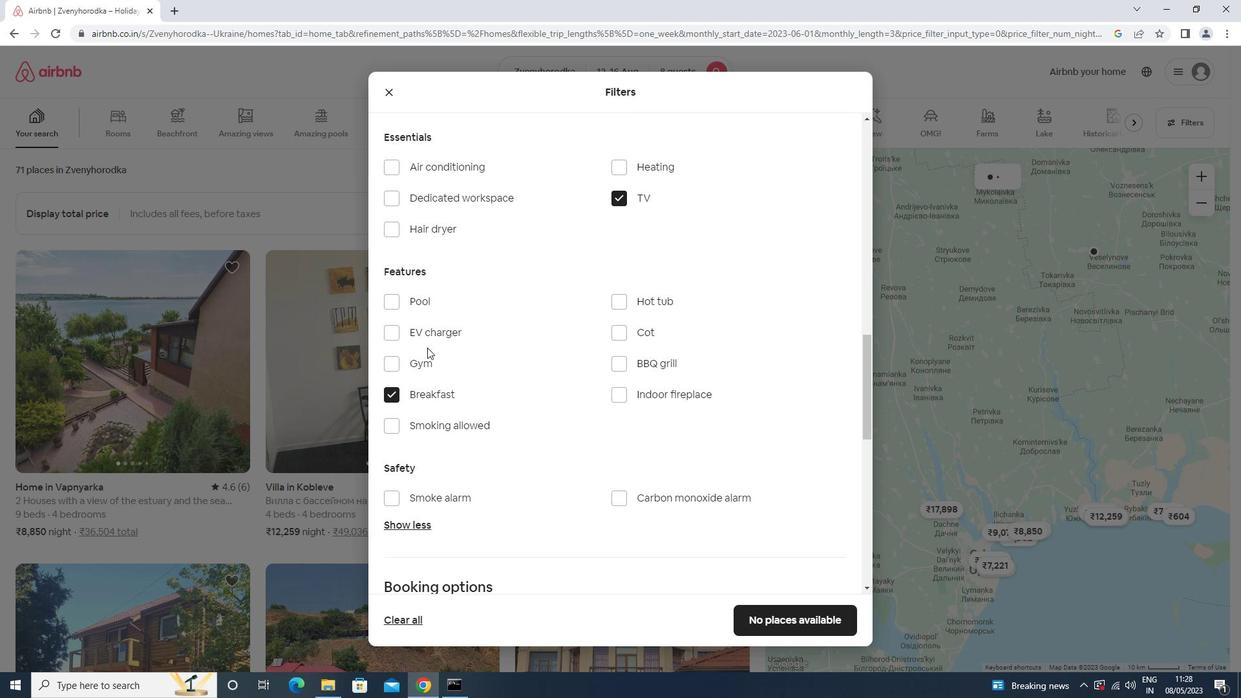 
Action: Mouse pressed left at (424, 364)
Screenshot: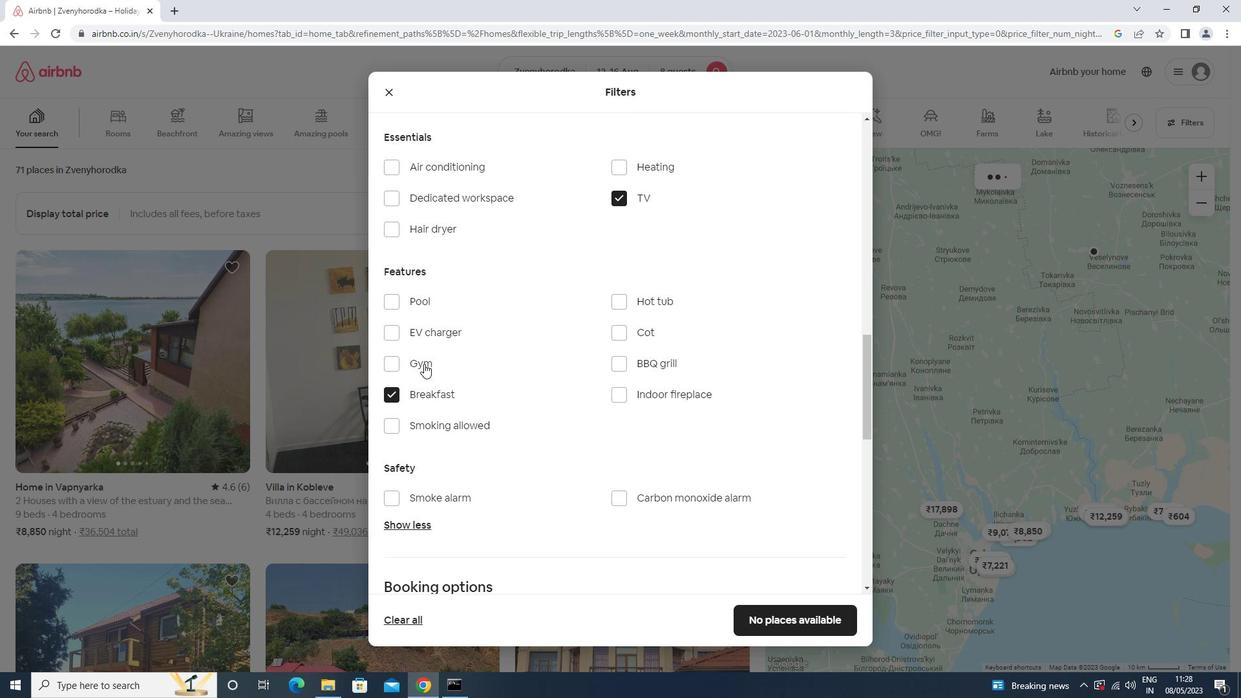 
Action: Mouse moved to (837, 453)
Screenshot: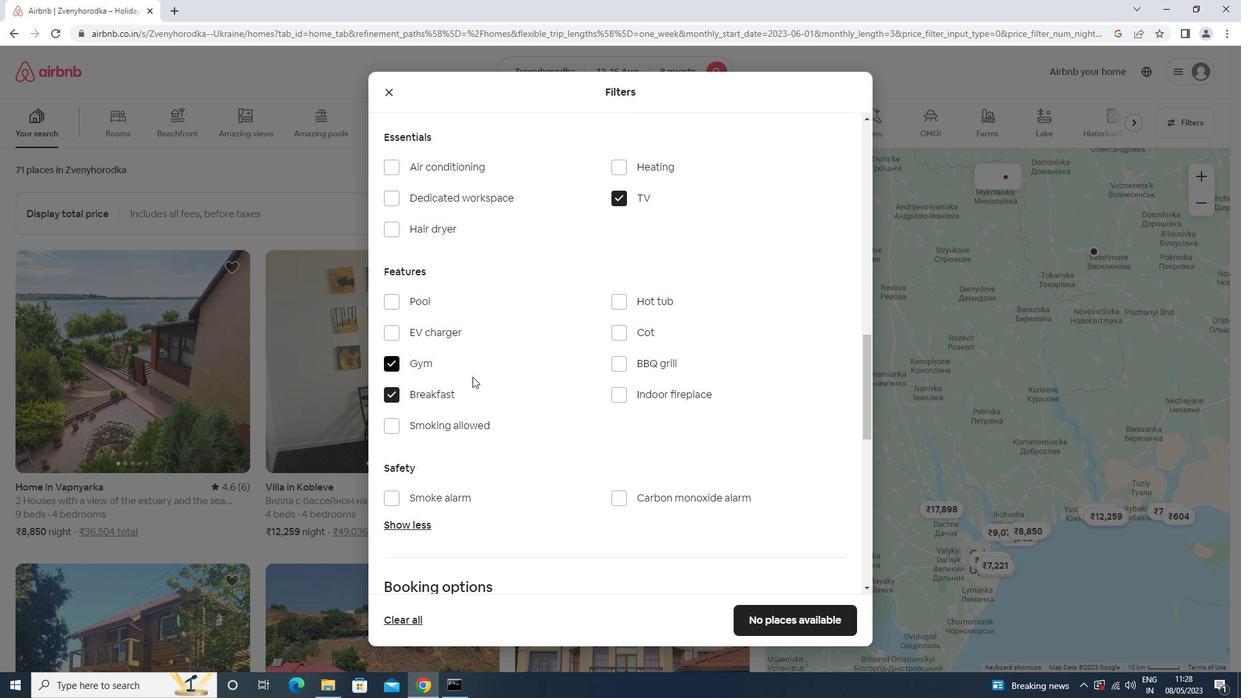 
Action: Mouse scrolled (837, 453) with delta (0, 0)
Screenshot: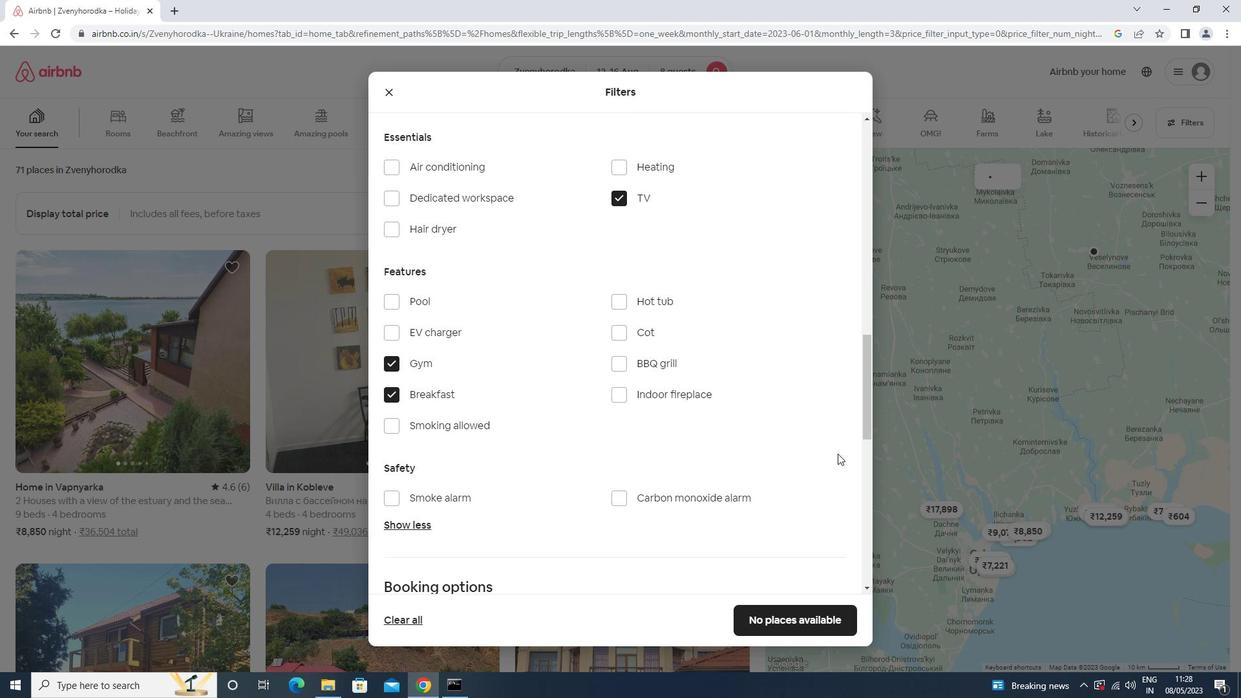 
Action: Mouse scrolled (837, 453) with delta (0, 0)
Screenshot: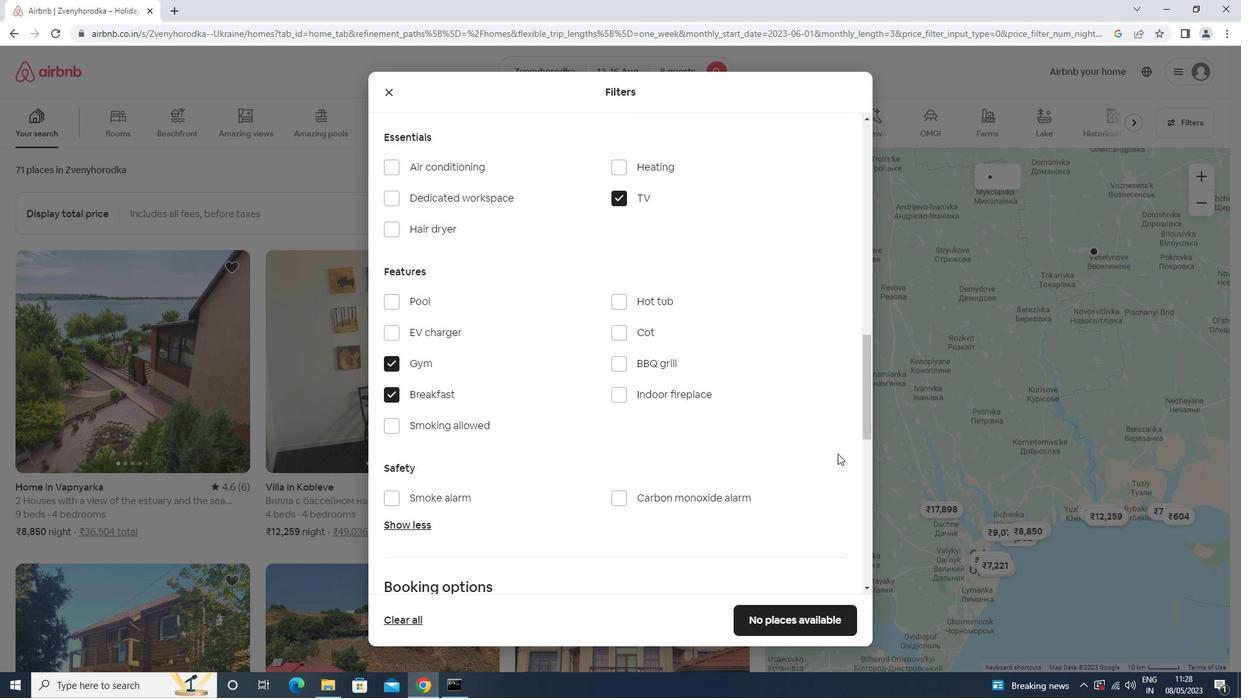 
Action: Mouse scrolled (837, 453) with delta (0, 0)
Screenshot: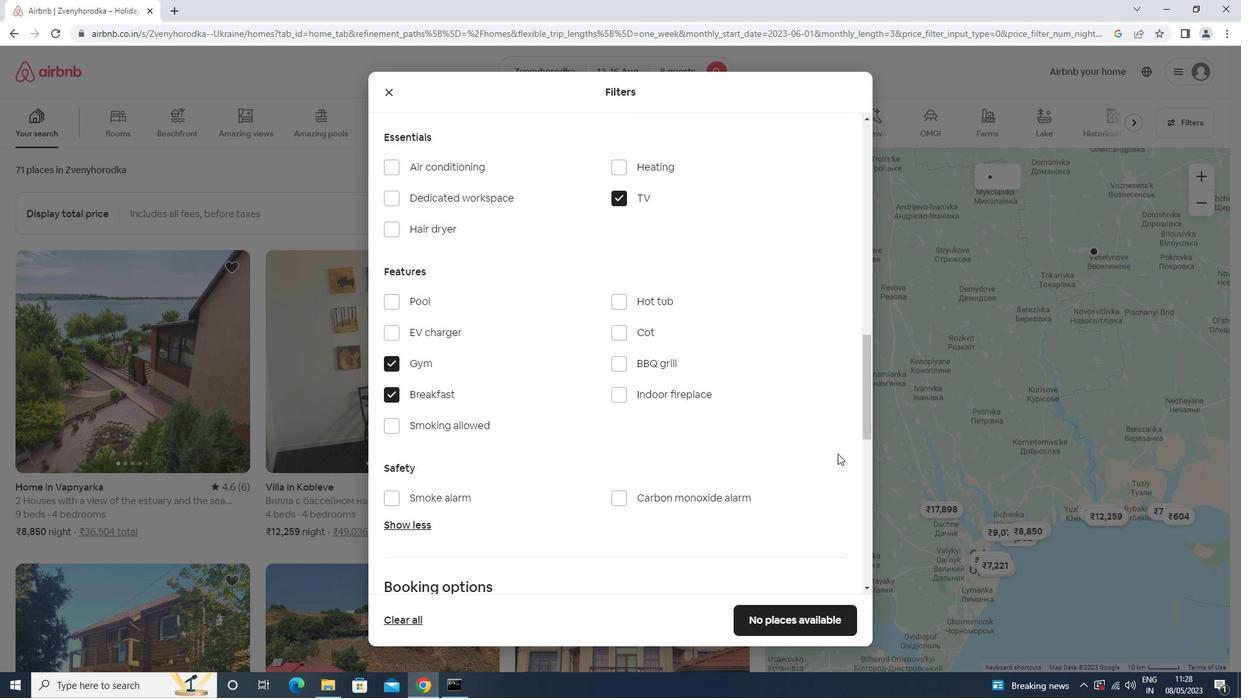 
Action: Mouse scrolled (837, 453) with delta (0, 0)
Screenshot: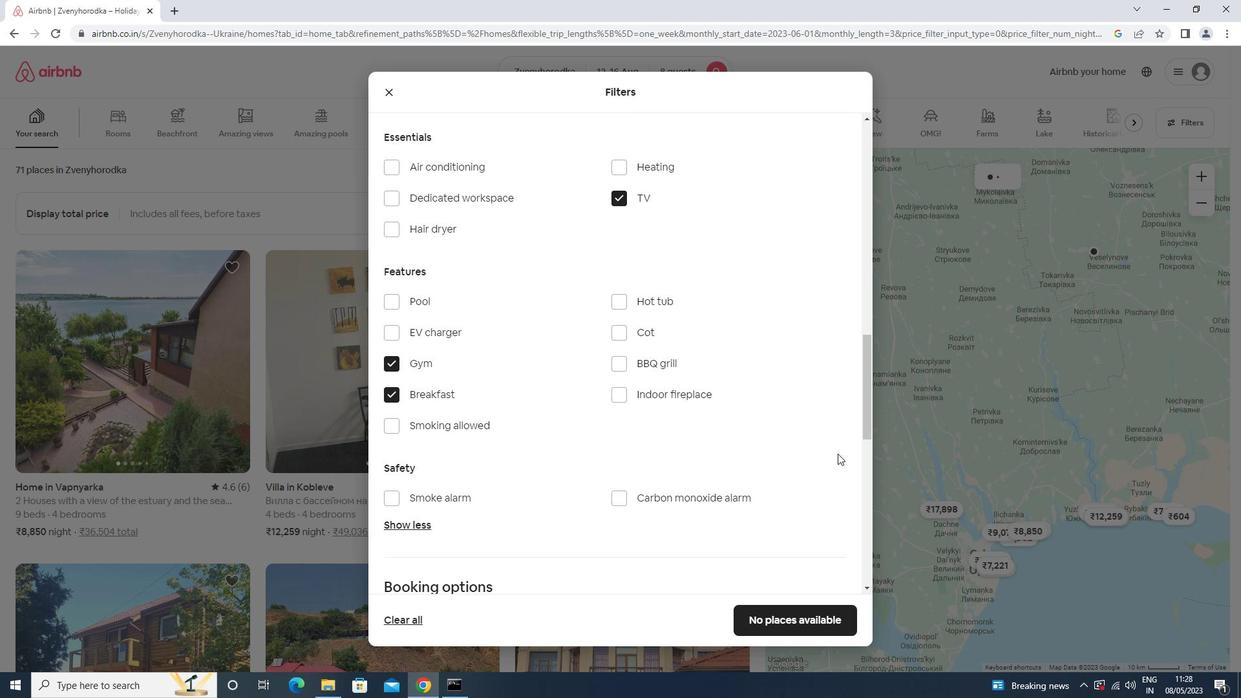 
Action: Mouse moved to (822, 427)
Screenshot: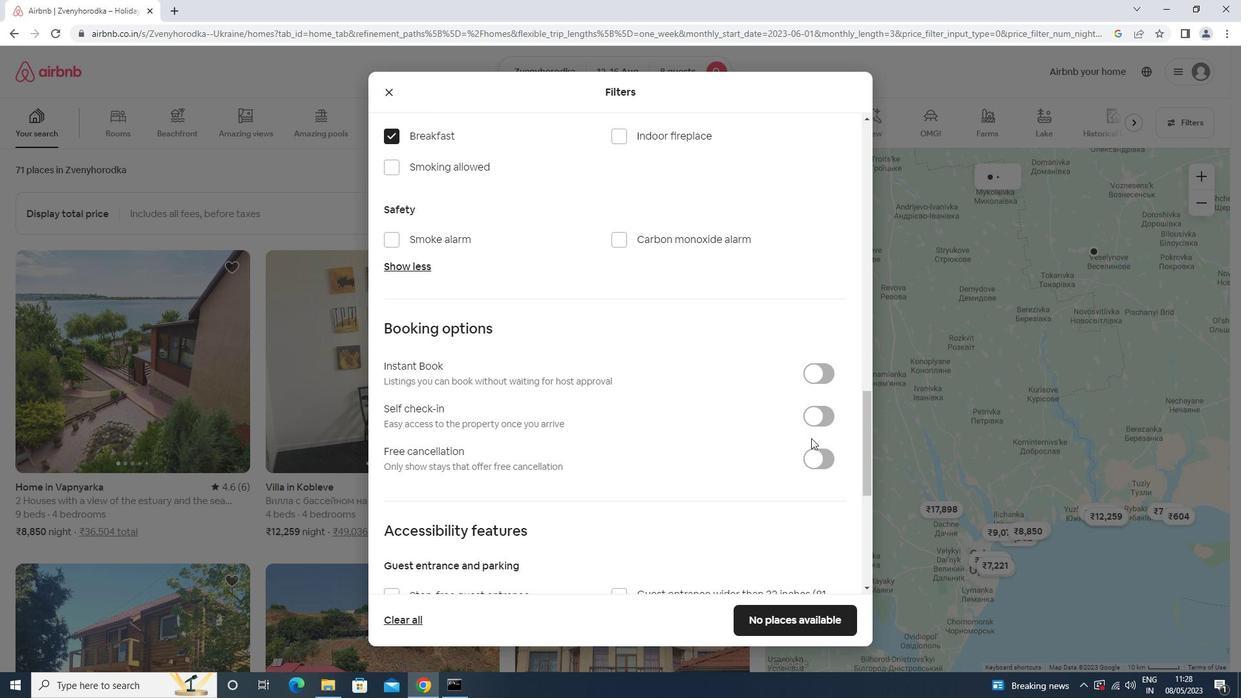 
Action: Mouse pressed left at (822, 427)
Screenshot: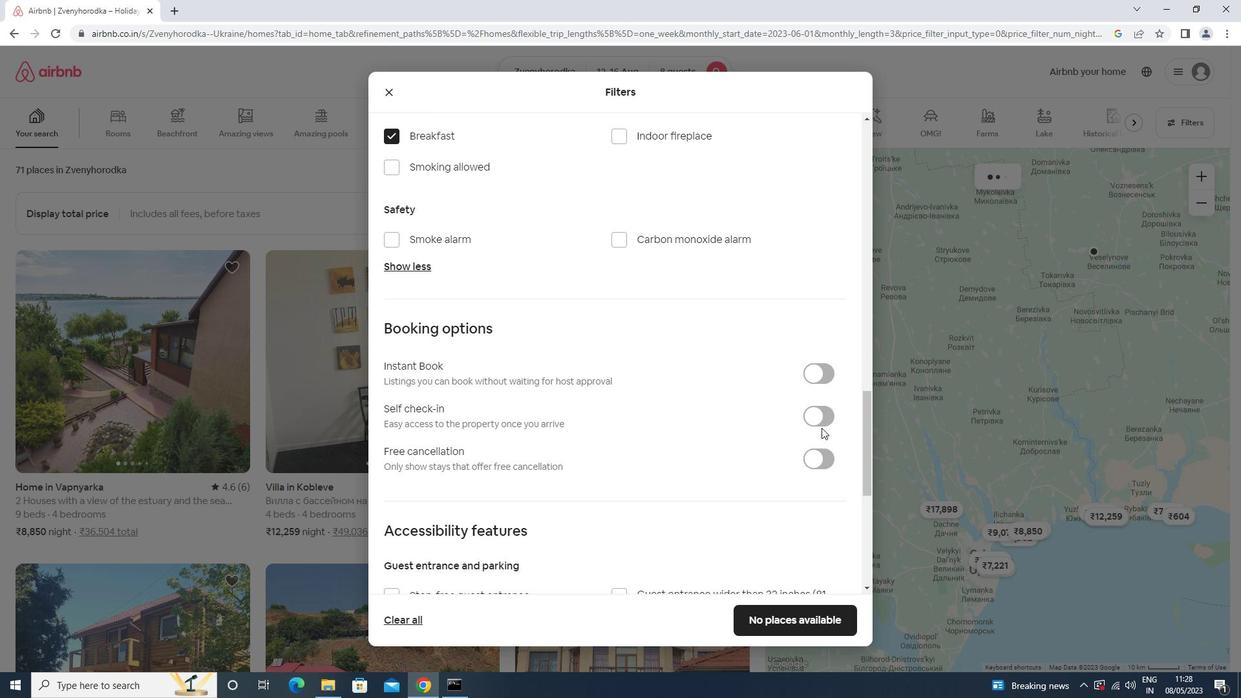 
Action: Mouse moved to (822, 417)
Screenshot: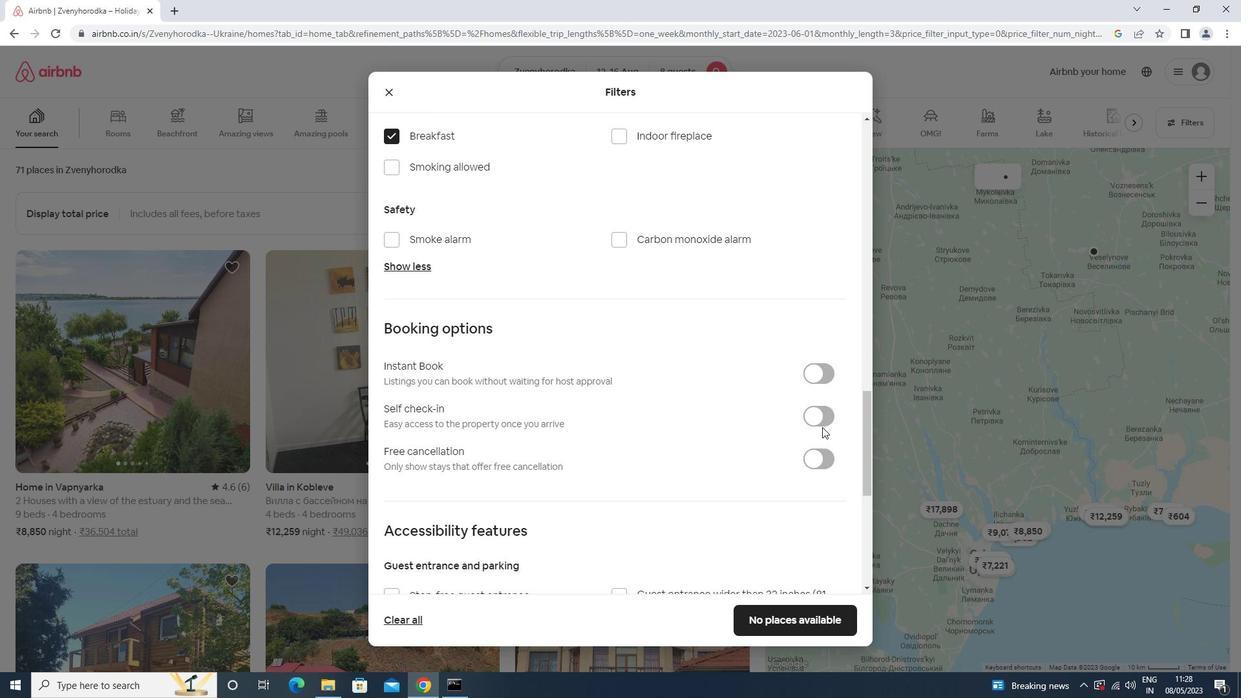 
Action: Mouse pressed left at (822, 417)
Screenshot: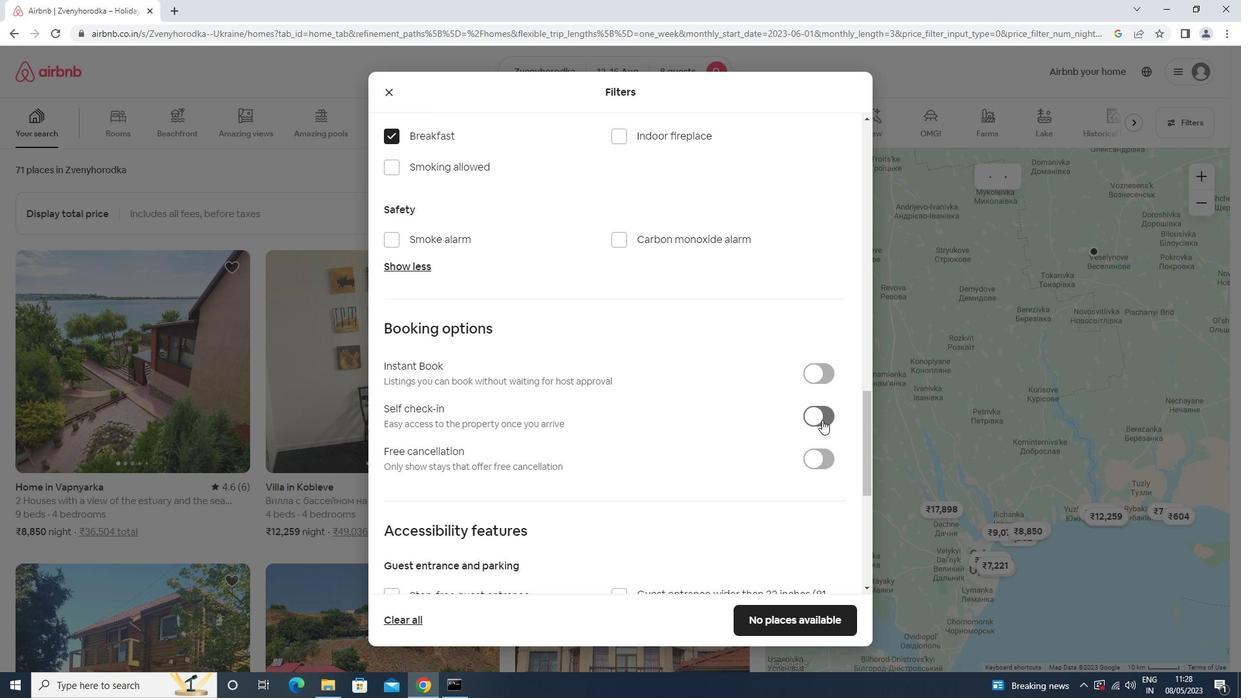 
Action: Mouse moved to (520, 453)
Screenshot: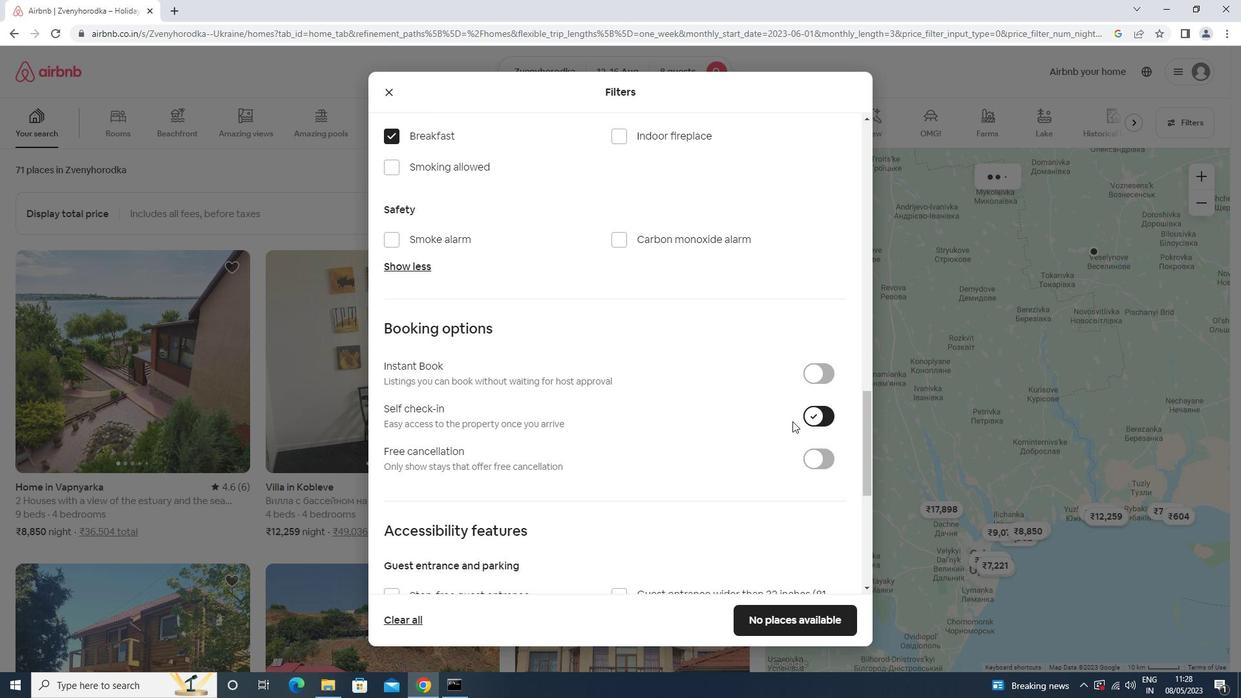 
Action: Mouse scrolled (520, 453) with delta (0, 0)
Screenshot: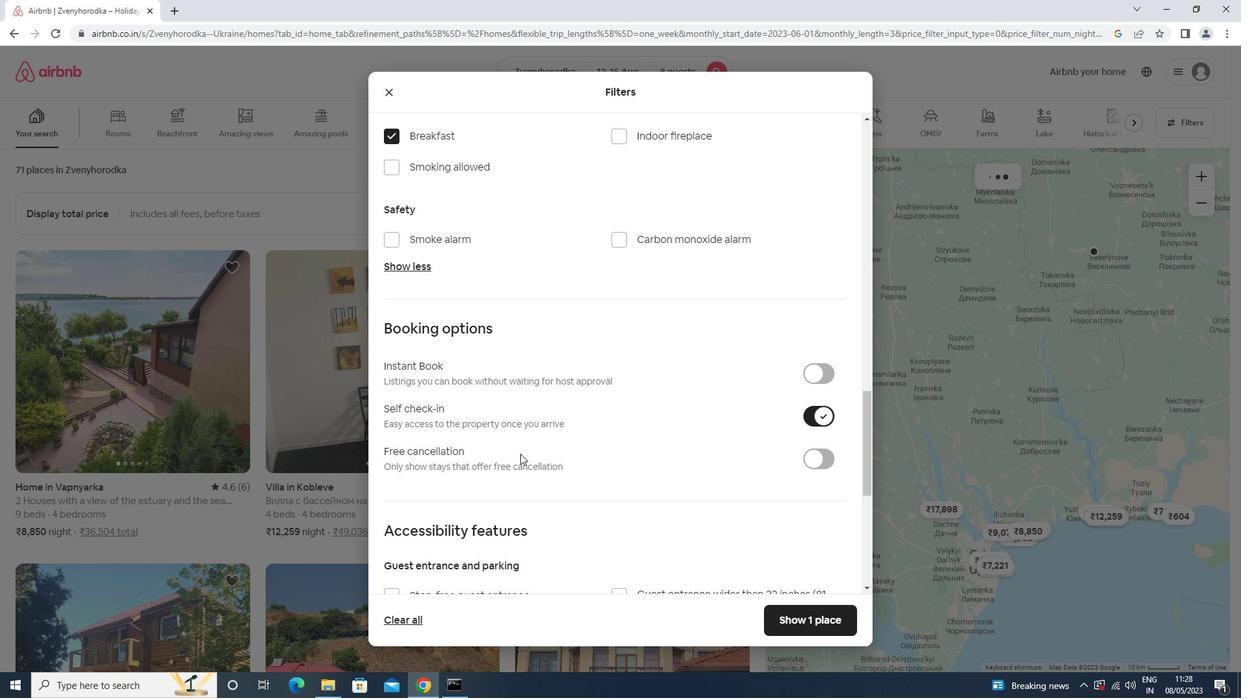 
Action: Mouse scrolled (520, 453) with delta (0, 0)
Screenshot: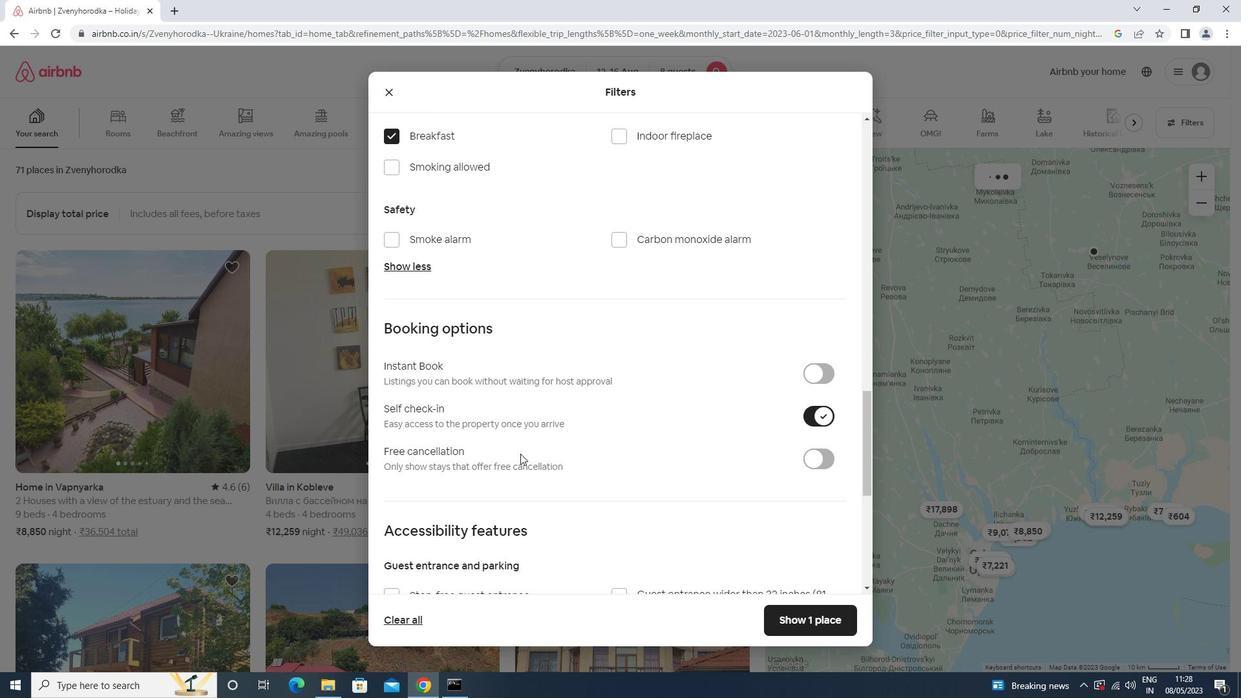 
Action: Mouse scrolled (520, 453) with delta (0, 0)
Screenshot: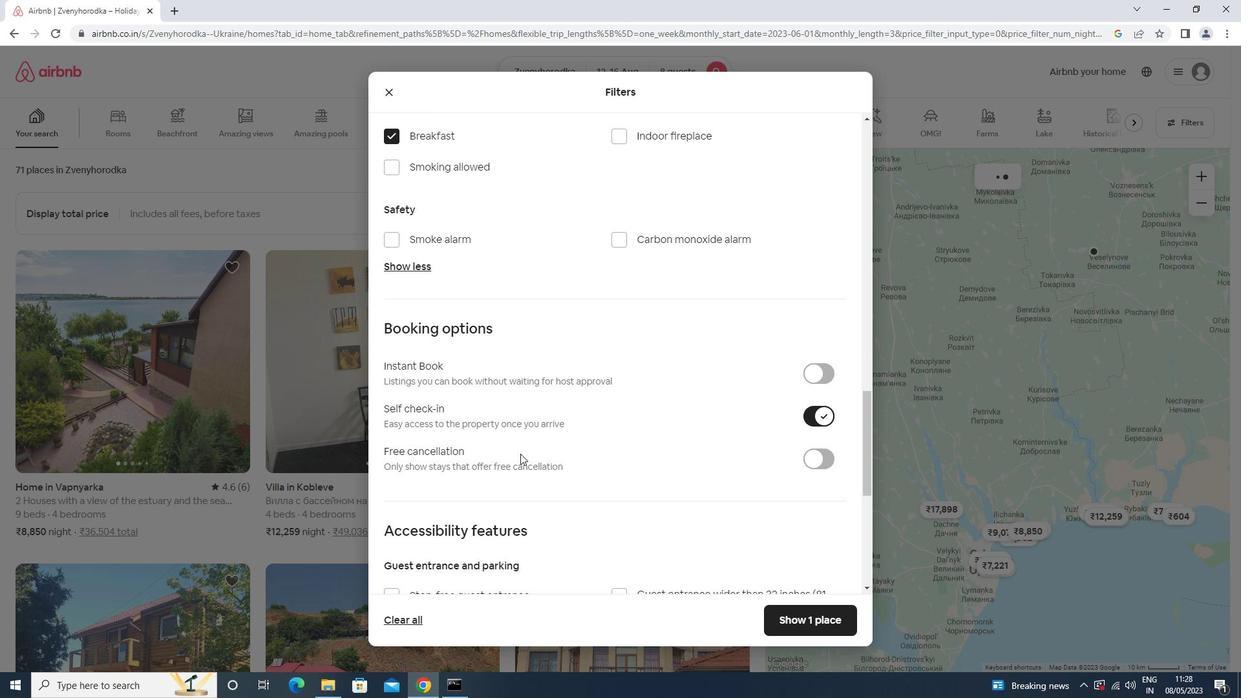
Action: Mouse scrolled (520, 453) with delta (0, 0)
Screenshot: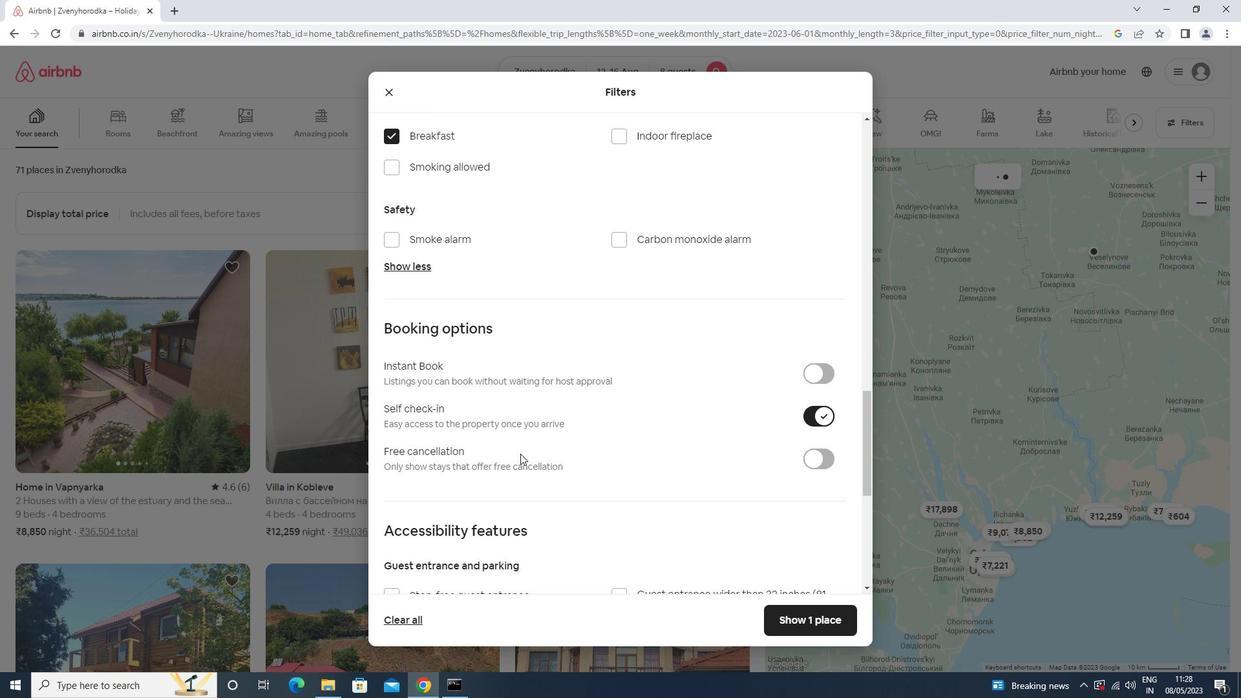 
Action: Mouse moved to (581, 503)
Screenshot: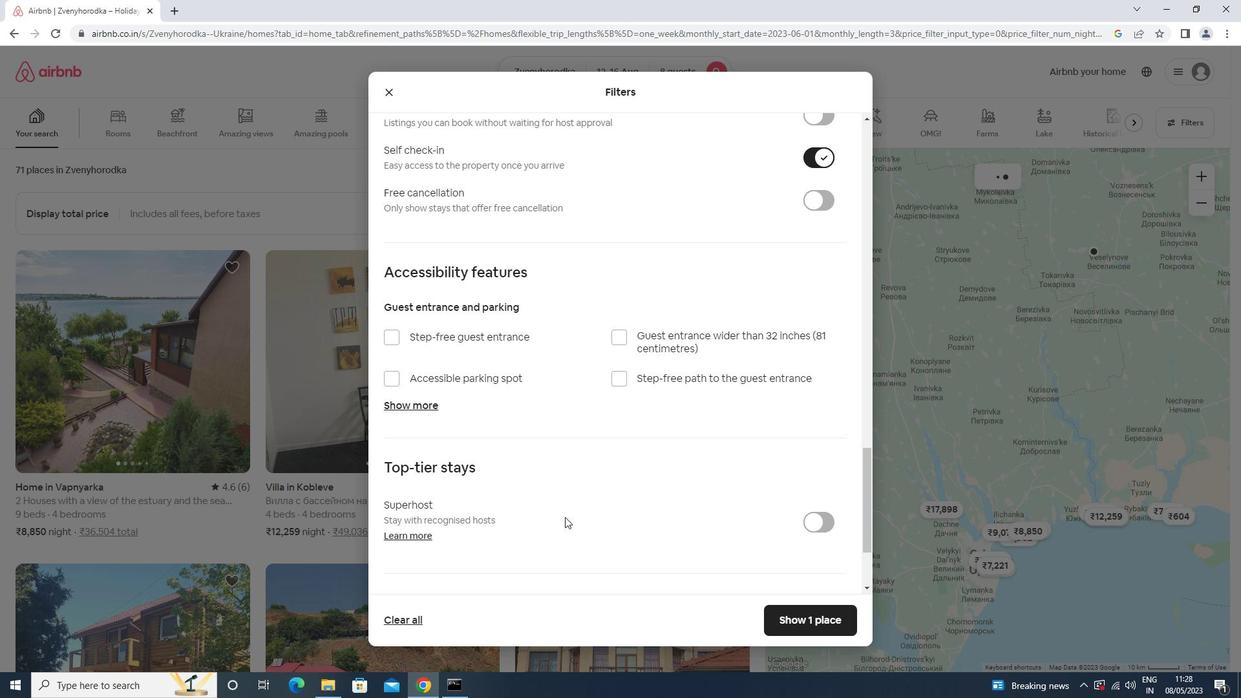 
Action: Mouse scrolled (581, 502) with delta (0, 0)
Screenshot: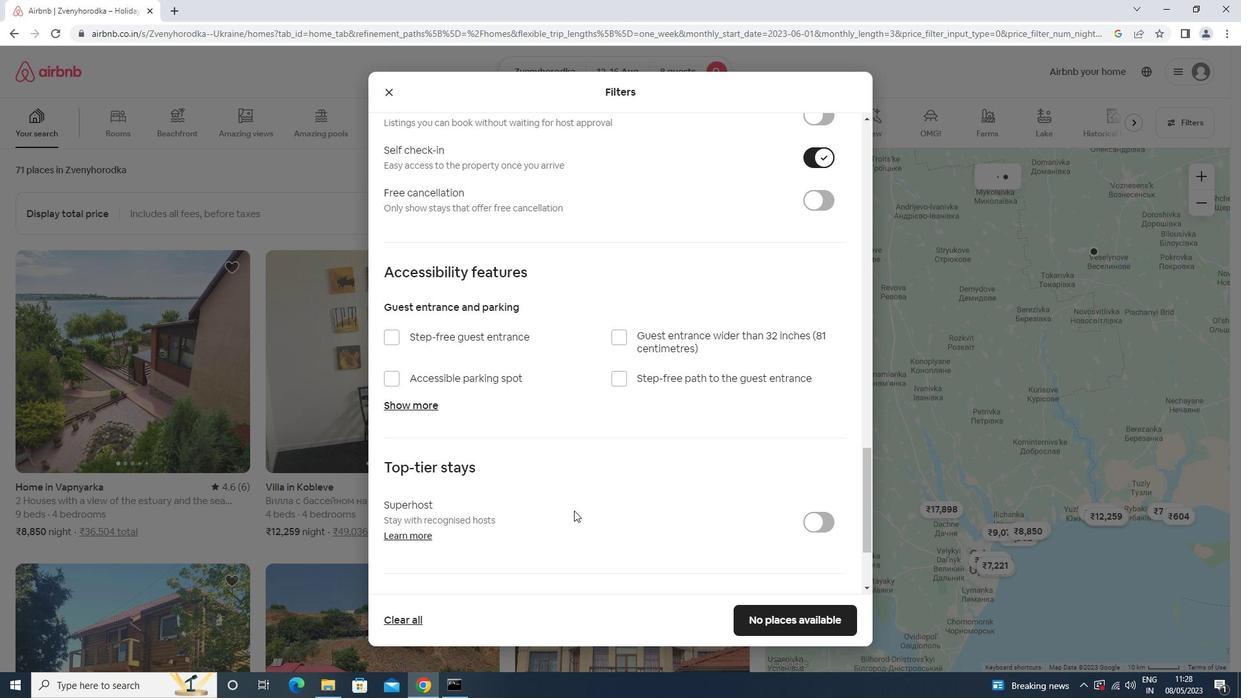 
Action: Mouse scrolled (581, 502) with delta (0, 0)
Screenshot: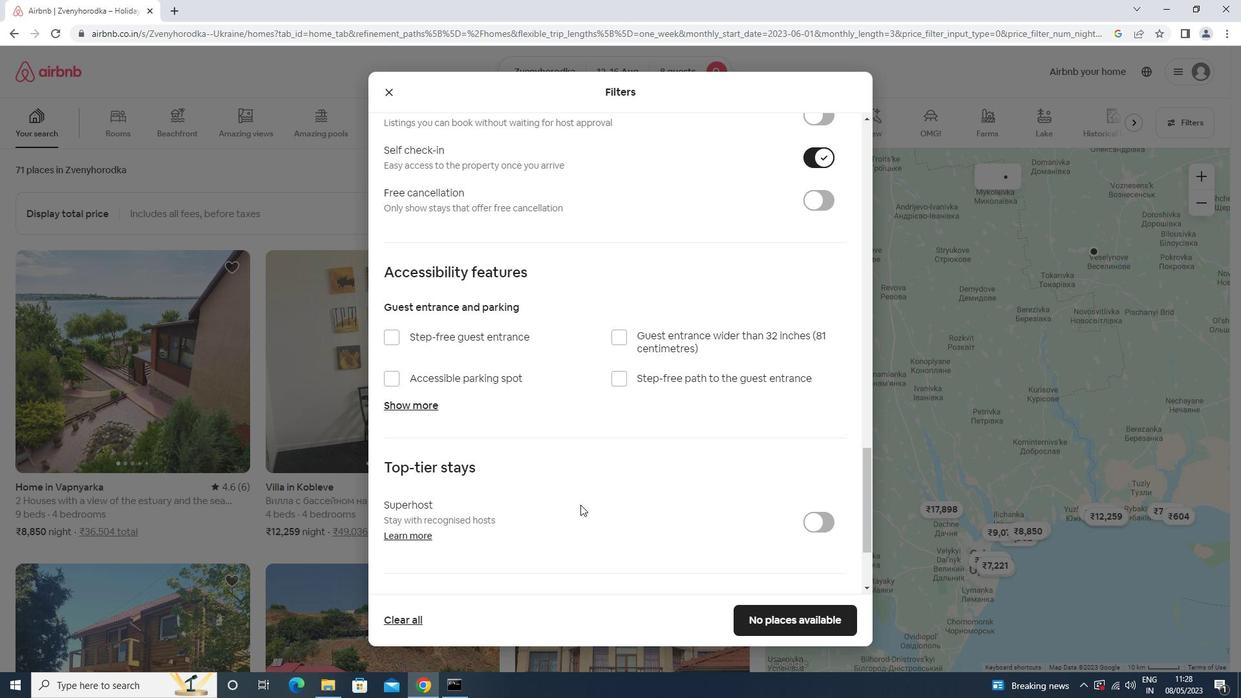 
Action: Mouse scrolled (581, 502) with delta (0, 0)
Screenshot: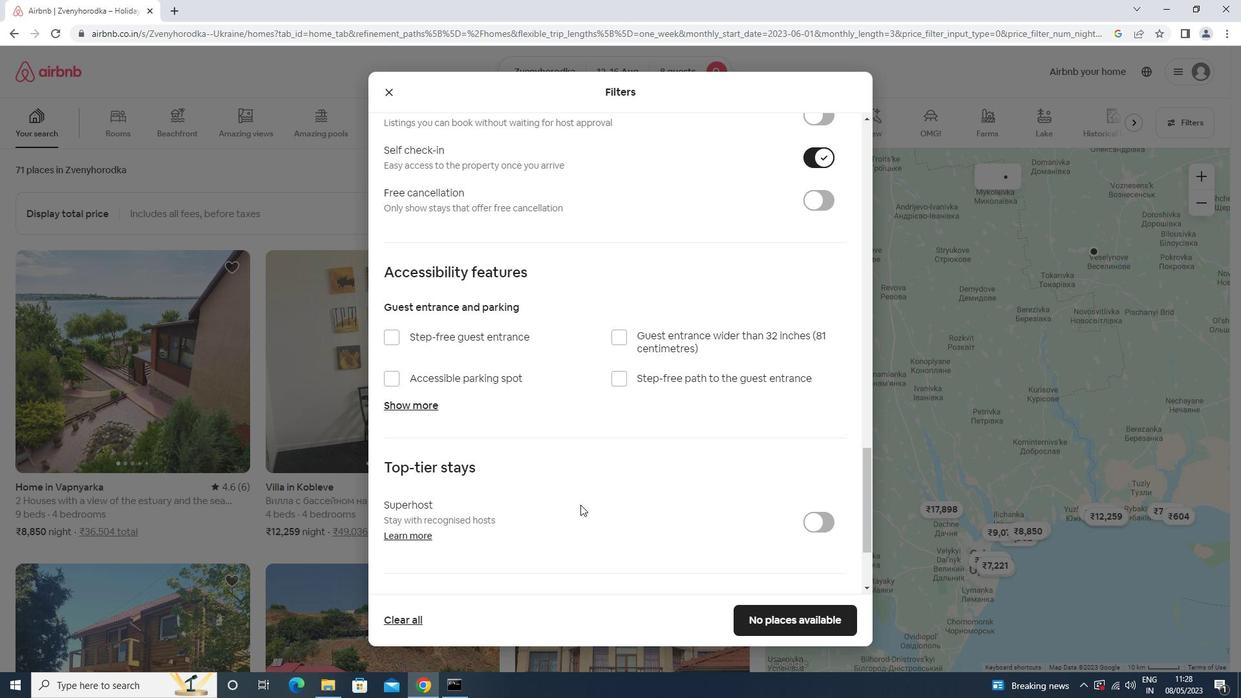 
Action: Mouse scrolled (581, 502) with delta (0, 0)
Screenshot: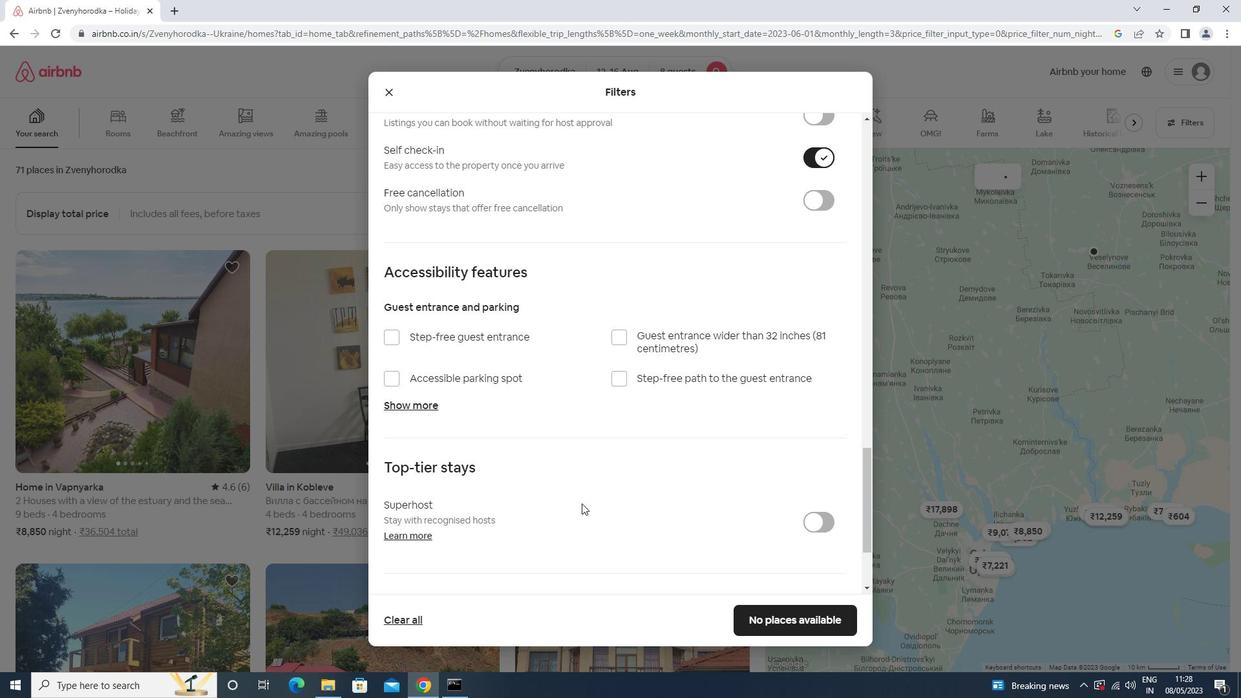 
Action: Mouse scrolled (581, 502) with delta (0, 0)
Screenshot: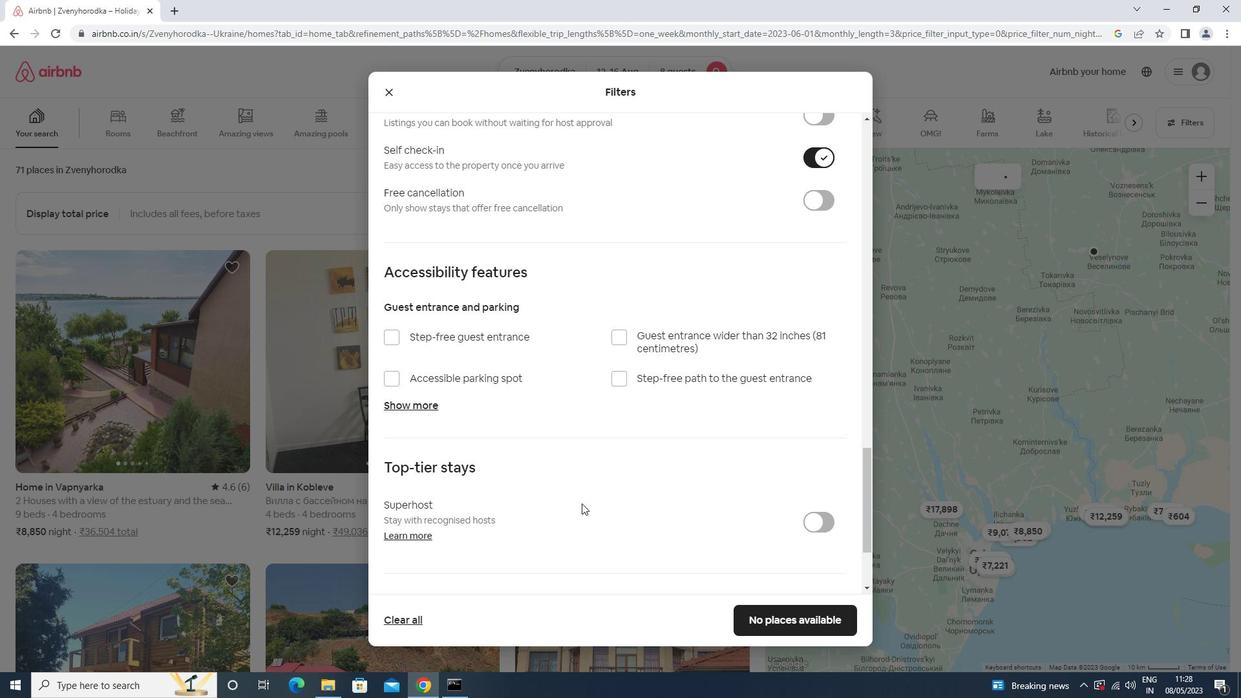 
Action: Mouse moved to (425, 495)
Screenshot: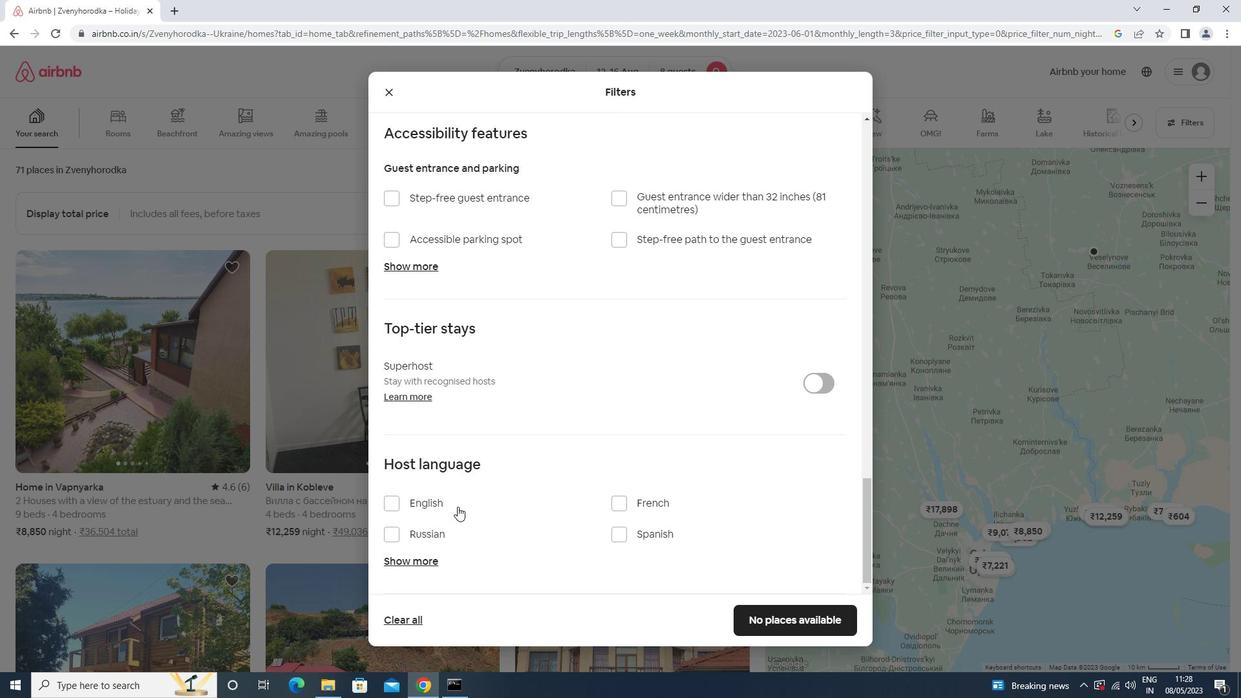 
Action: Mouse pressed left at (425, 495)
Screenshot: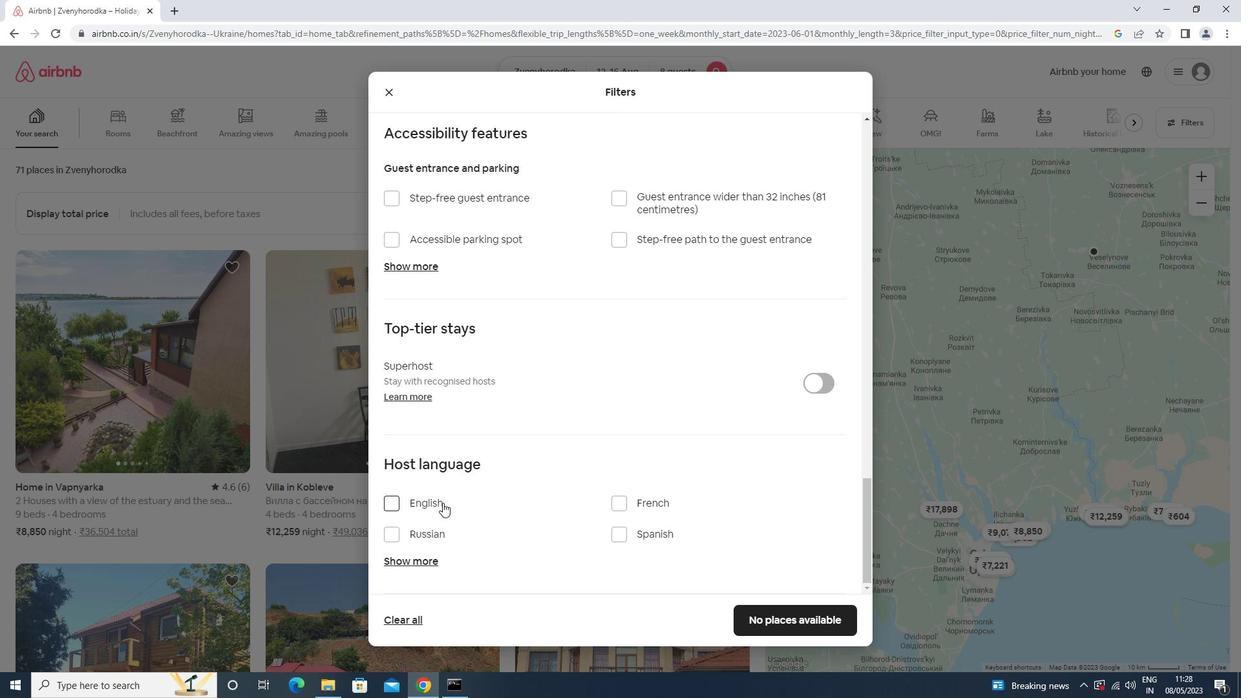 
Action: Mouse moved to (782, 616)
Screenshot: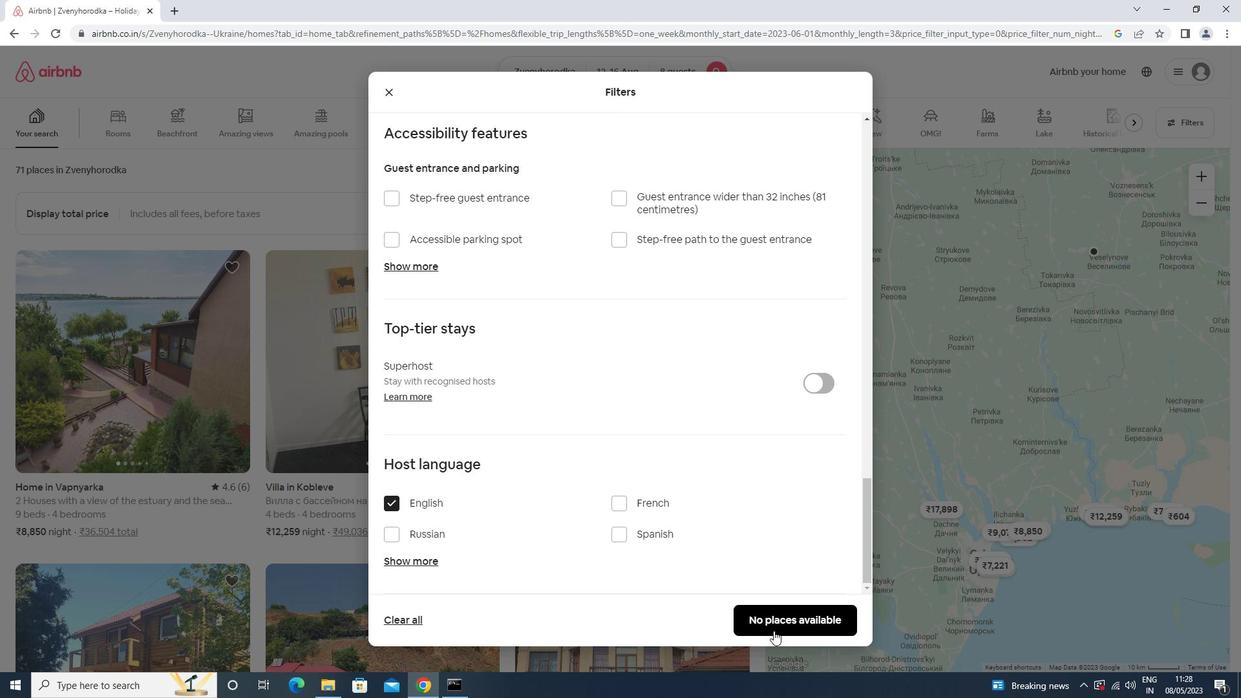 
Action: Mouse pressed left at (782, 616)
Screenshot: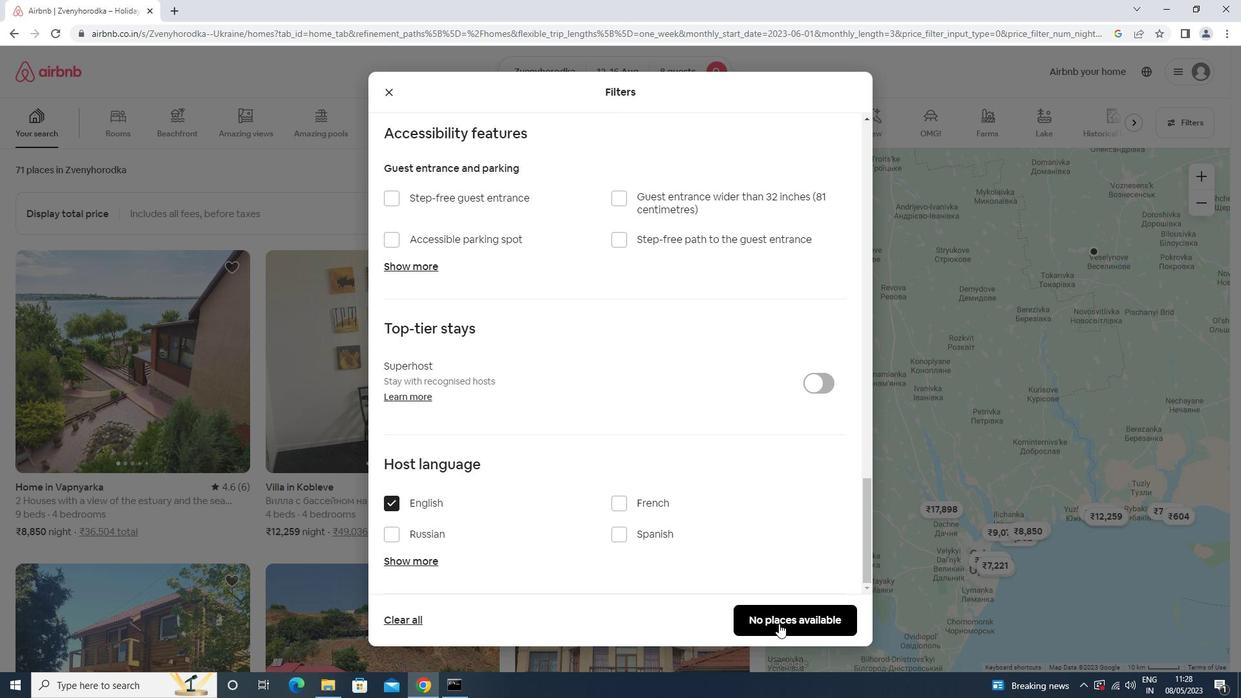
